 Task: Look for Airbnb options in Humenné, Slovakia from 6th December, 2023 to 15th December, 2023 for 6 adults.6 bedrooms having 6 beds and 6 bathrooms. Property type can be house. Amenities needed are: wifi, TV, free parkinig on premises, gym, breakfast. Look for 4 properties as per requirement.
Action: Mouse moved to (576, 113)
Screenshot: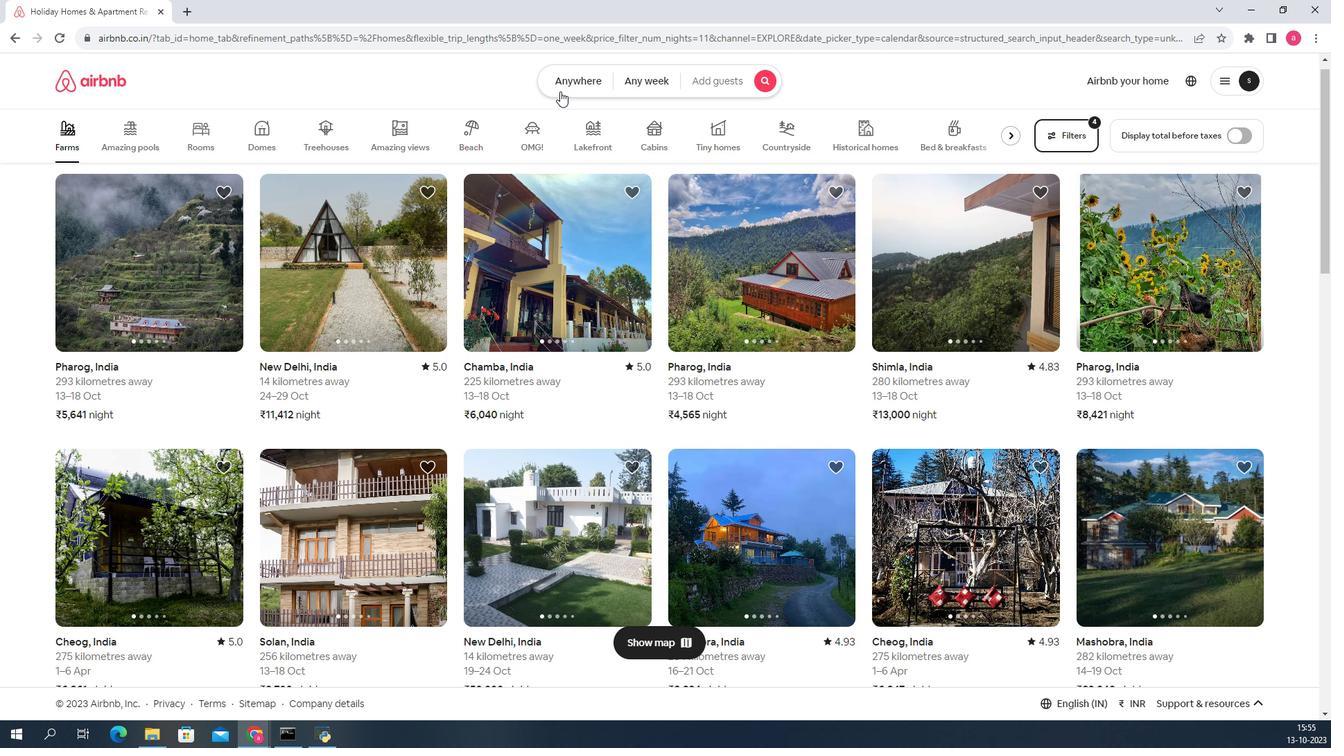 
Action: Mouse pressed left at (576, 113)
Screenshot: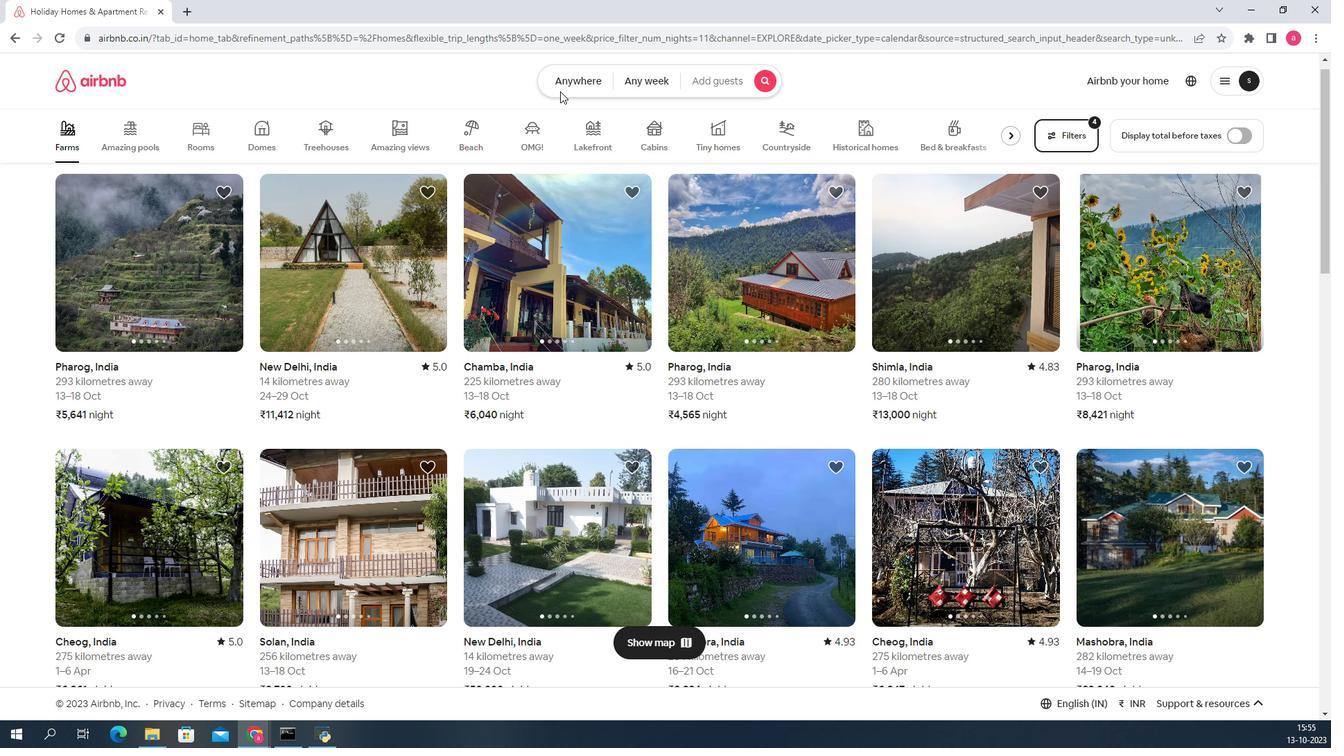 
Action: Mouse moved to (495, 146)
Screenshot: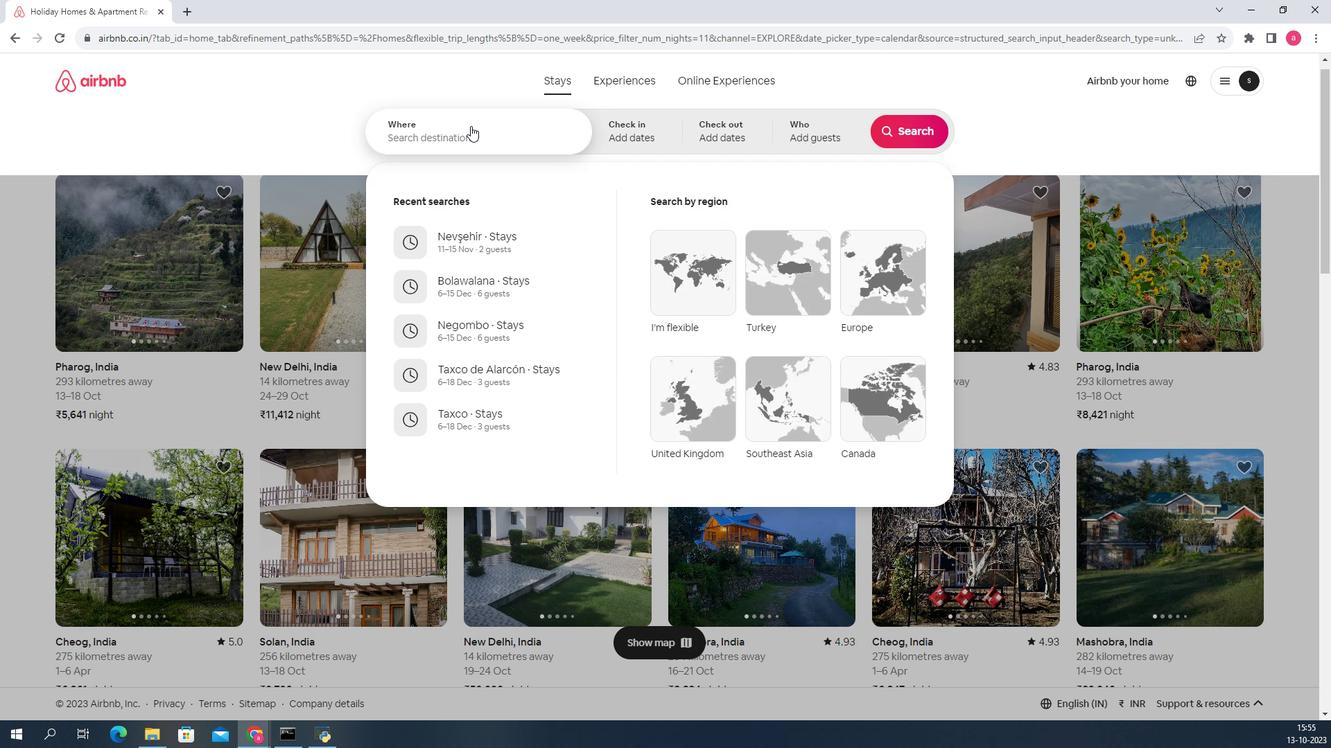 
Action: Mouse pressed left at (495, 146)
Screenshot: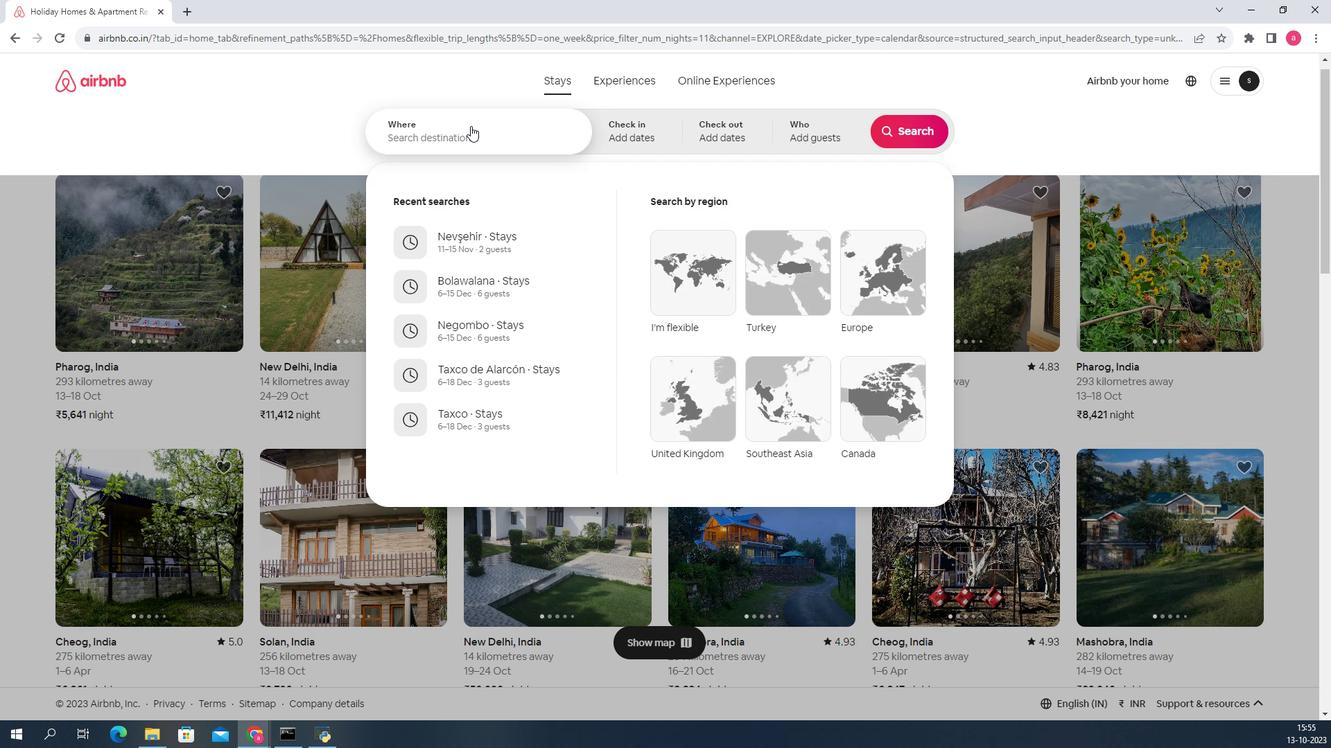 
Action: Key pressed <Key.shift>Humenne,<Key.space><Key.shift>Slovakia
Screenshot: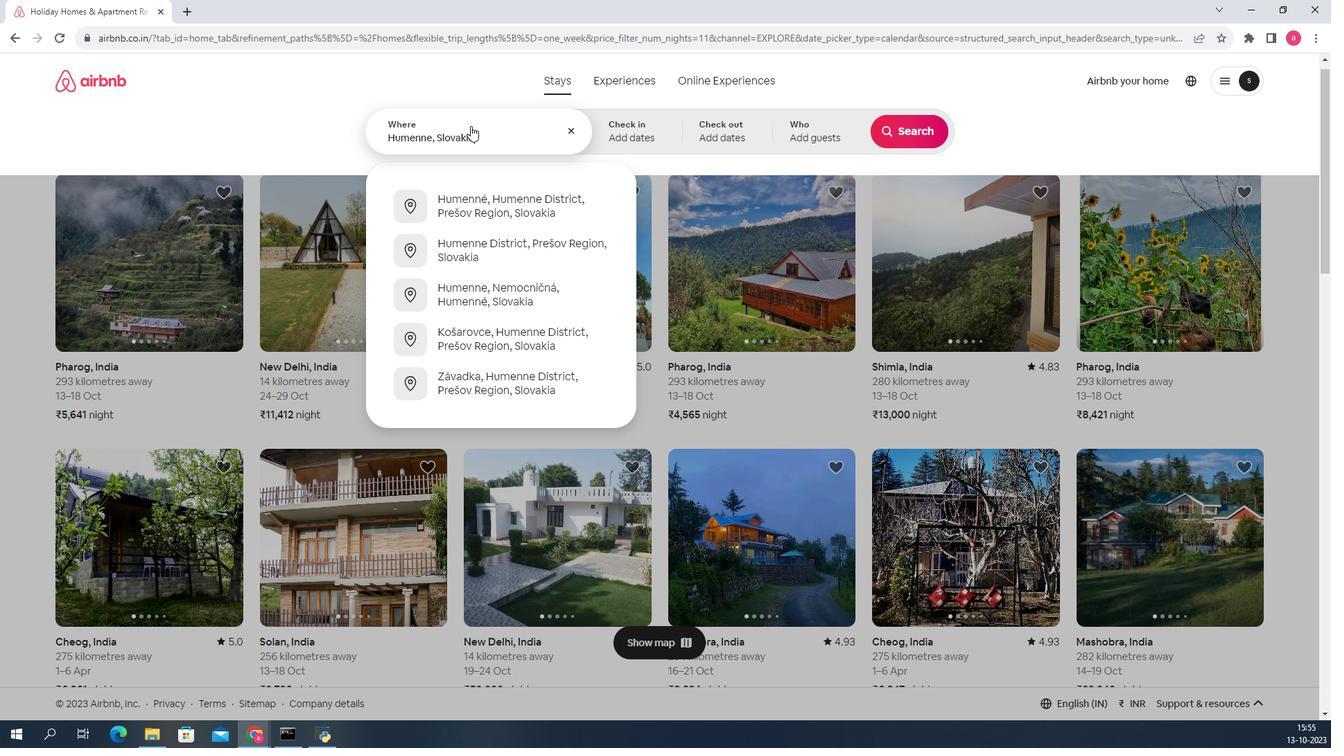 
Action: Mouse moved to (621, 152)
Screenshot: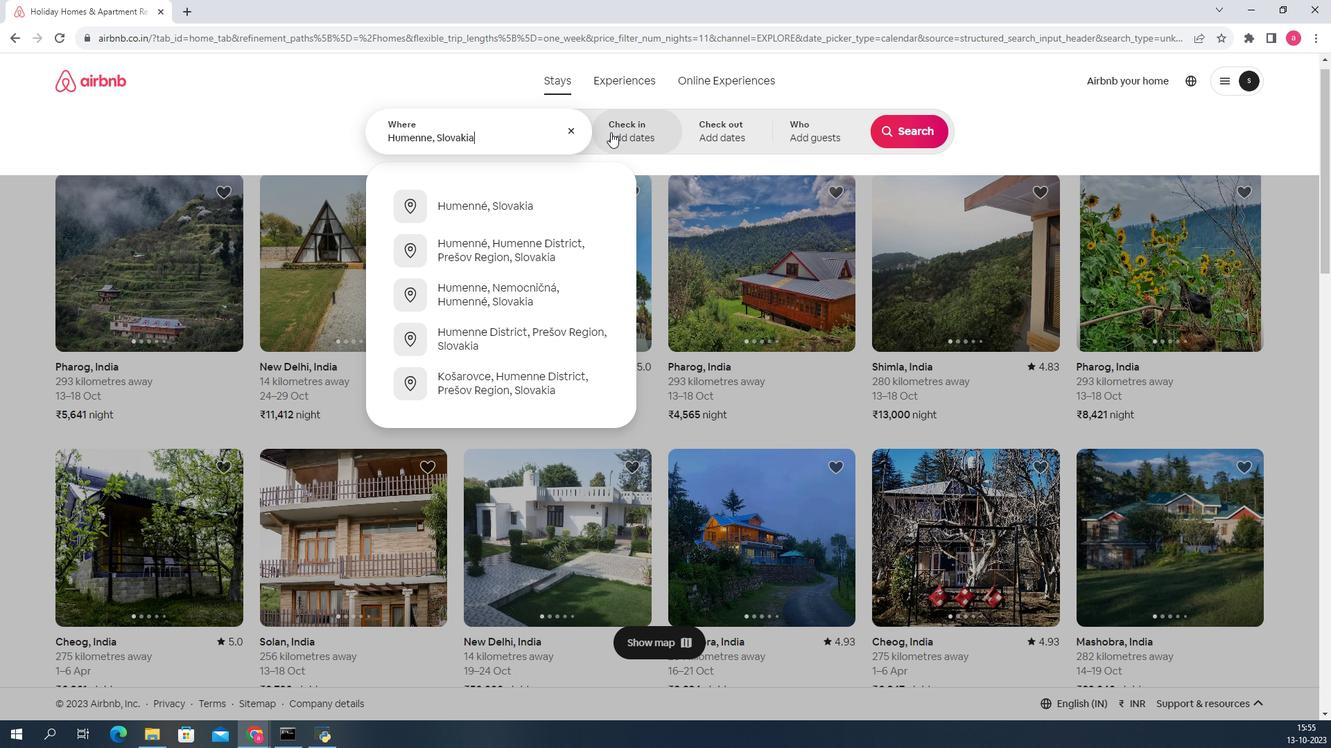 
Action: Mouse pressed left at (621, 152)
Screenshot: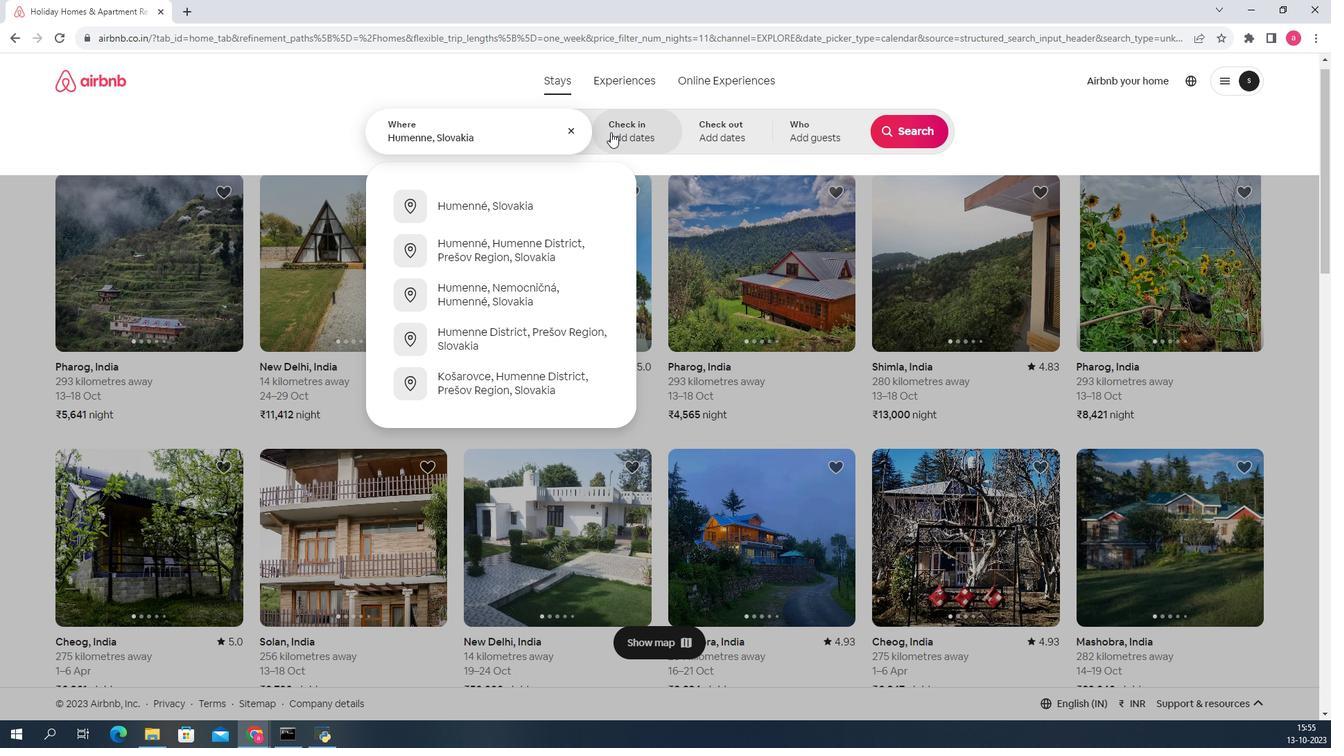 
Action: Mouse moved to (886, 253)
Screenshot: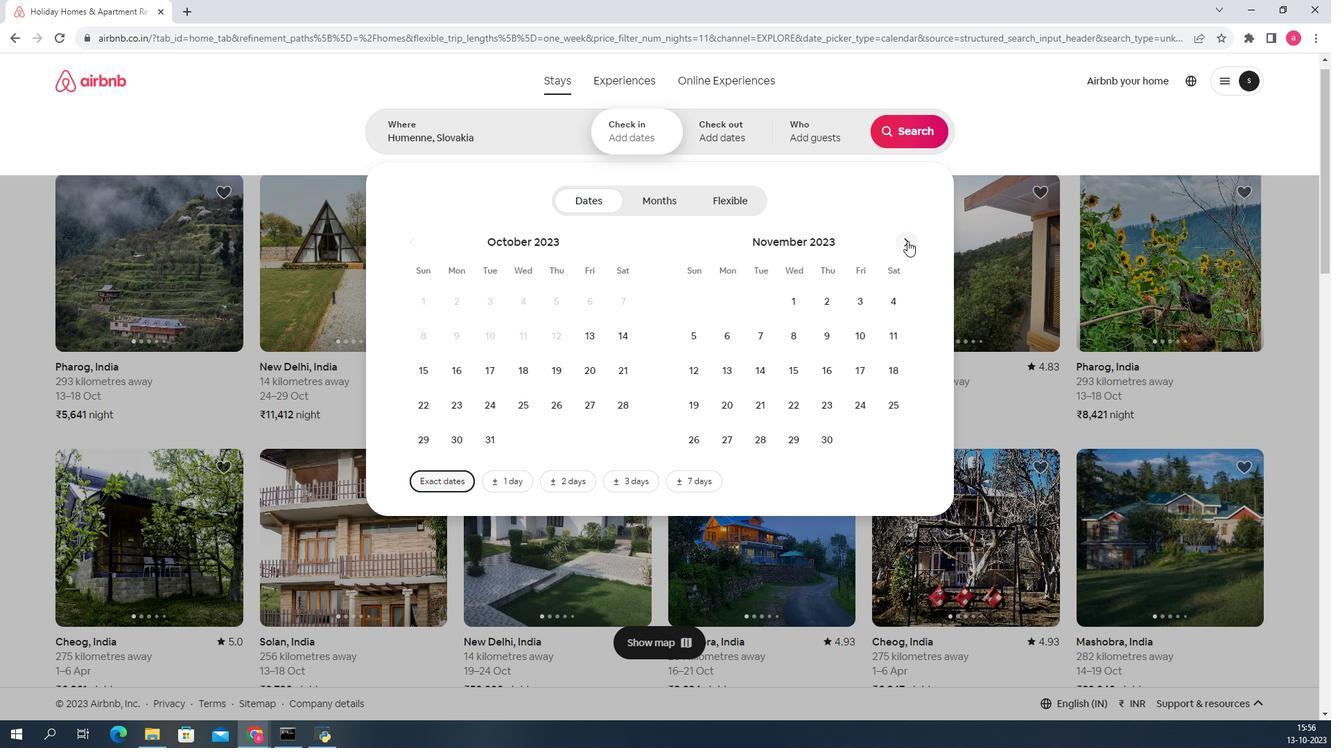 
Action: Mouse pressed left at (886, 253)
Screenshot: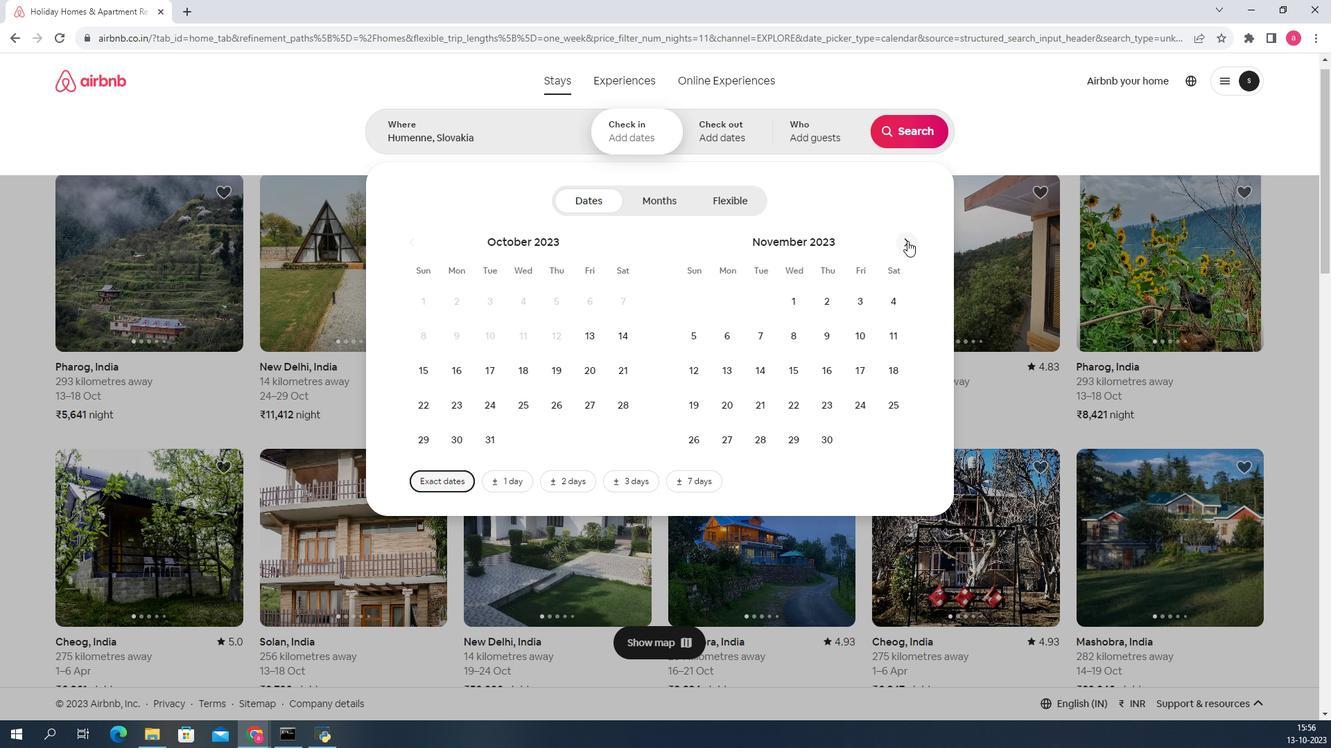 
Action: Mouse moved to (775, 344)
Screenshot: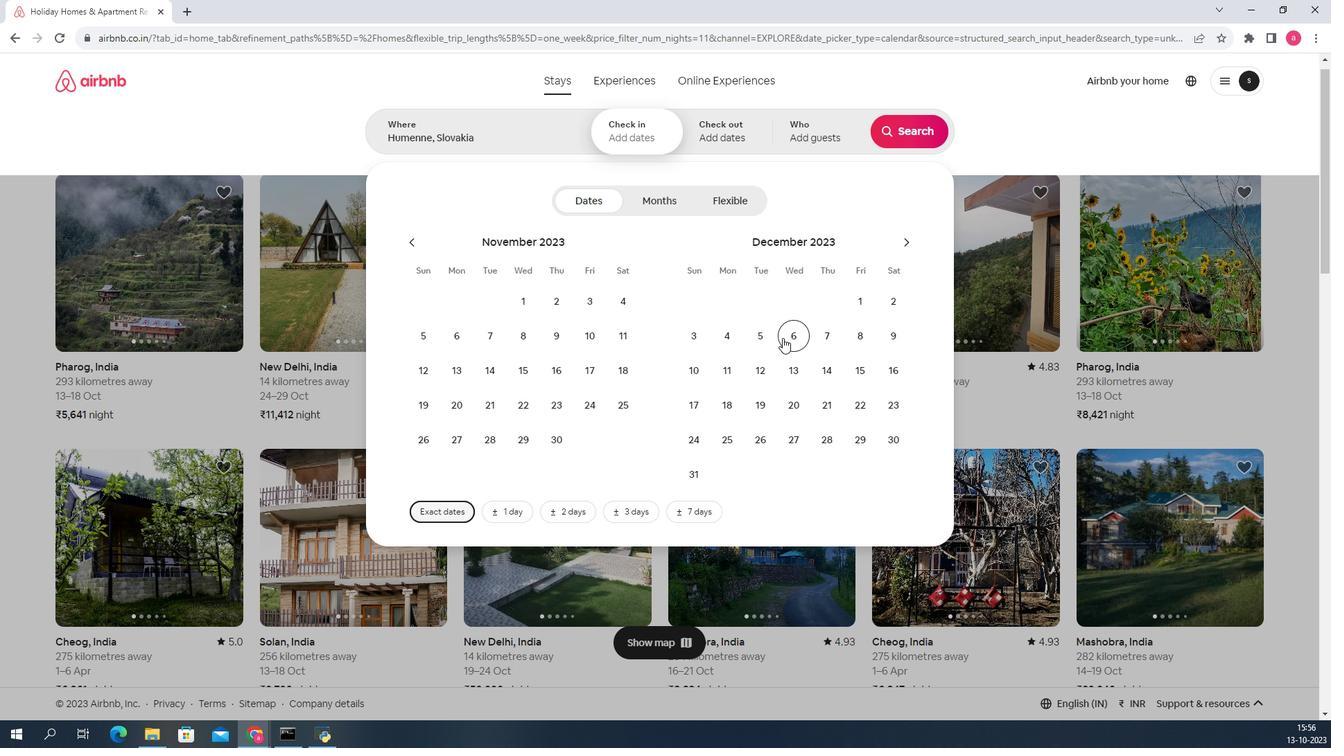 
Action: Mouse pressed left at (775, 344)
Screenshot: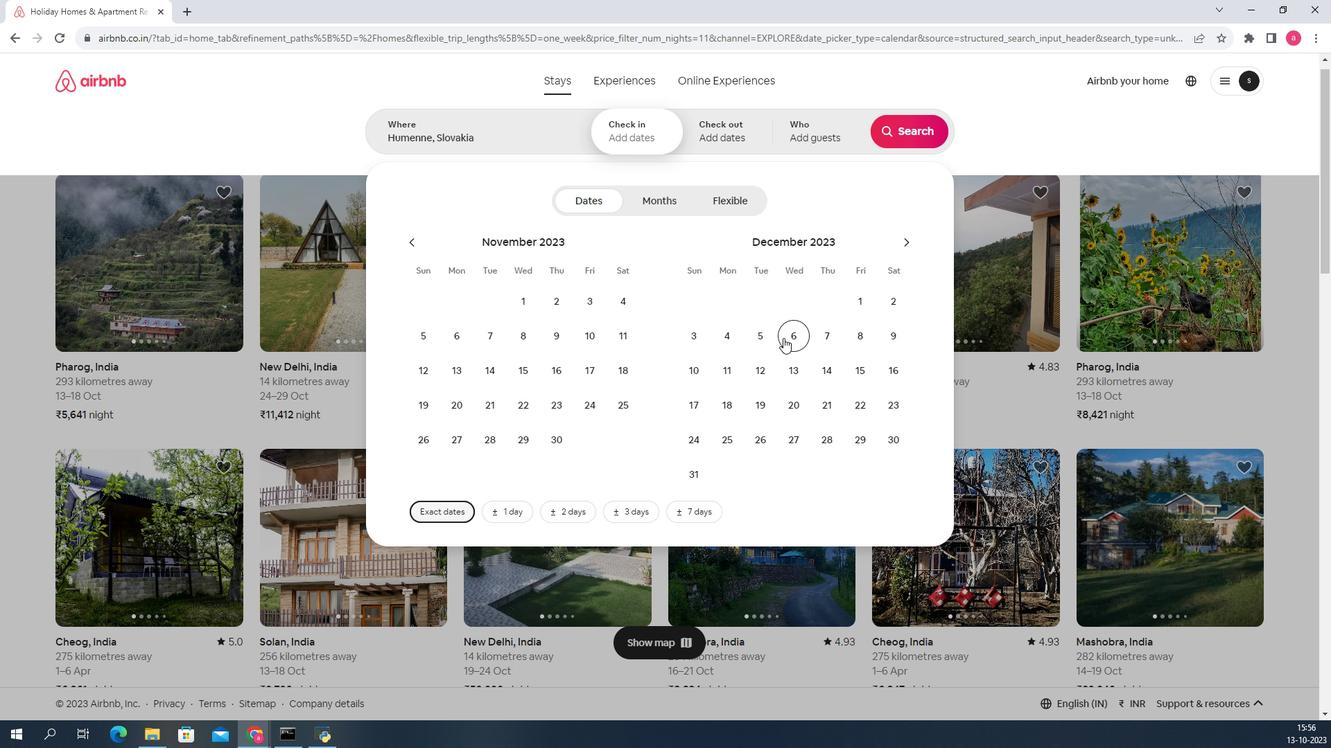 
Action: Mouse moved to (837, 383)
Screenshot: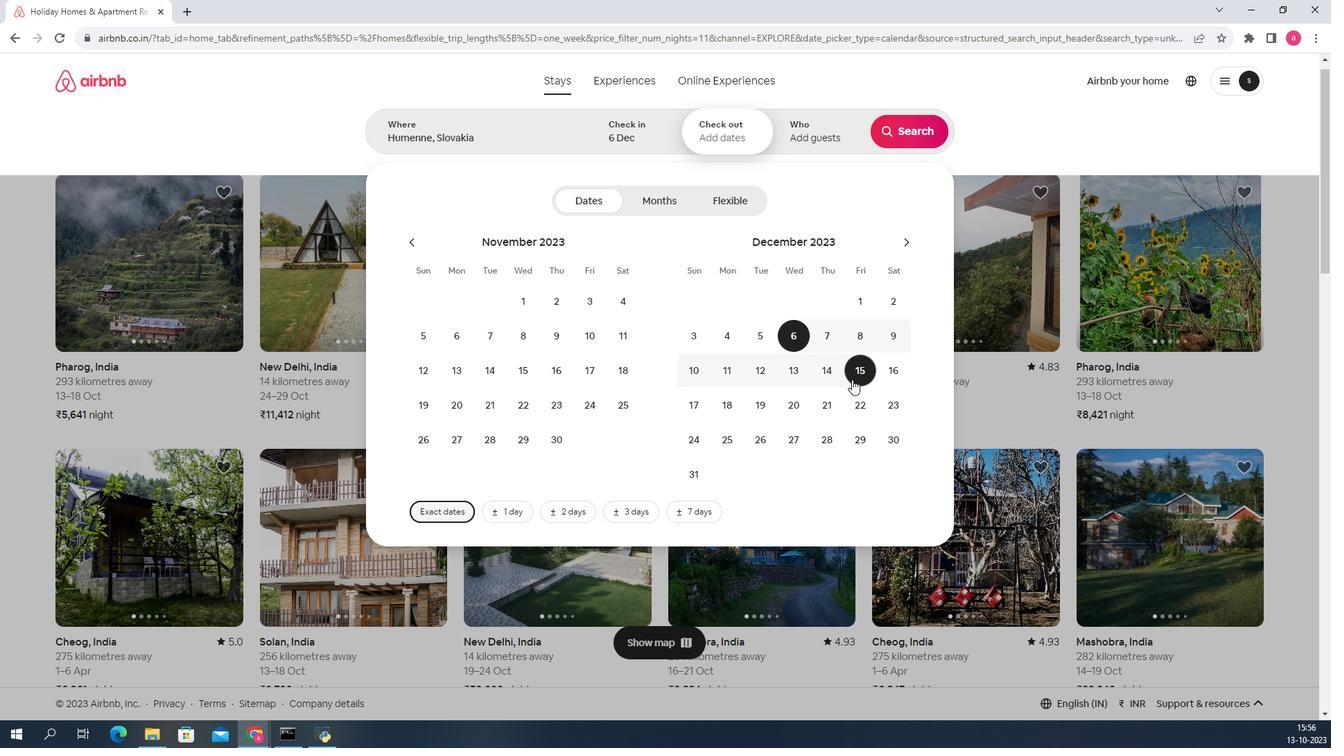 
Action: Mouse pressed left at (837, 383)
Screenshot: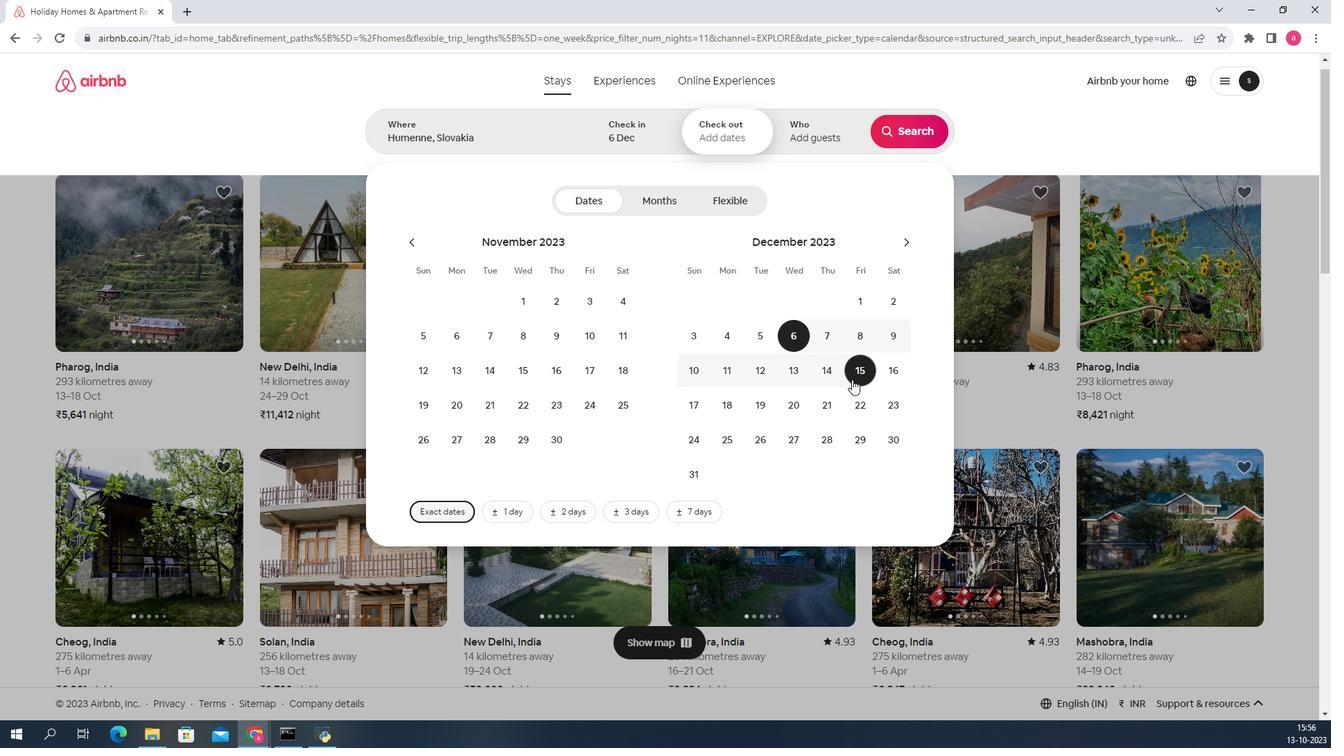 
Action: Mouse moved to (803, 173)
Screenshot: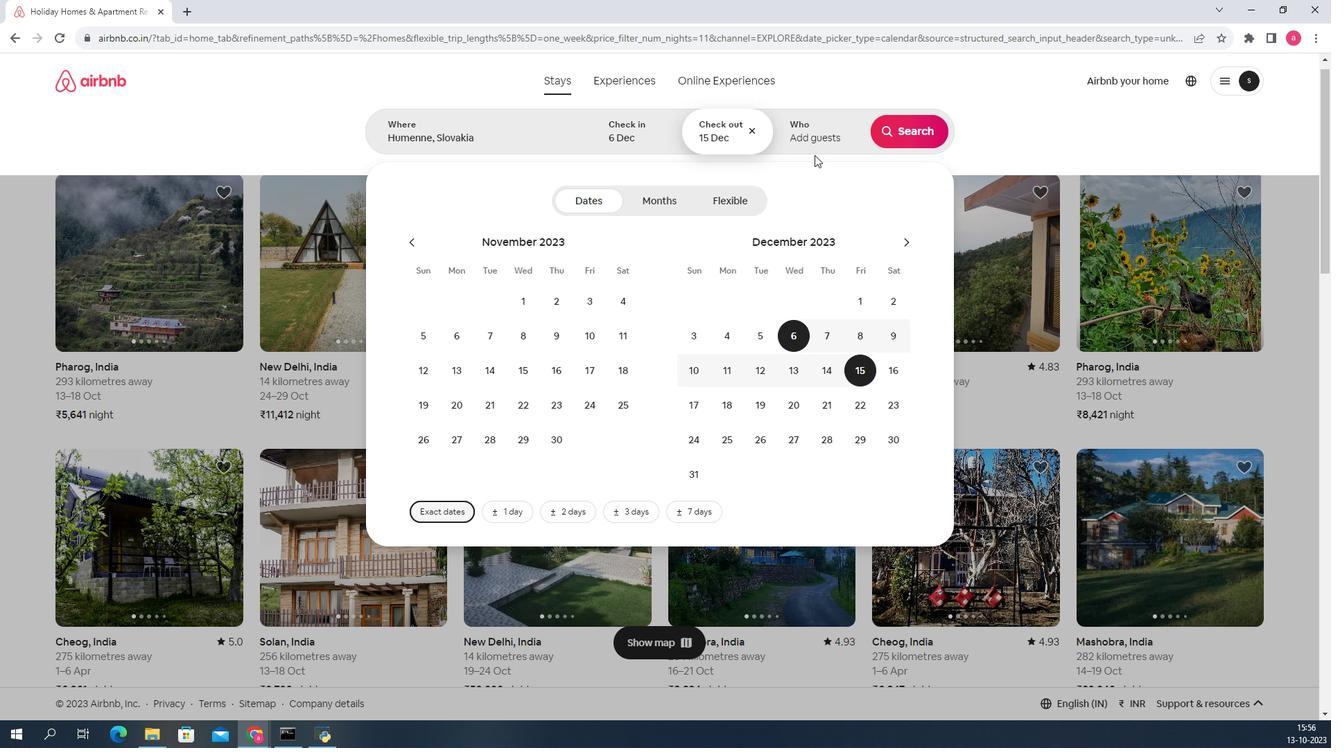 
Action: Mouse pressed left at (803, 173)
Screenshot: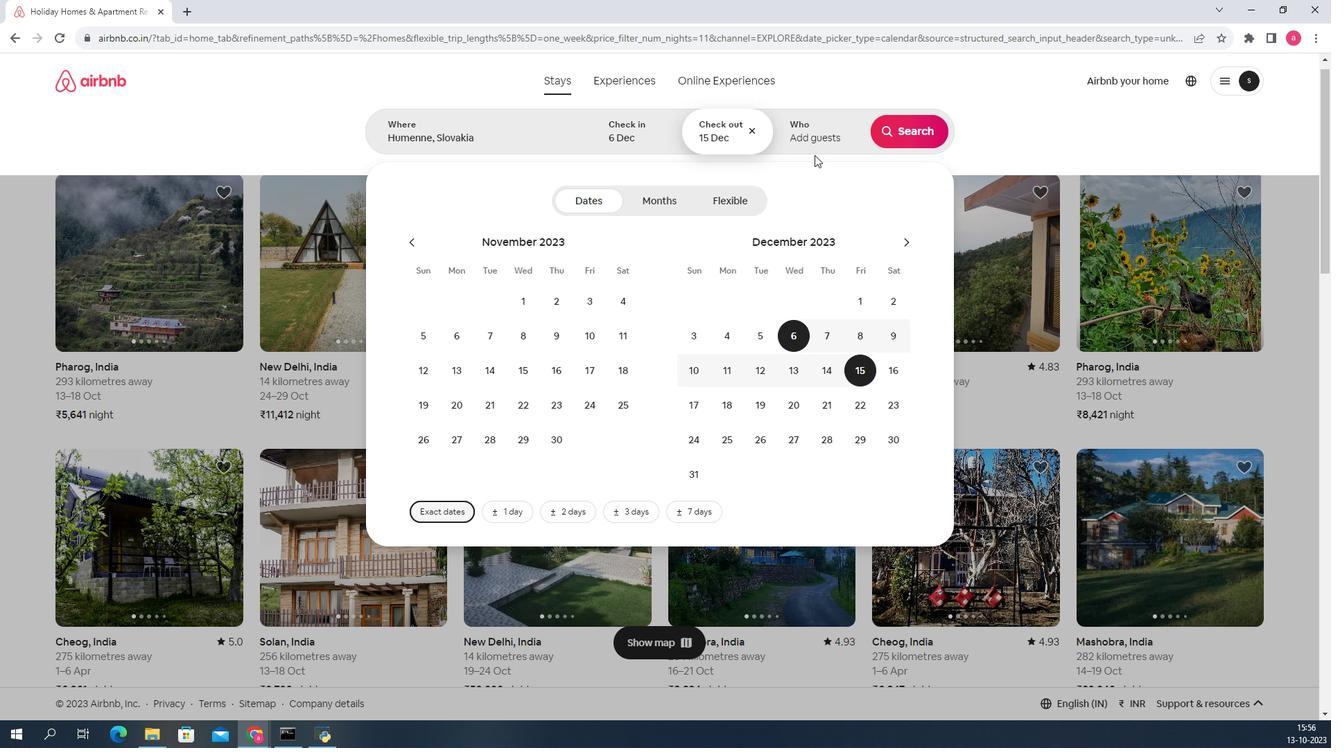 
Action: Mouse moved to (802, 152)
Screenshot: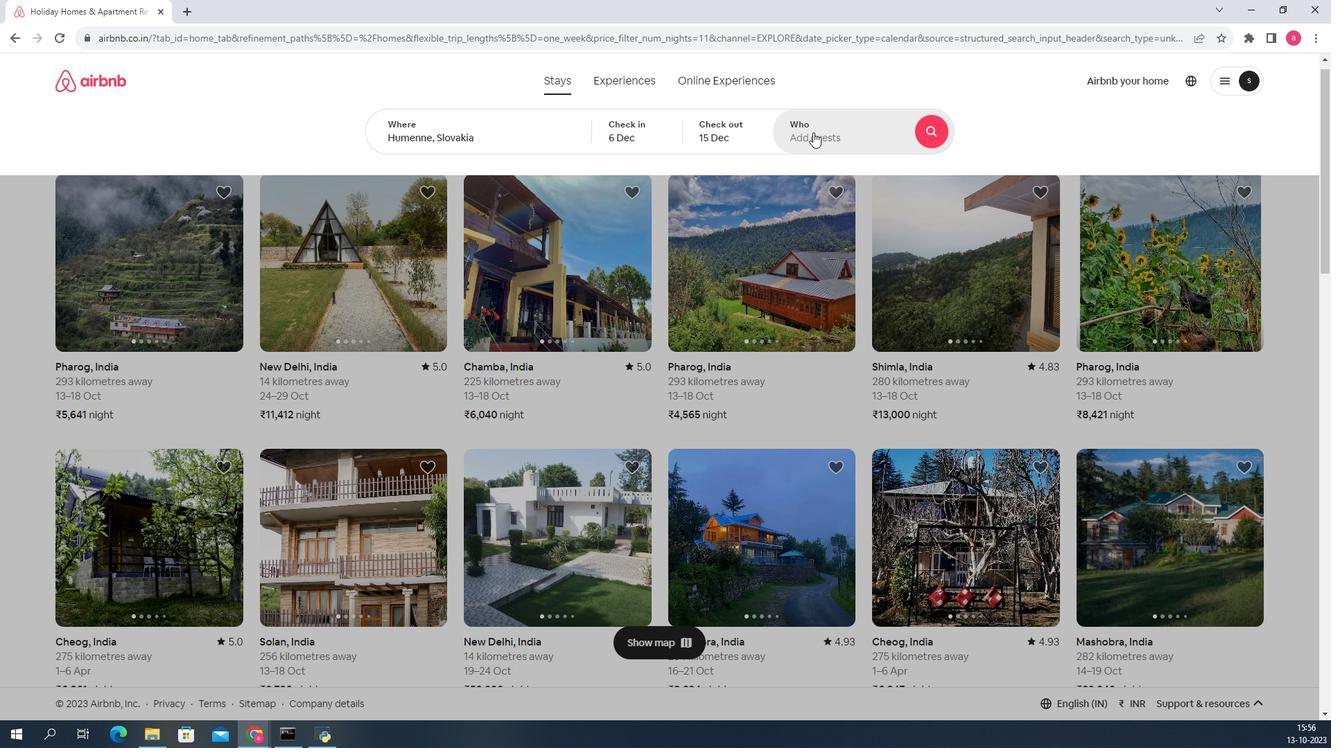 
Action: Mouse pressed left at (802, 152)
Screenshot: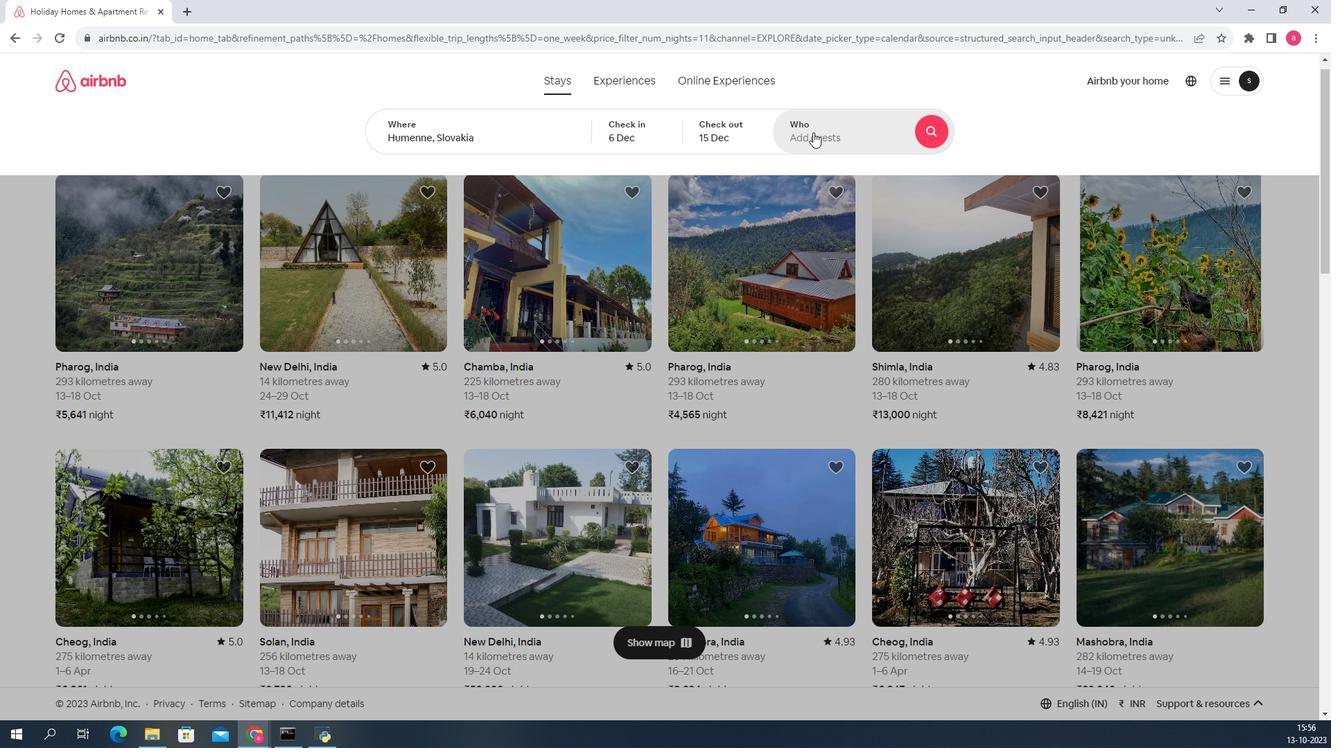 
Action: Mouse moved to (887, 221)
Screenshot: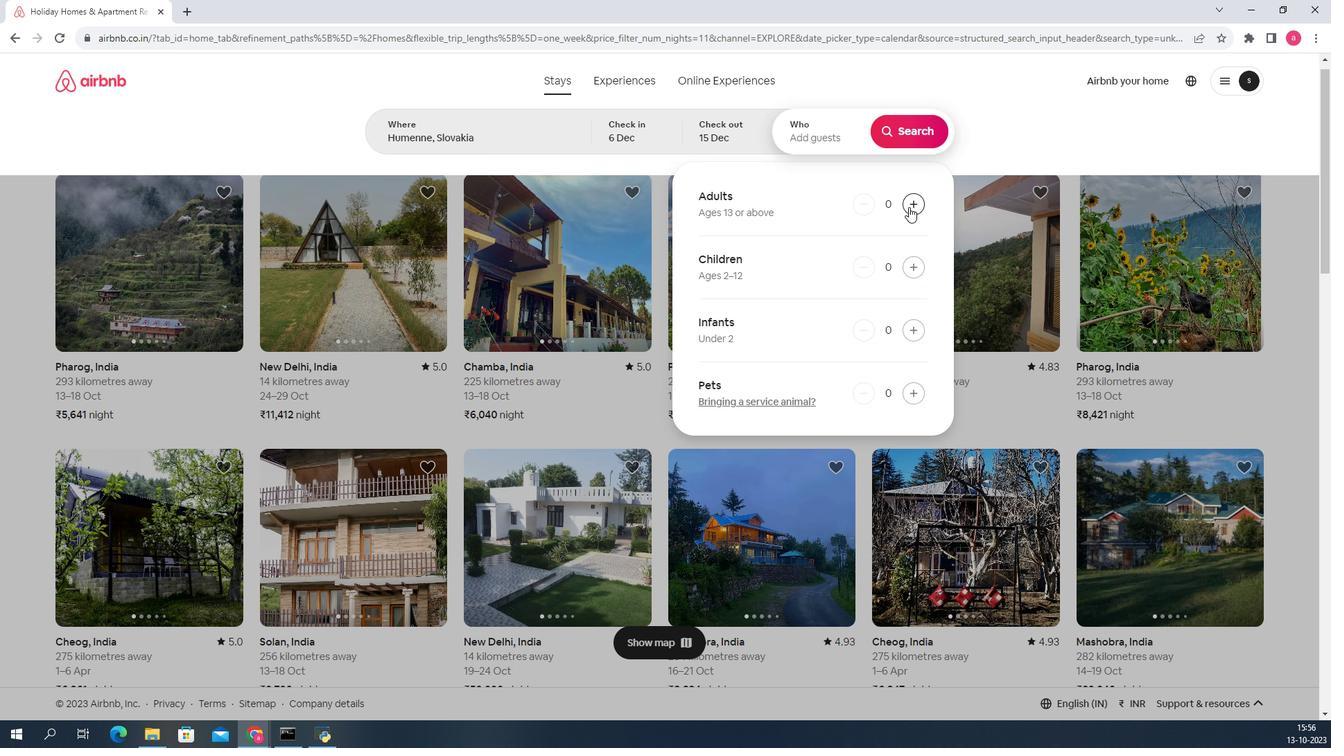 
Action: Mouse pressed left at (887, 221)
Screenshot: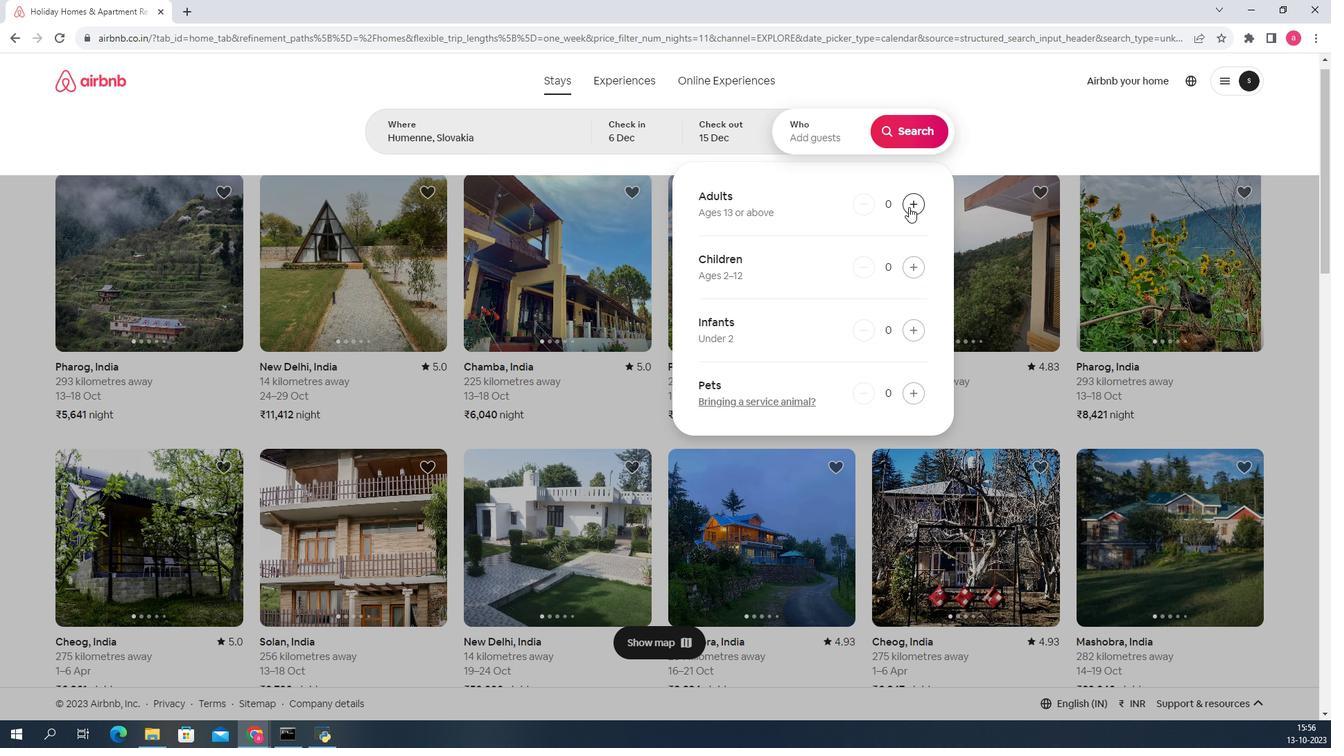 
Action: Mouse moved to (888, 221)
Screenshot: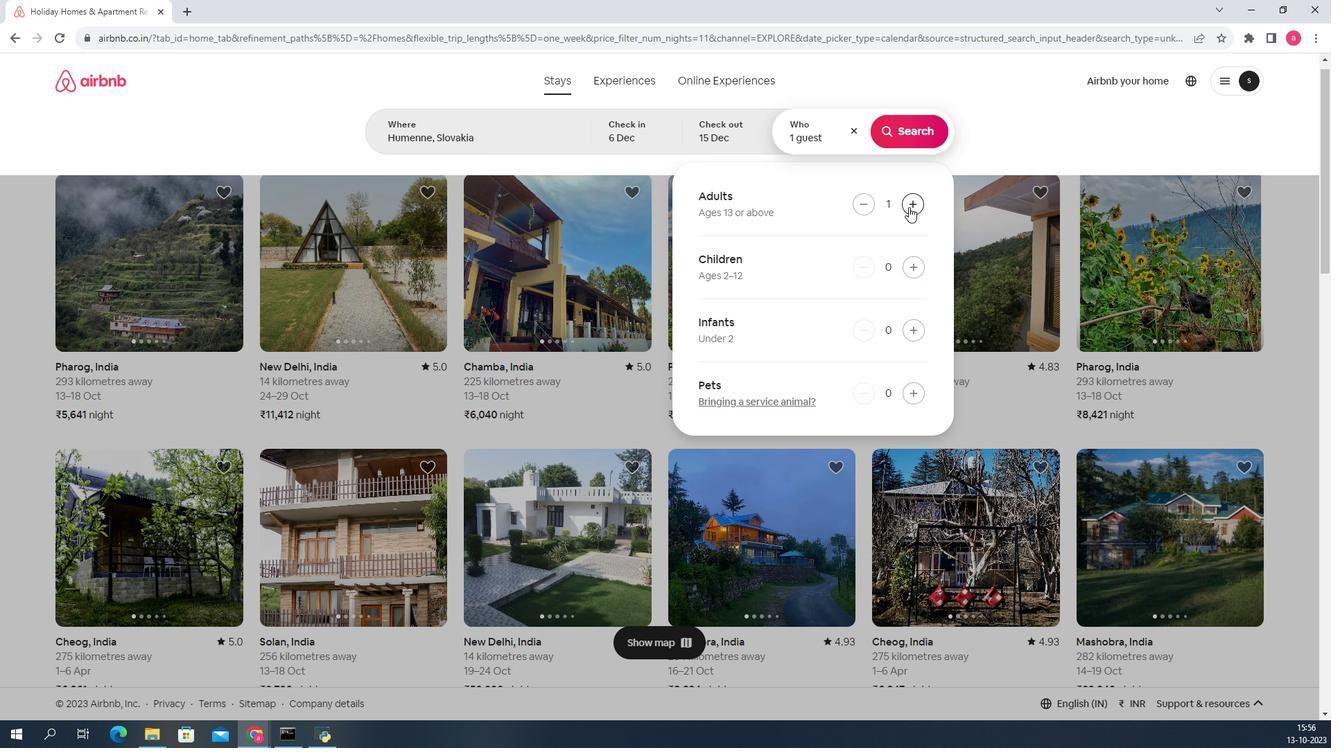 
Action: Mouse pressed left at (888, 221)
Screenshot: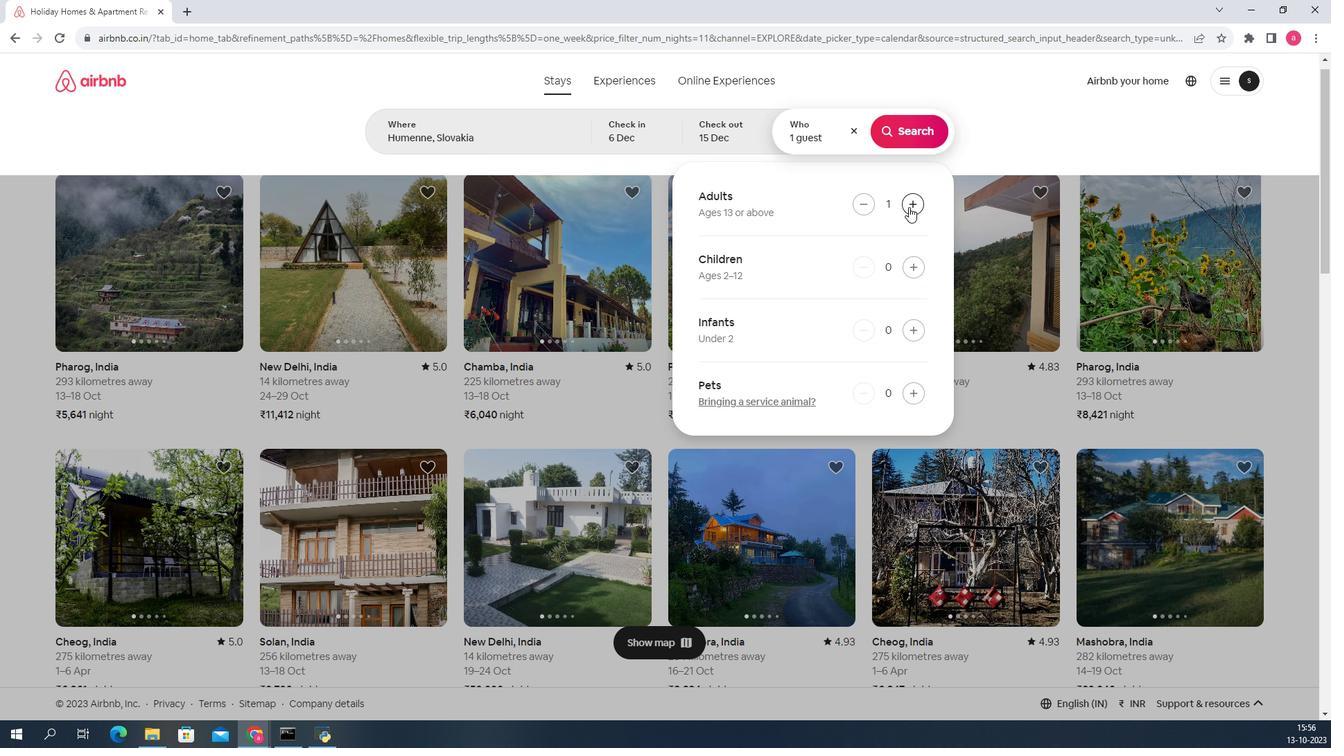 
Action: Mouse pressed left at (888, 221)
Screenshot: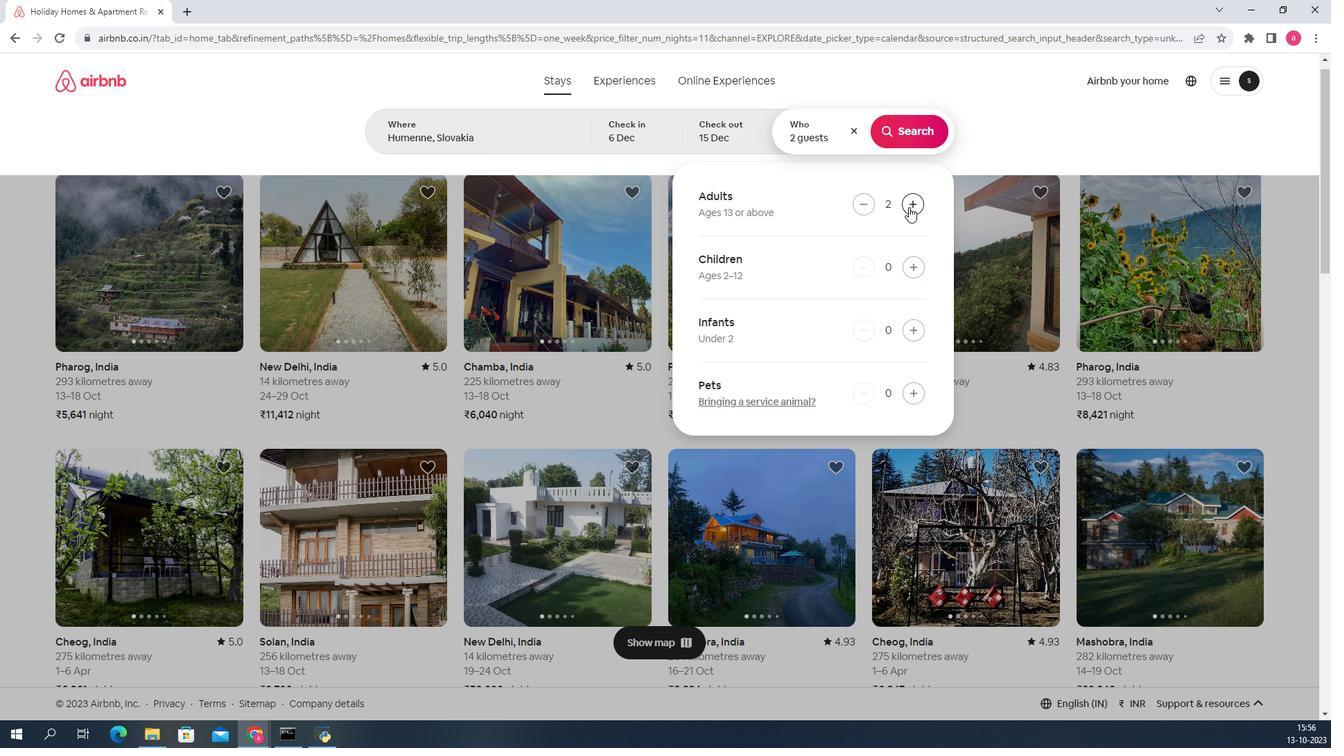 
Action: Mouse pressed left at (888, 221)
Screenshot: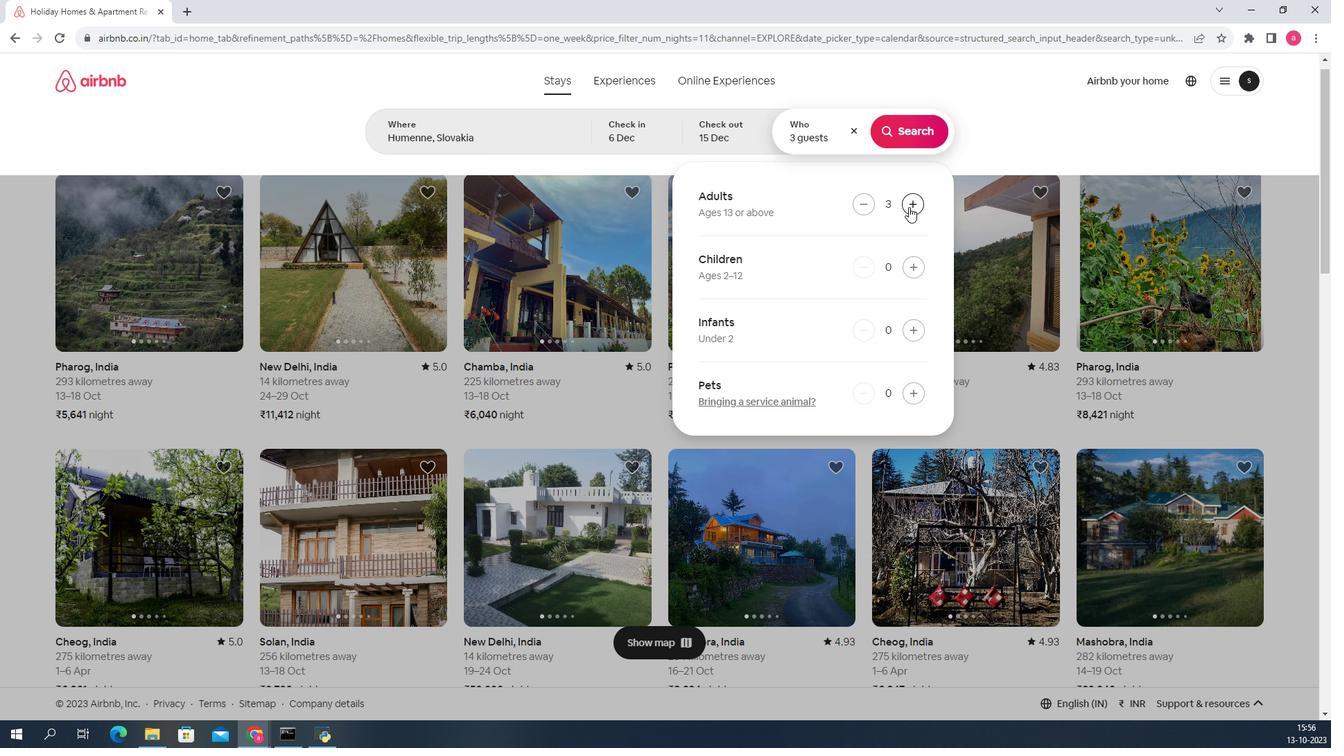 
Action: Mouse pressed left at (888, 221)
Screenshot: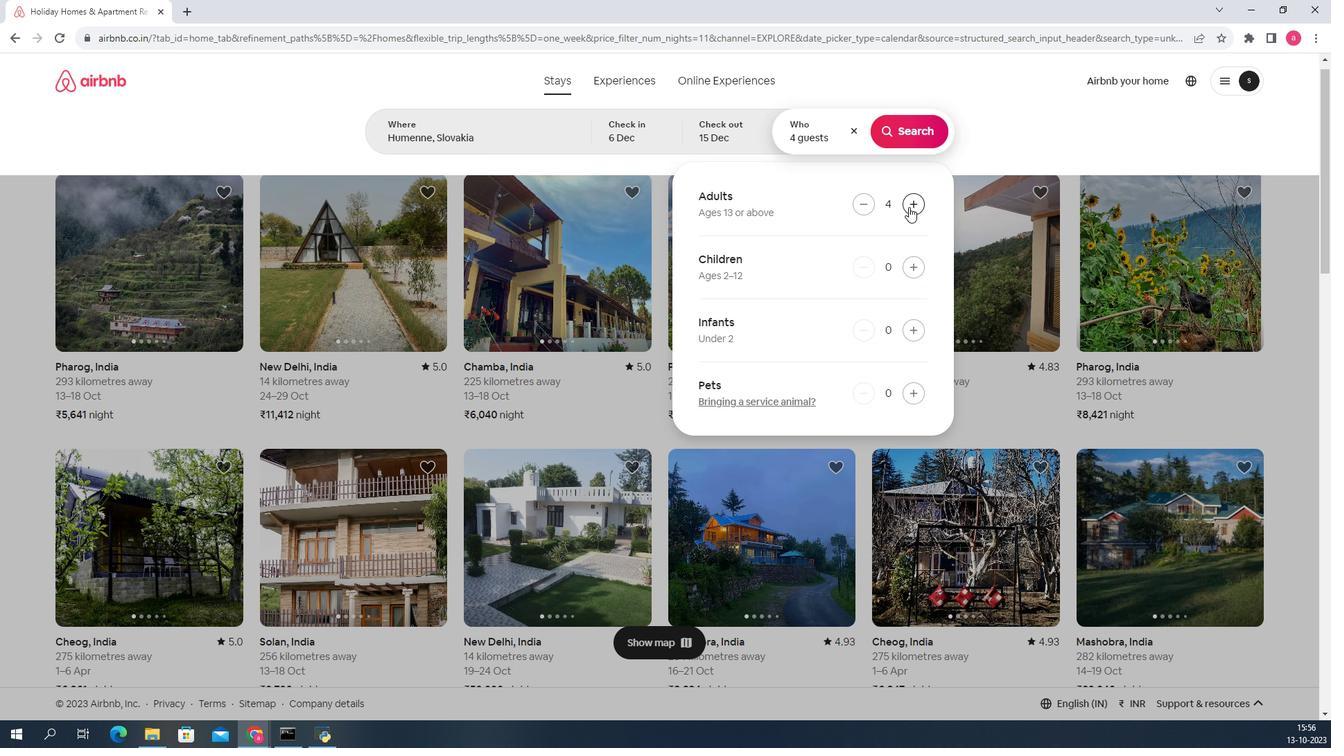 
Action: Mouse pressed left at (888, 221)
Screenshot: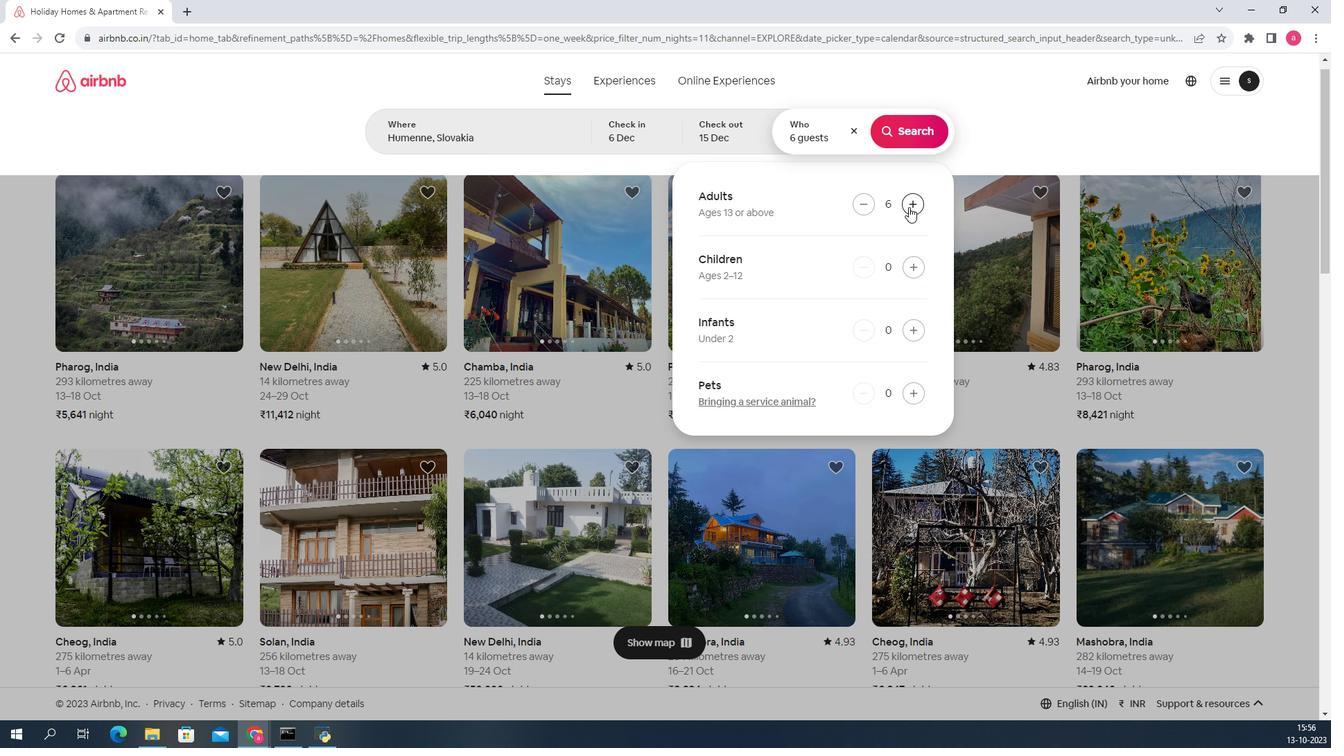 
Action: Mouse moved to (879, 155)
Screenshot: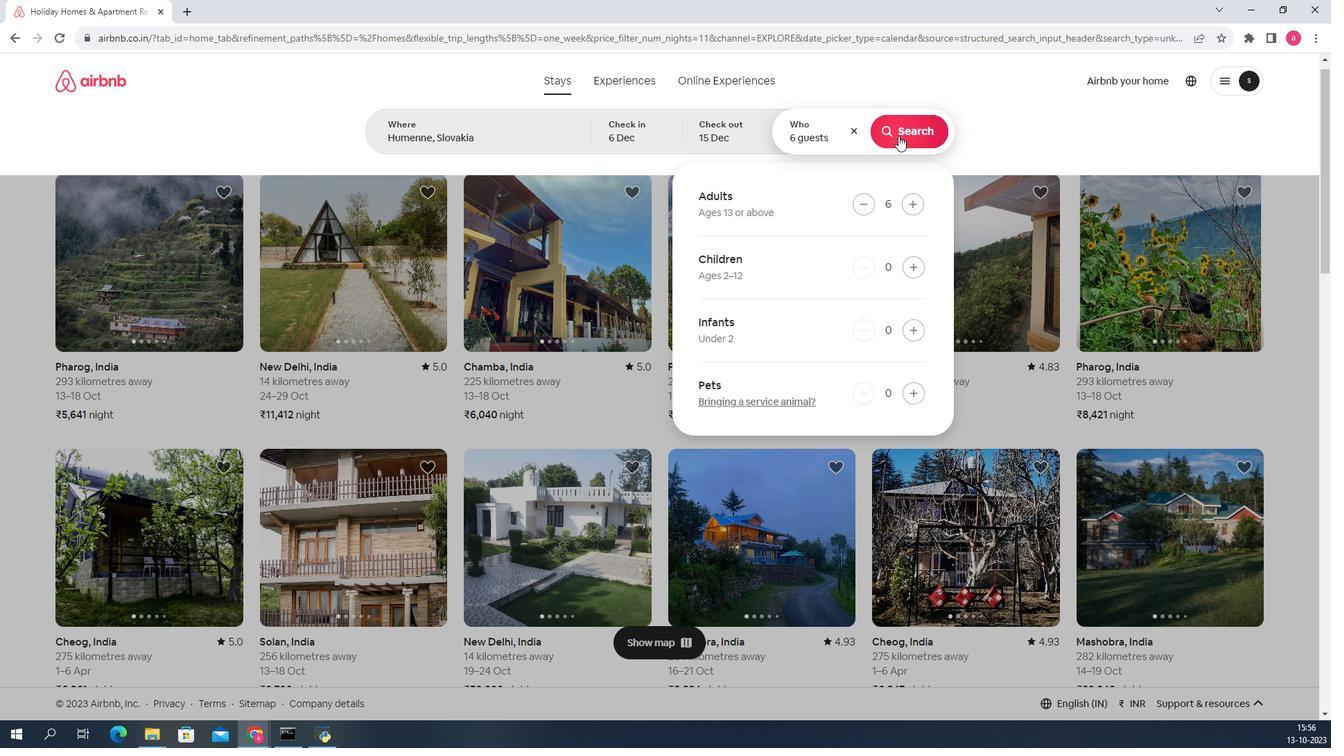 
Action: Mouse pressed left at (879, 155)
Screenshot: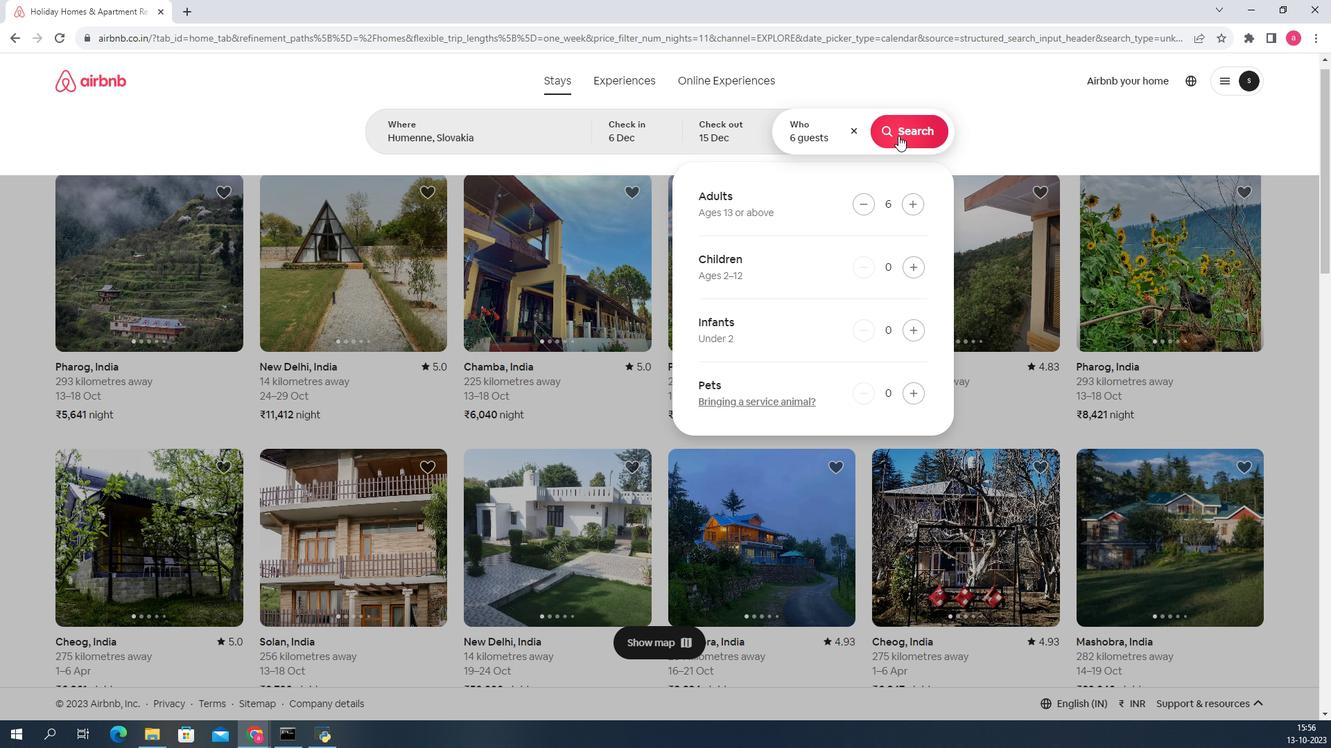 
Action: Mouse moved to (1044, 156)
Screenshot: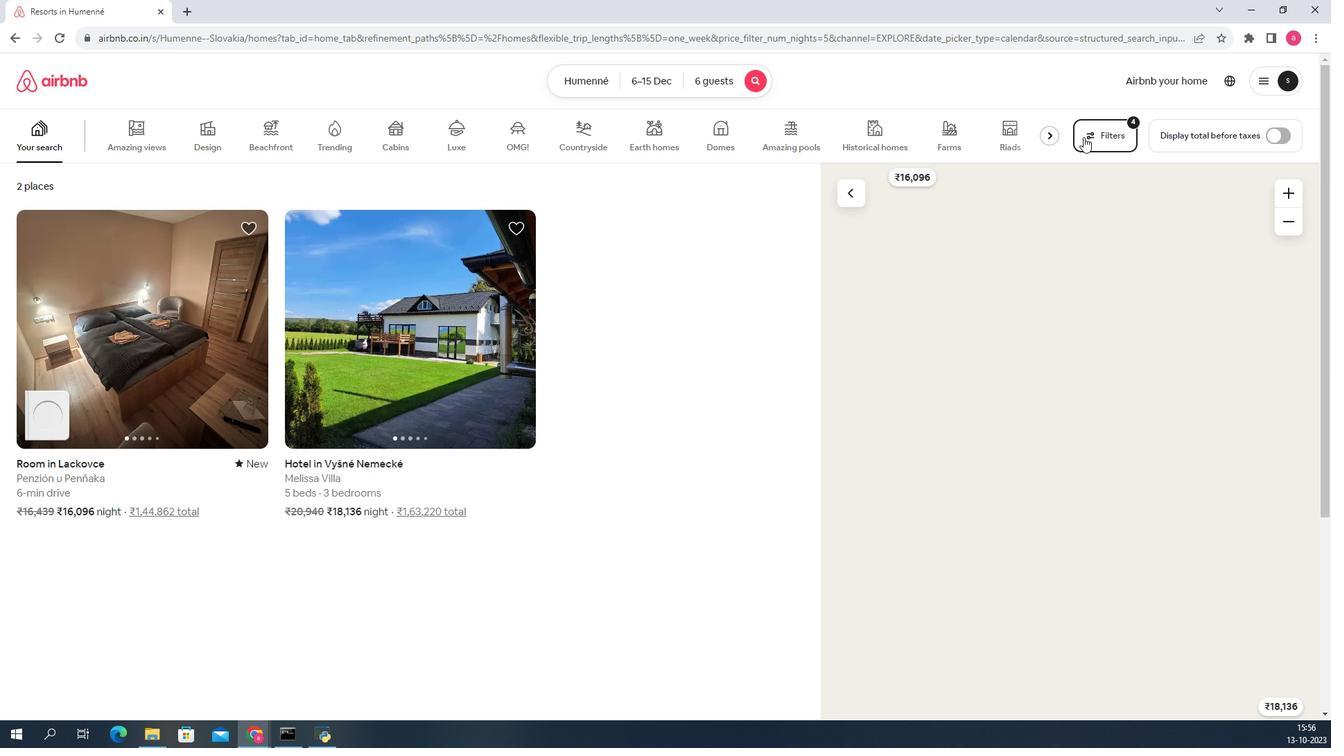 
Action: Mouse pressed left at (1044, 156)
Screenshot: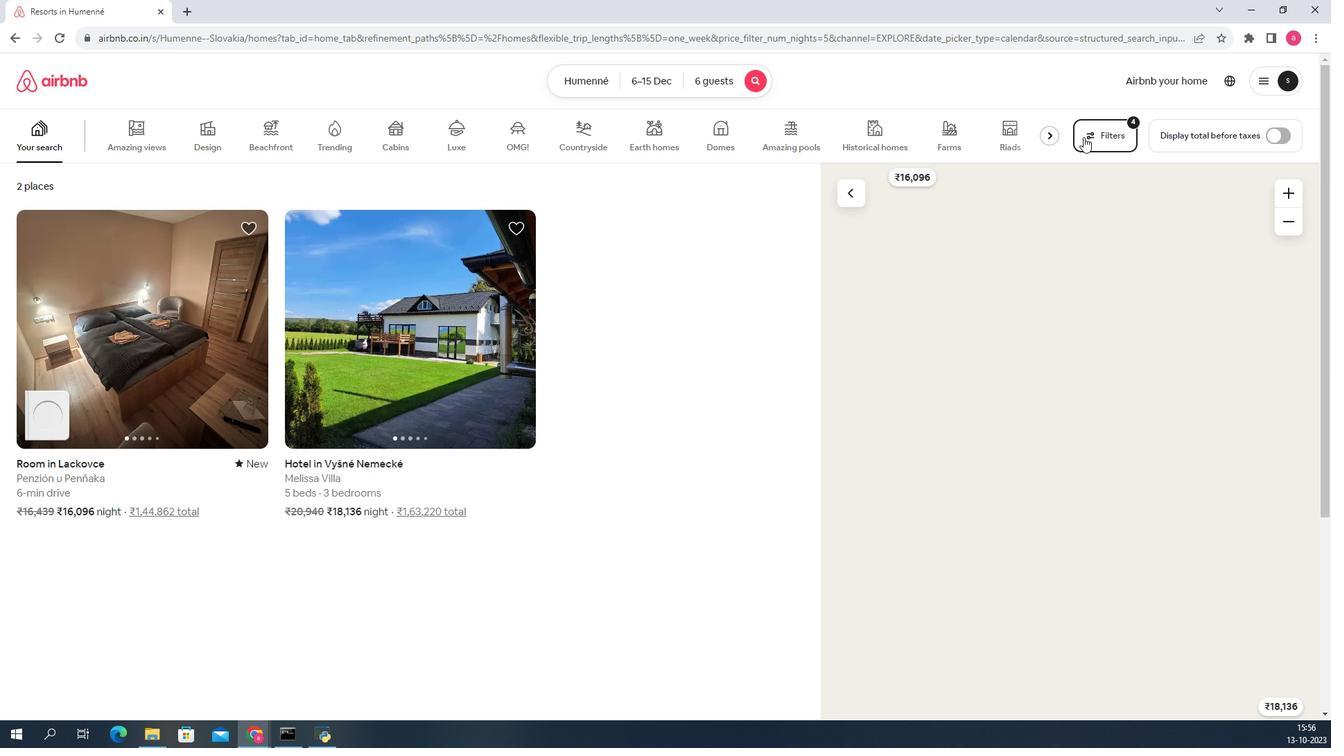 
Action: Mouse moved to (470, 653)
Screenshot: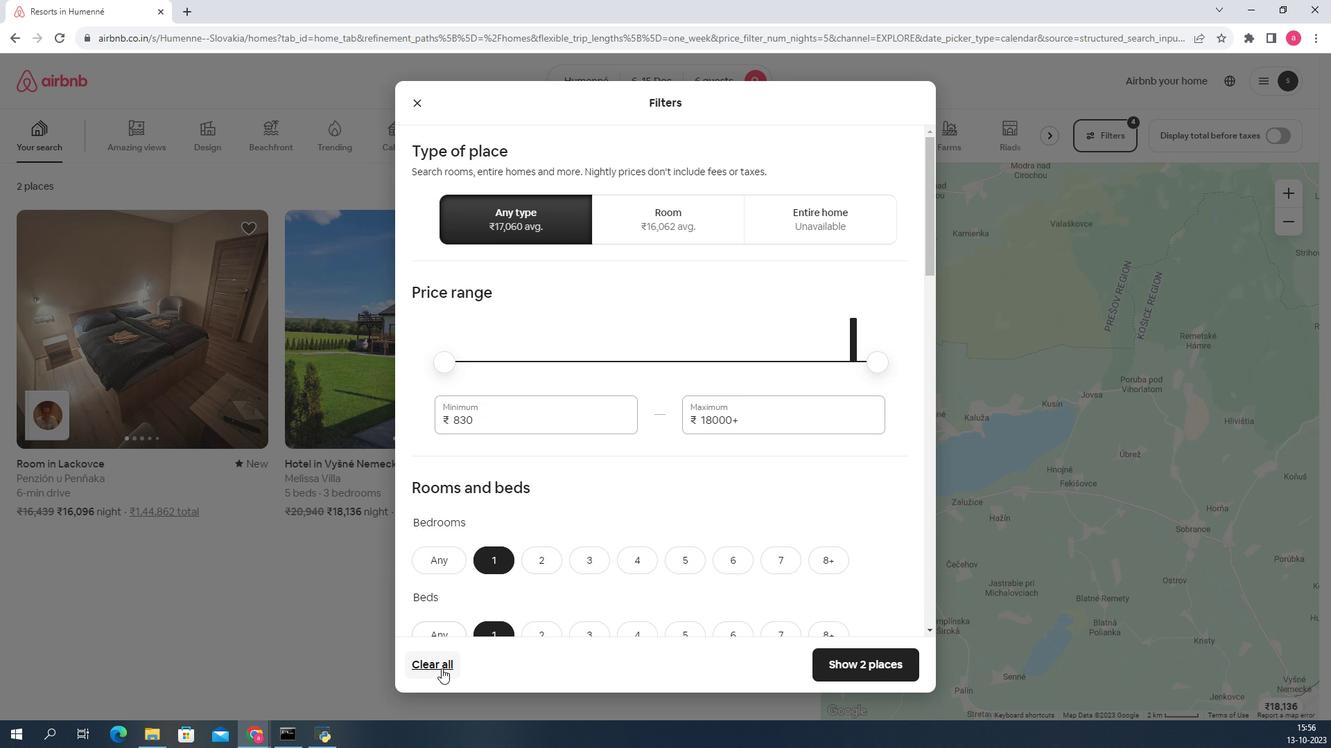 
Action: Mouse pressed left at (470, 653)
Screenshot: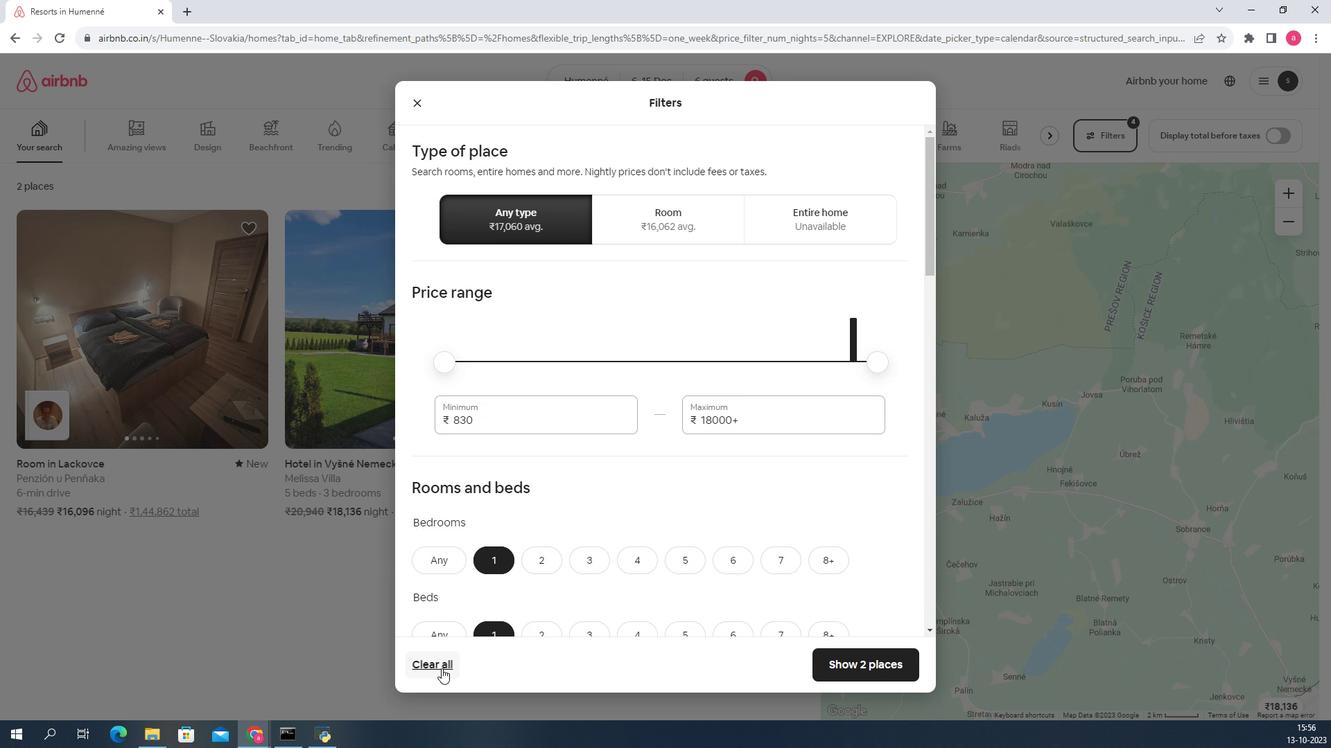
Action: Mouse moved to (570, 447)
Screenshot: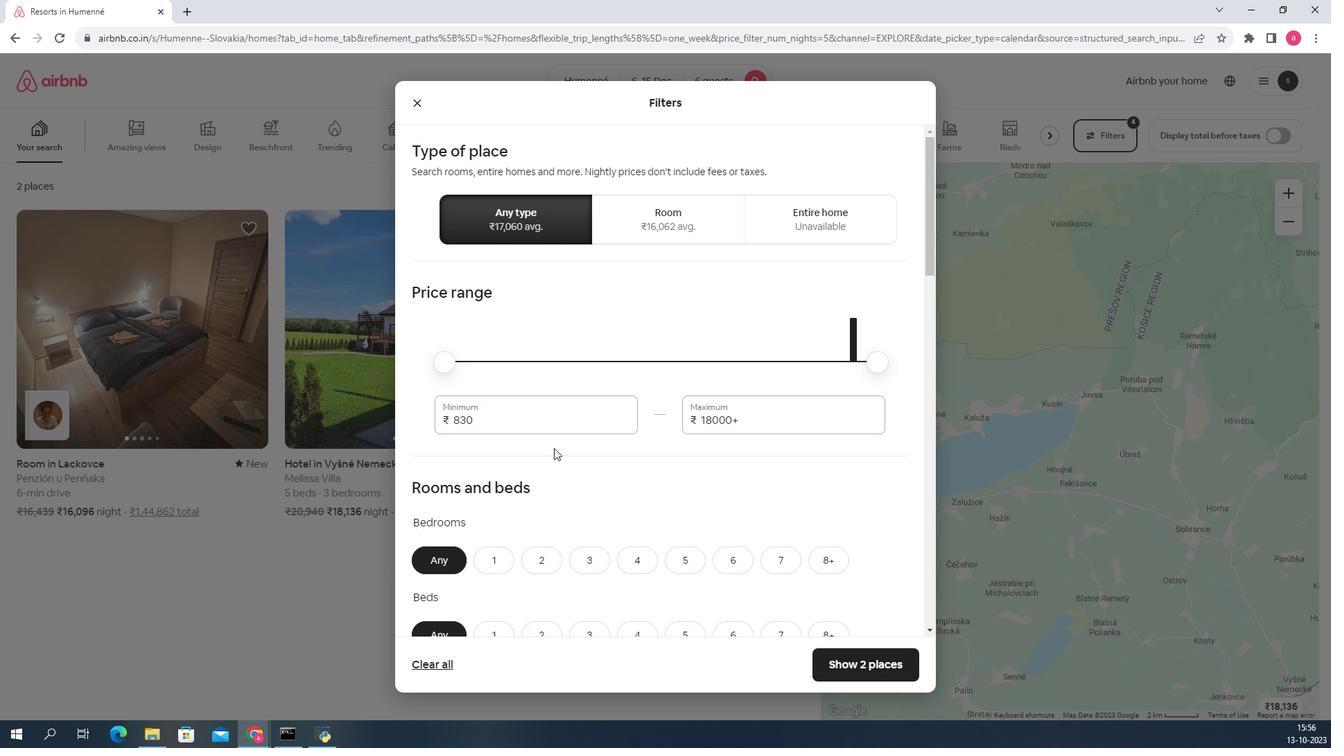 
Action: Mouse scrolled (570, 447) with delta (0, 0)
Screenshot: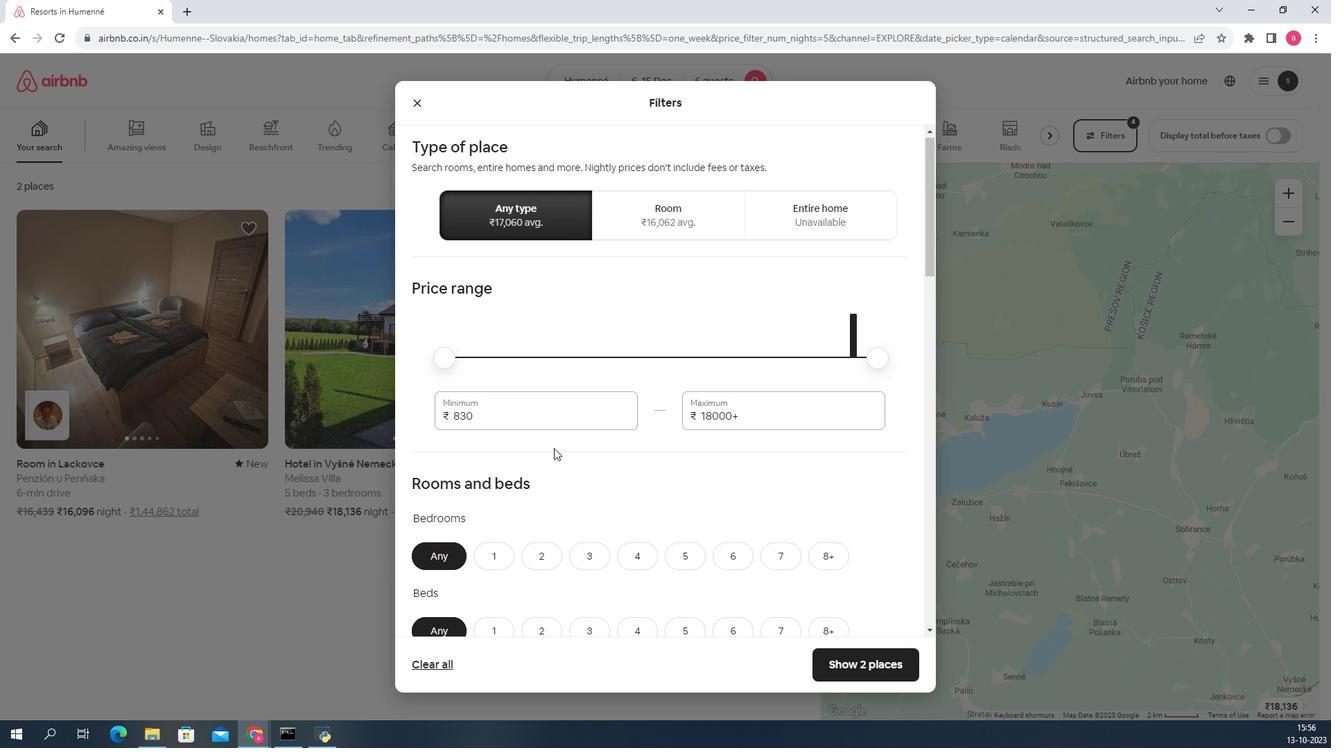 
Action: Mouse scrolled (570, 447) with delta (0, 0)
Screenshot: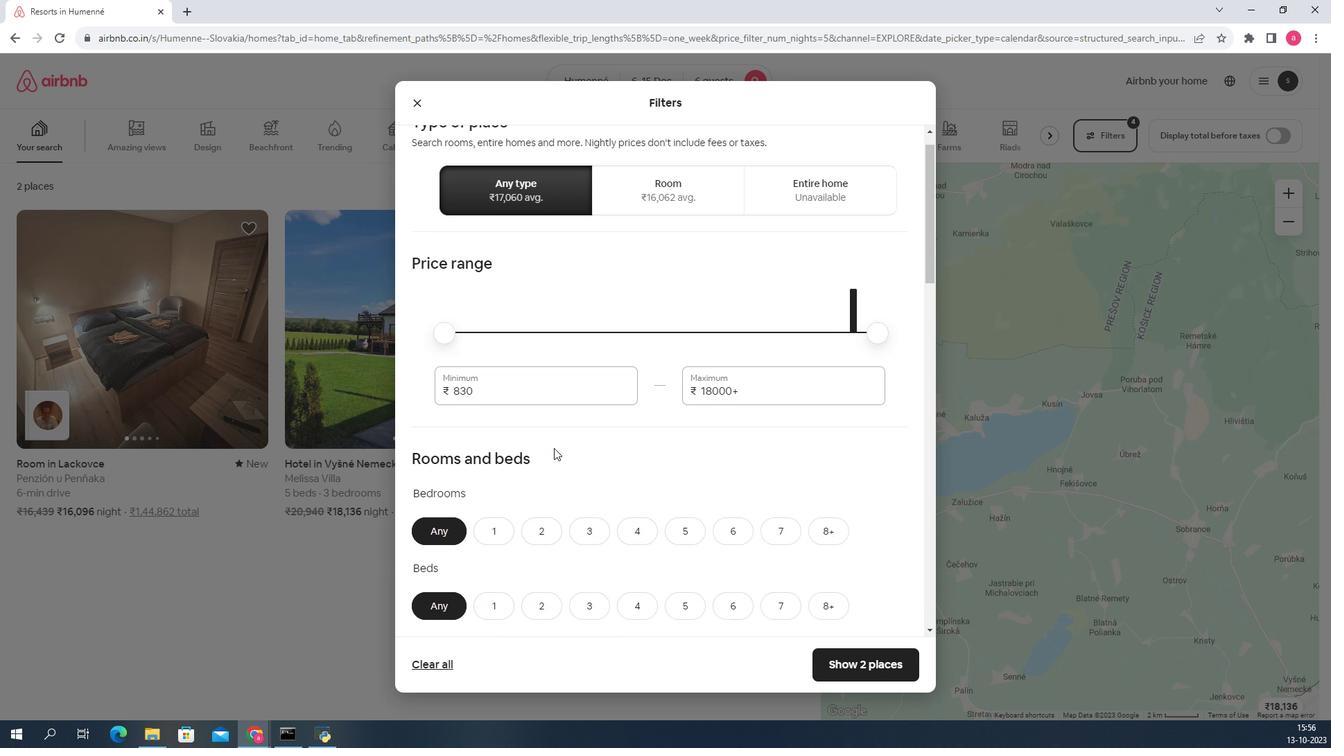
Action: Mouse scrolled (570, 447) with delta (0, 0)
Screenshot: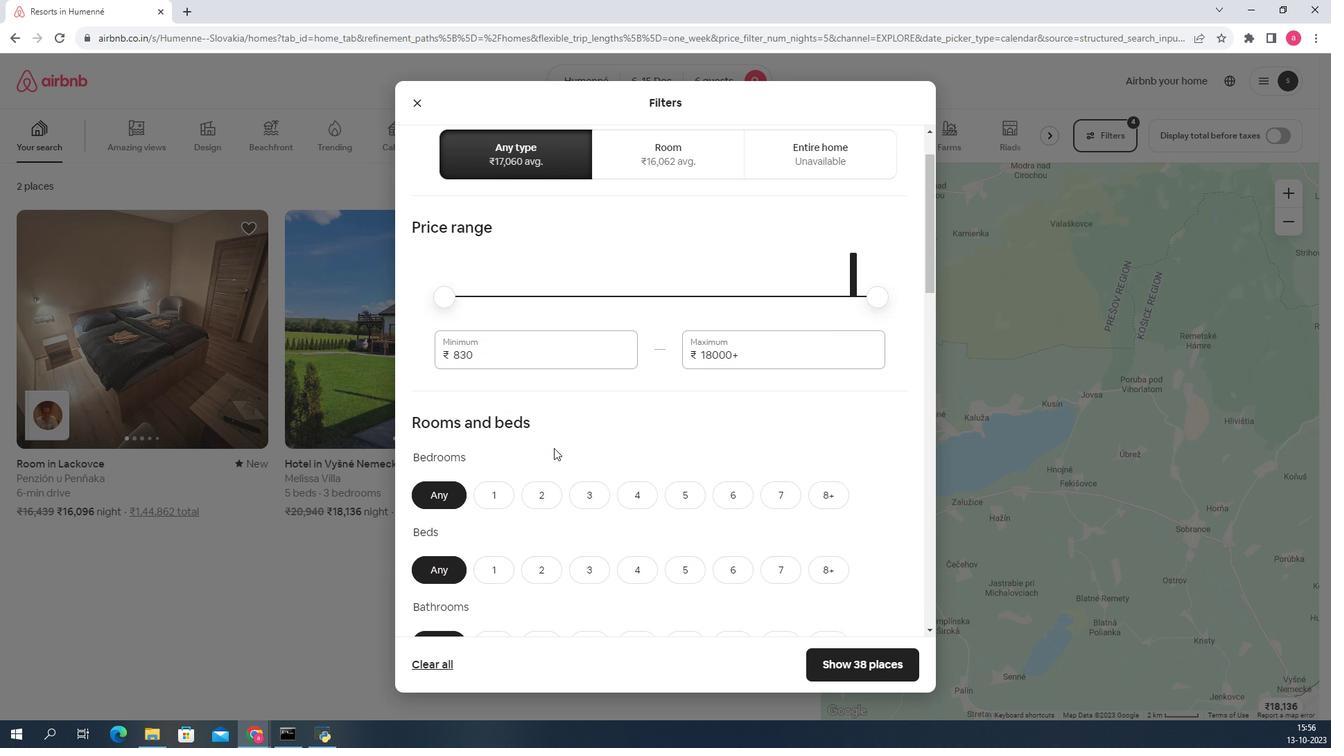 
Action: Mouse moved to (733, 357)
Screenshot: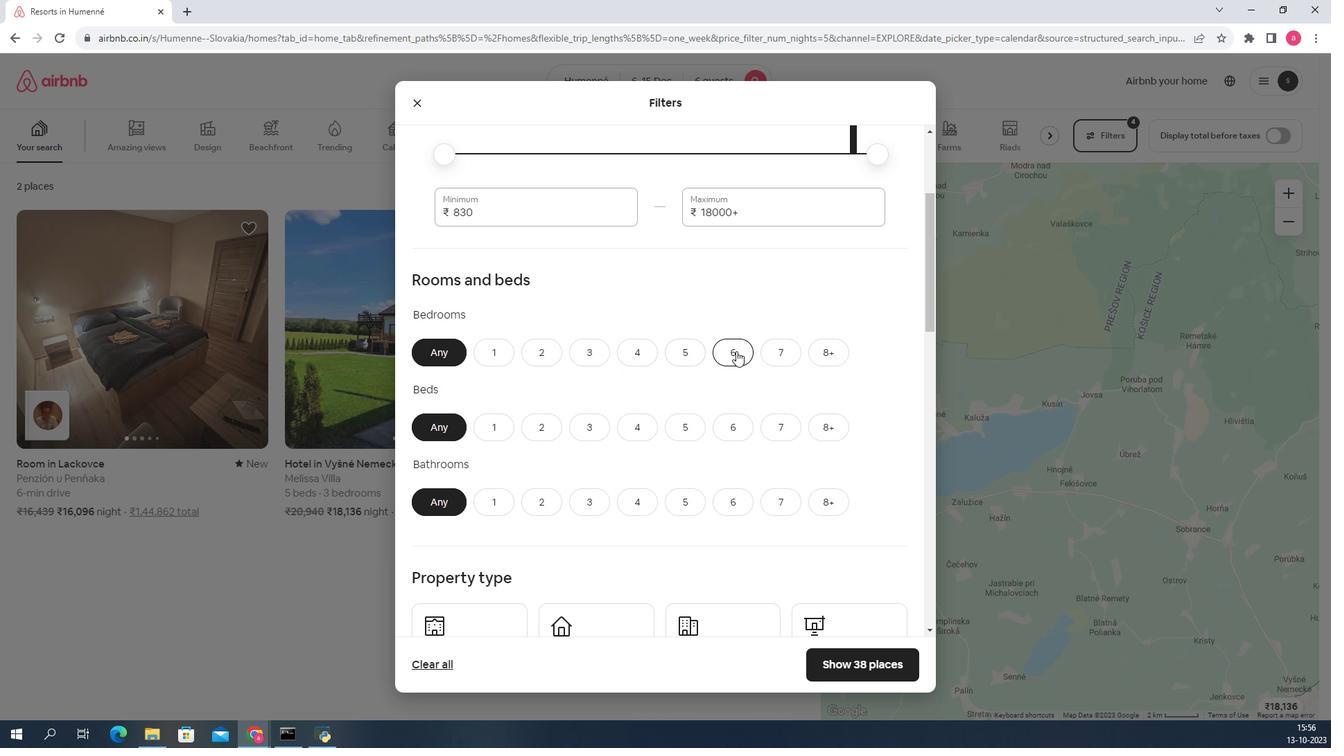 
Action: Mouse pressed left at (733, 357)
Screenshot: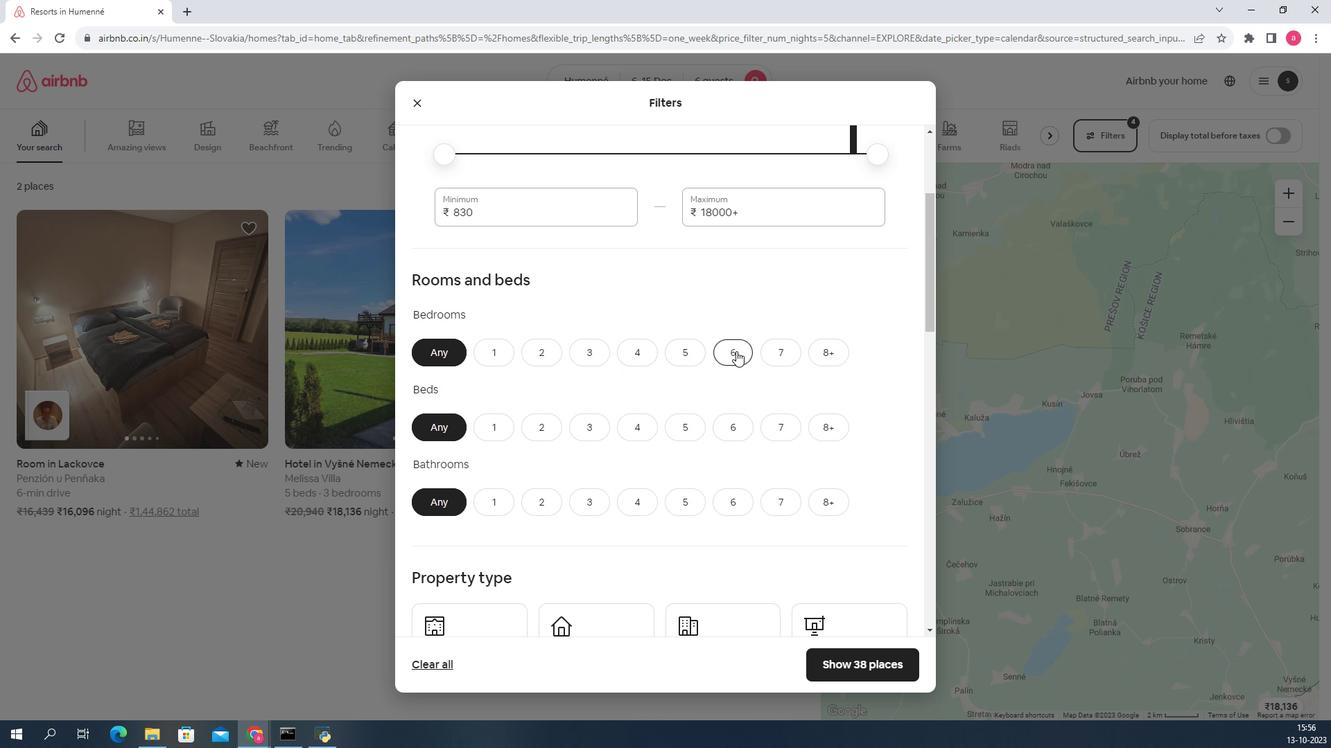 
Action: Mouse moved to (738, 422)
Screenshot: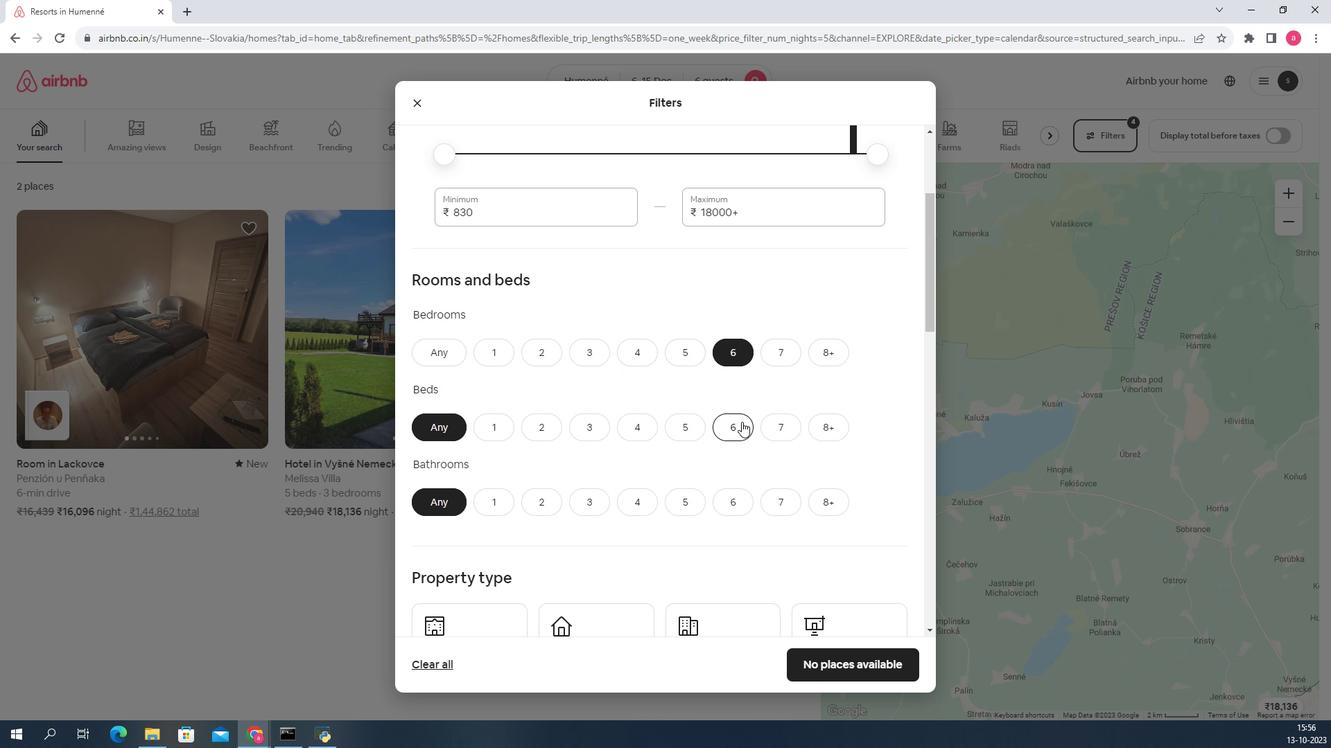 
Action: Mouse pressed left at (738, 422)
Screenshot: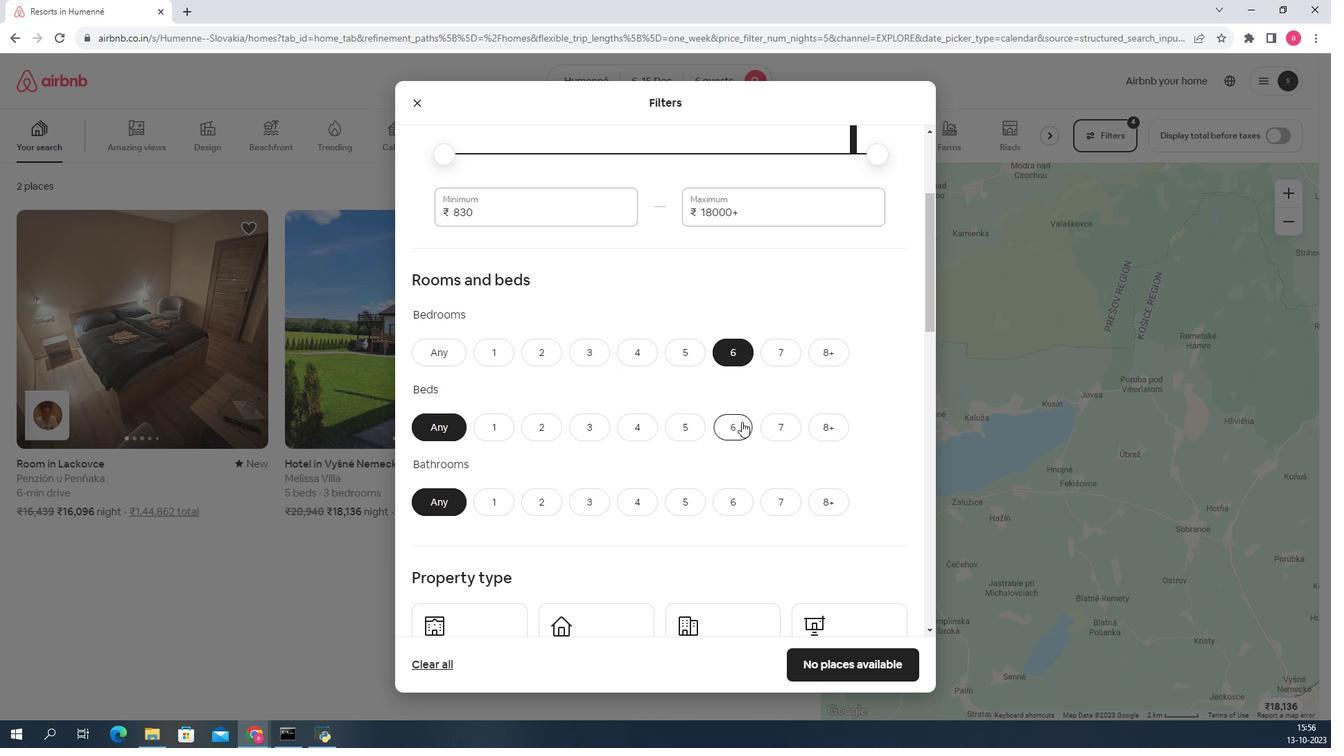 
Action: Mouse scrolled (738, 422) with delta (0, 0)
Screenshot: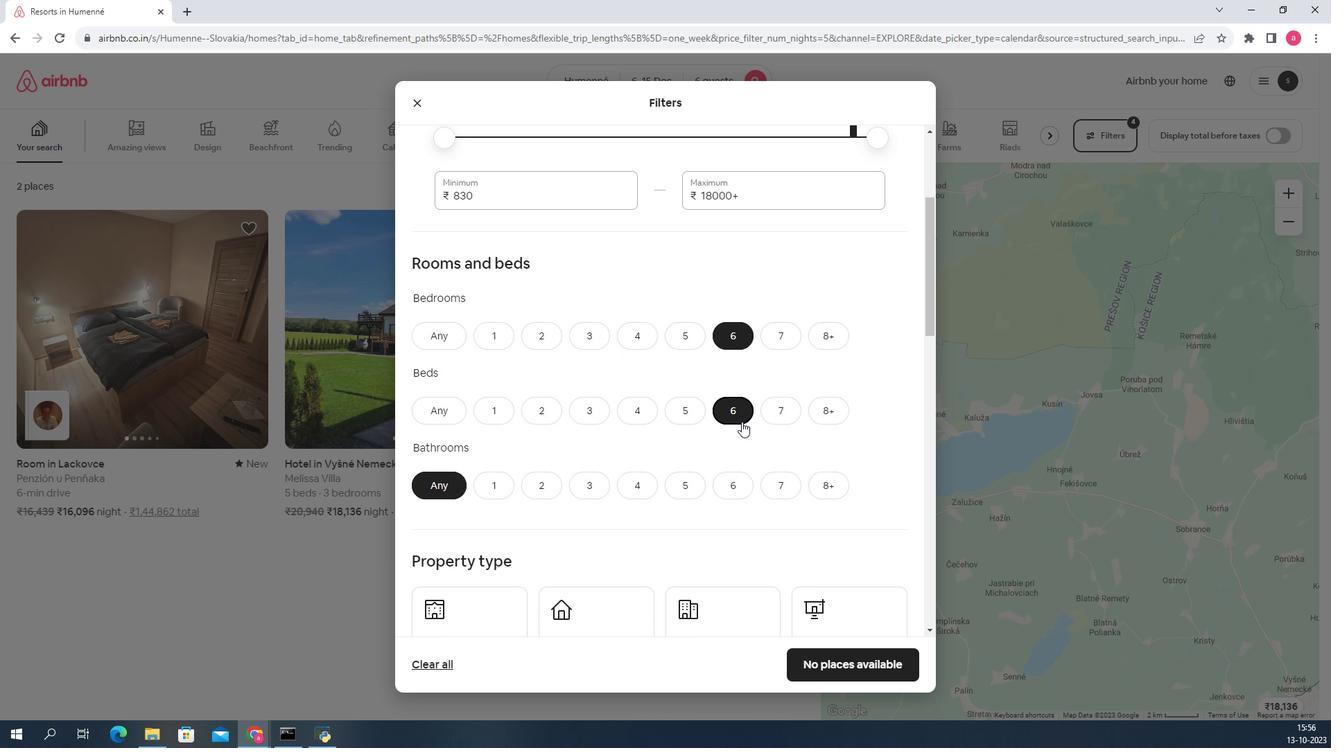 
Action: Mouse pressed left at (738, 422)
Screenshot: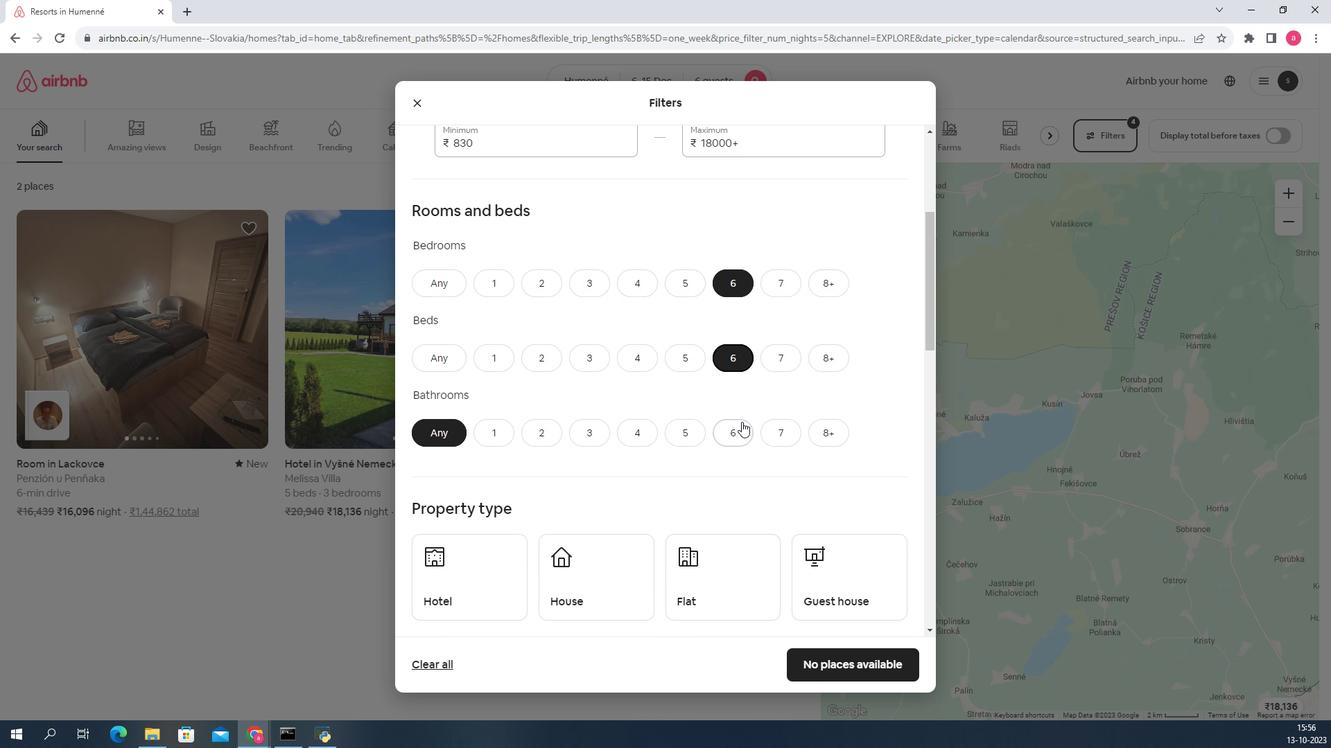 
Action: Mouse scrolled (738, 422) with delta (0, 0)
Screenshot: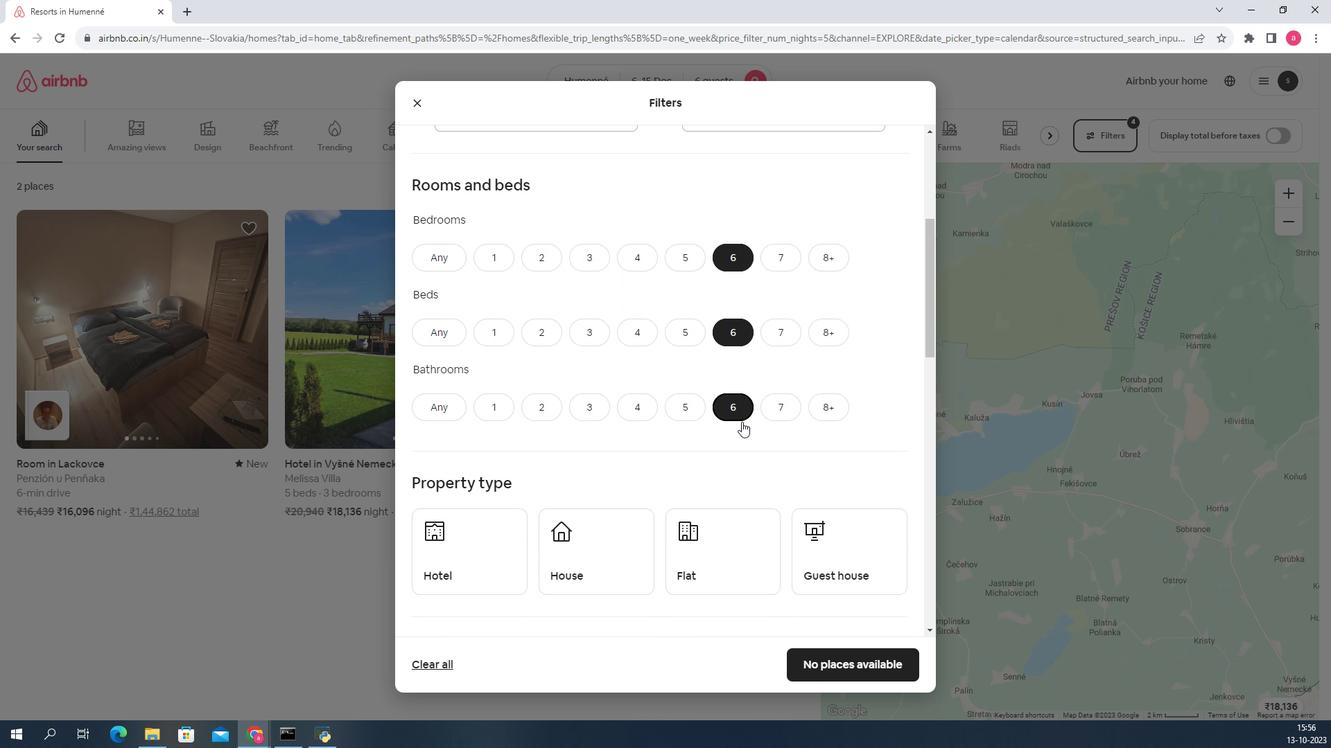 
Action: Mouse scrolled (738, 422) with delta (0, 0)
Screenshot: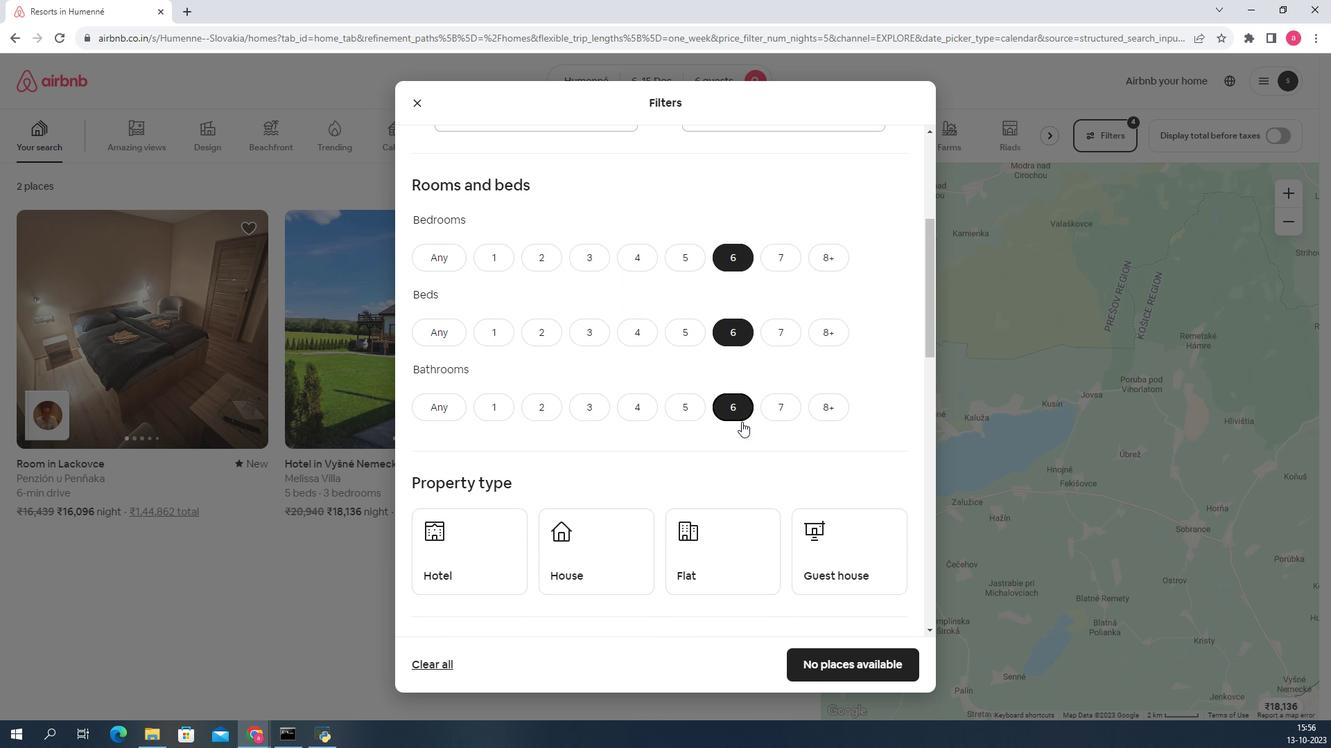 
Action: Mouse moved to (585, 449)
Screenshot: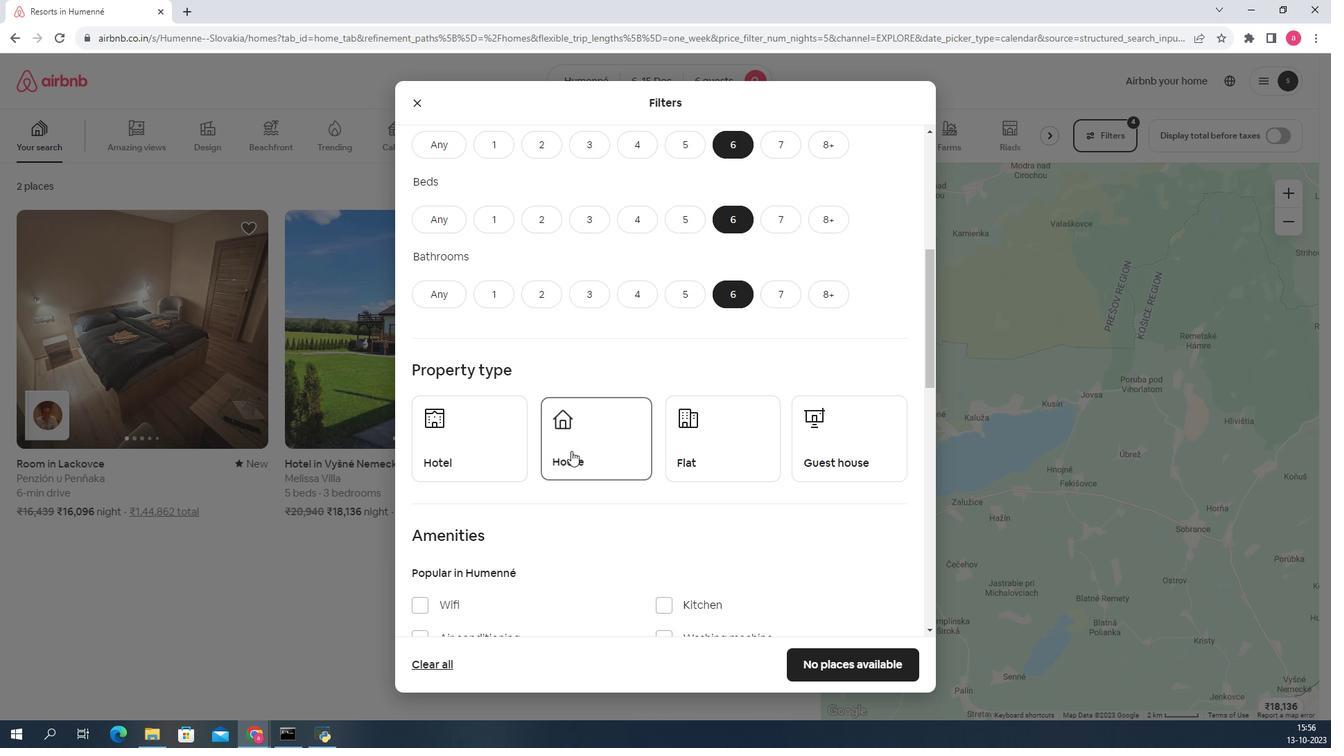 
Action: Mouse pressed left at (585, 449)
Screenshot: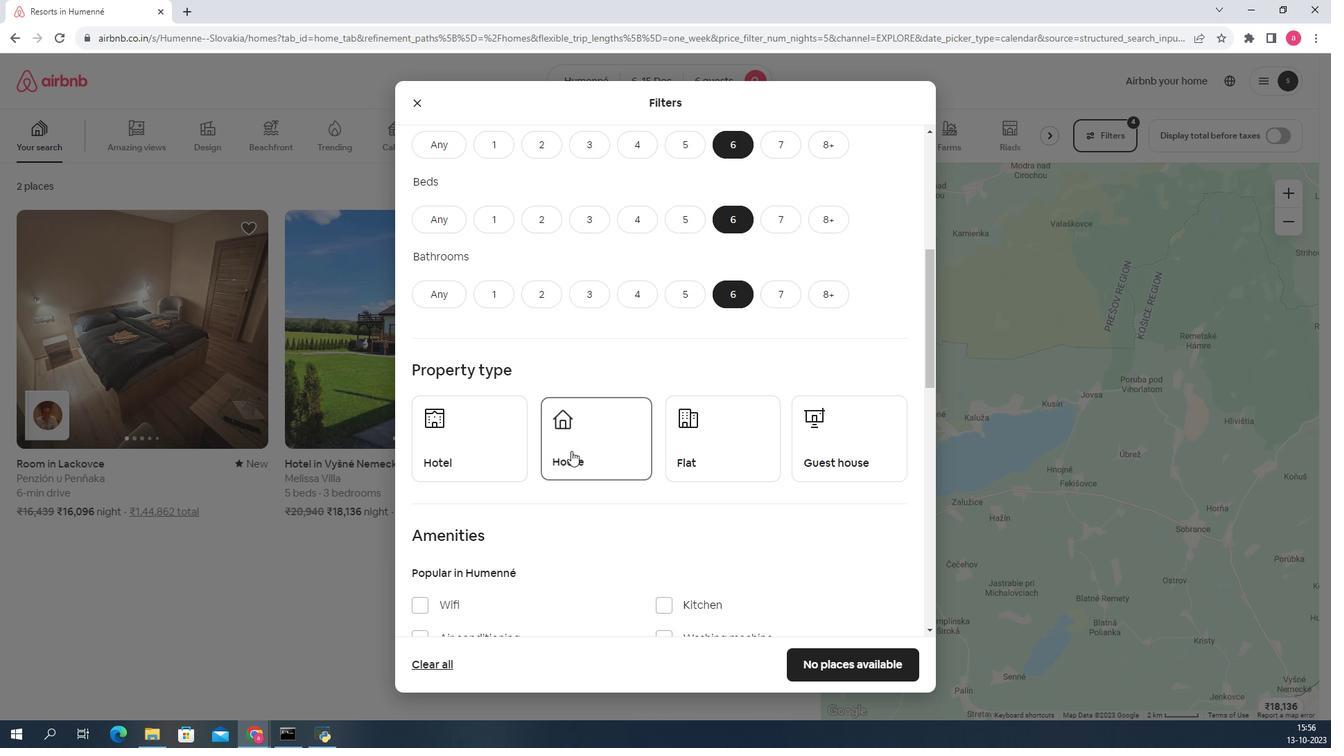 
Action: Mouse moved to (635, 351)
Screenshot: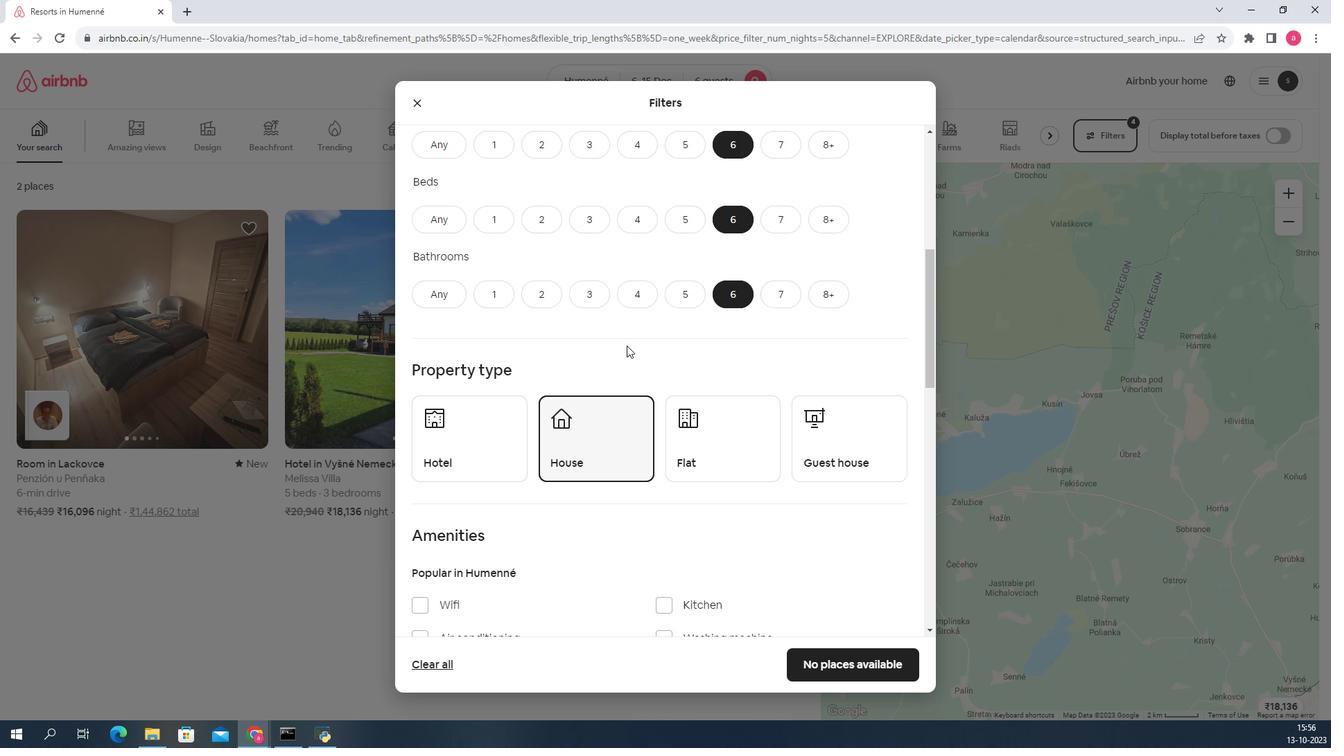 
Action: Mouse scrolled (635, 350) with delta (0, 0)
Screenshot: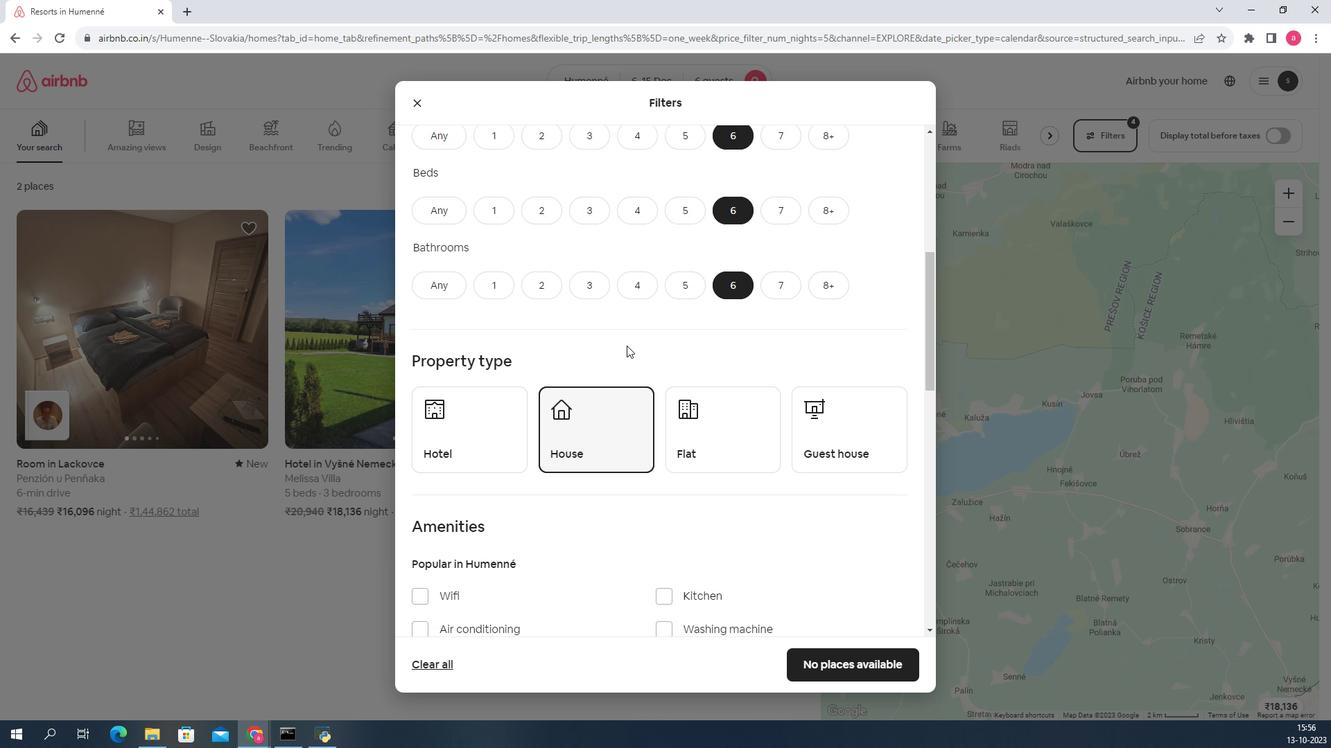 
Action: Mouse scrolled (635, 350) with delta (0, 0)
Screenshot: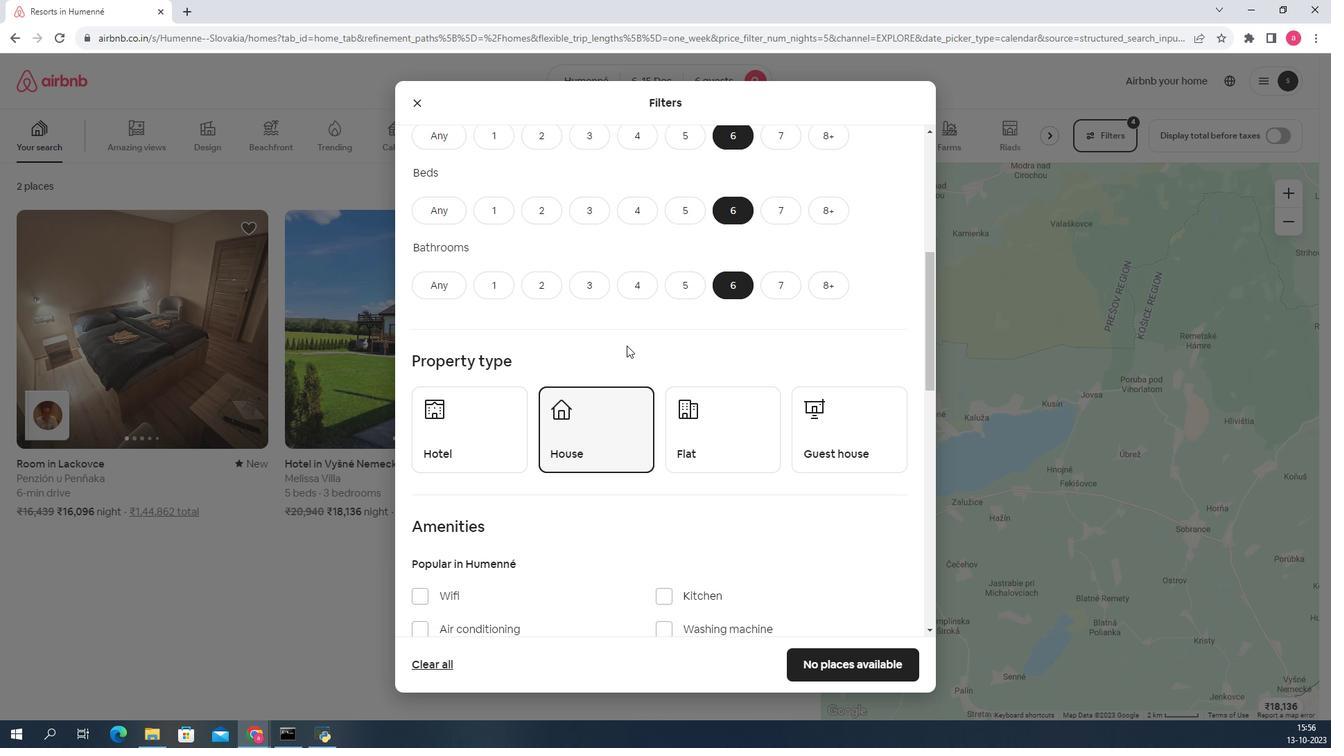 
Action: Mouse scrolled (635, 350) with delta (0, 0)
Screenshot: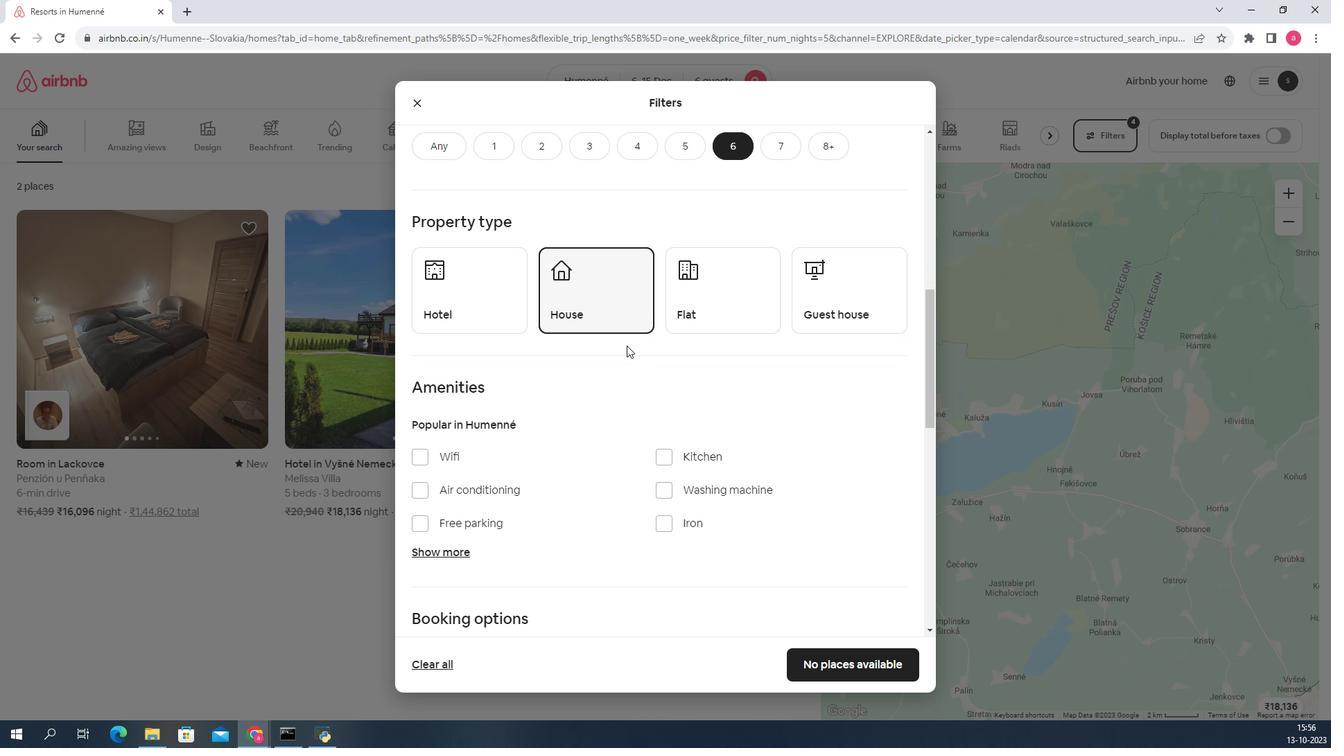 
Action: Mouse scrolled (635, 350) with delta (0, 0)
Screenshot: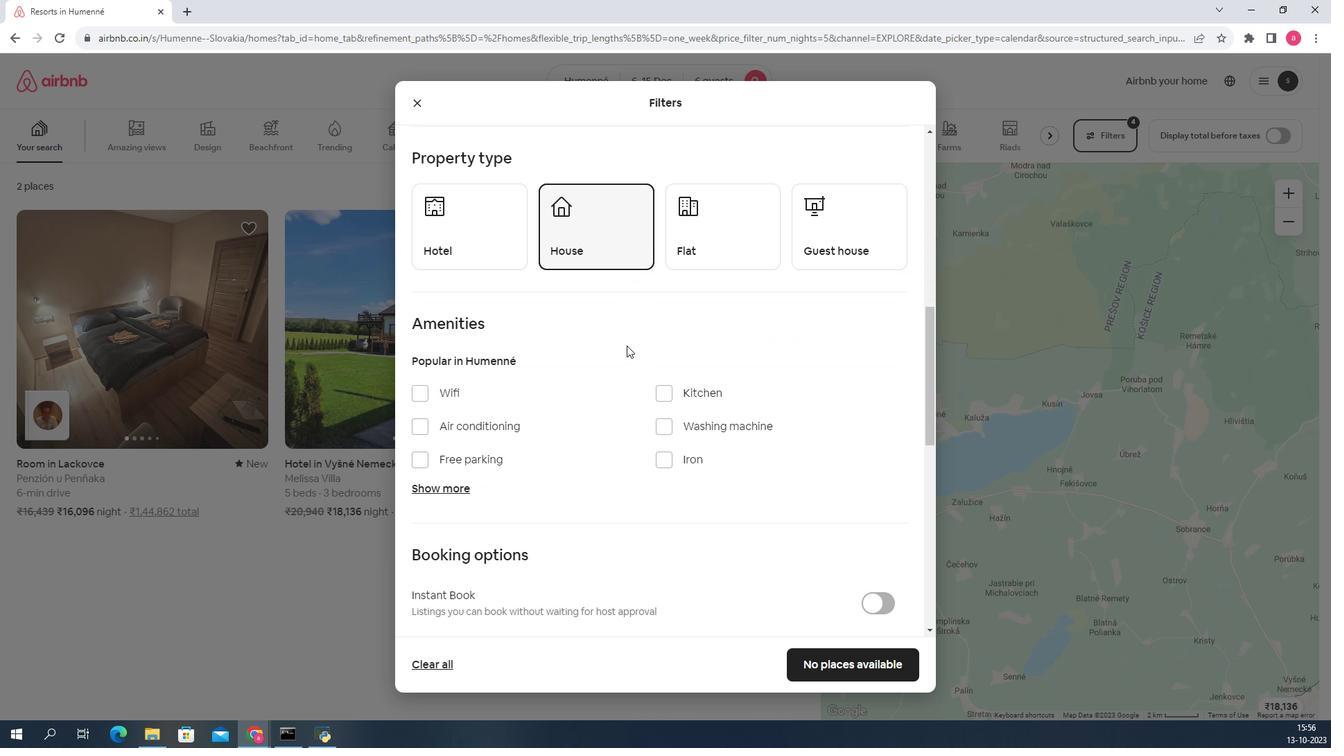 
Action: Mouse moved to (470, 330)
Screenshot: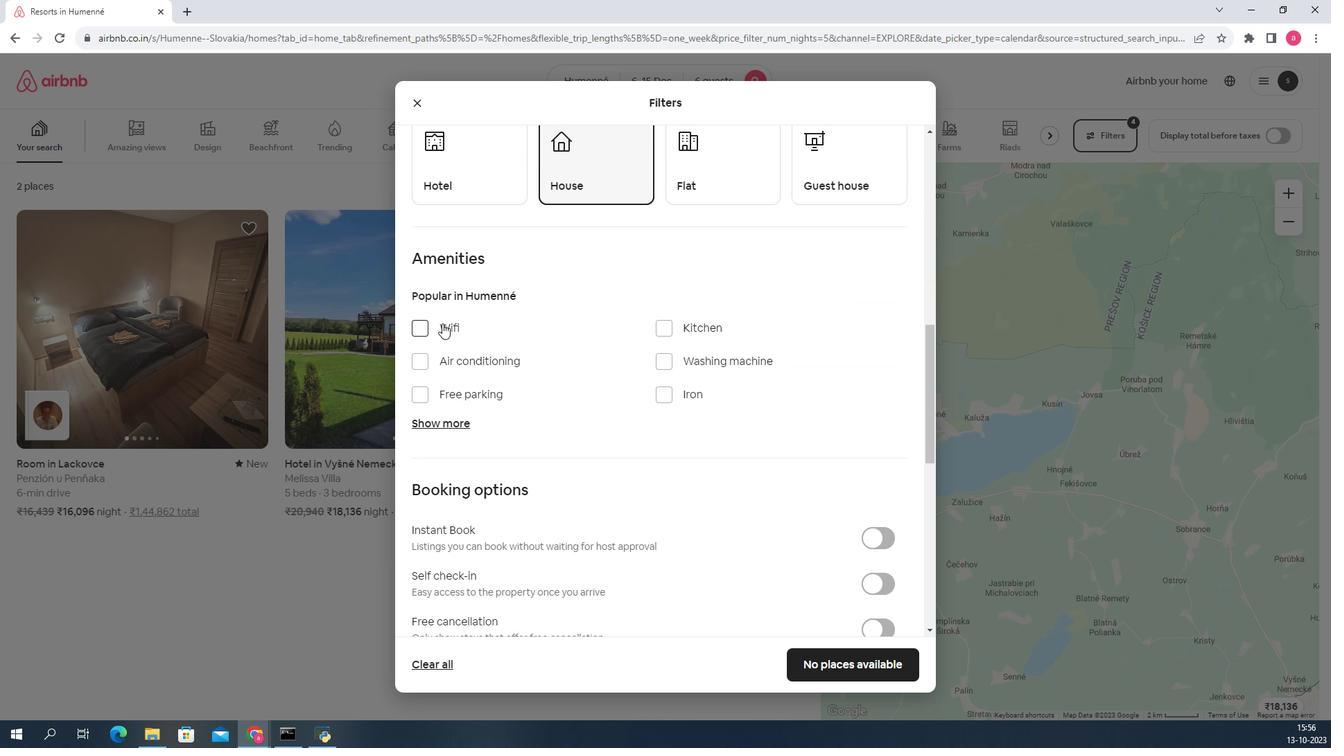 
Action: Mouse pressed left at (470, 330)
Screenshot: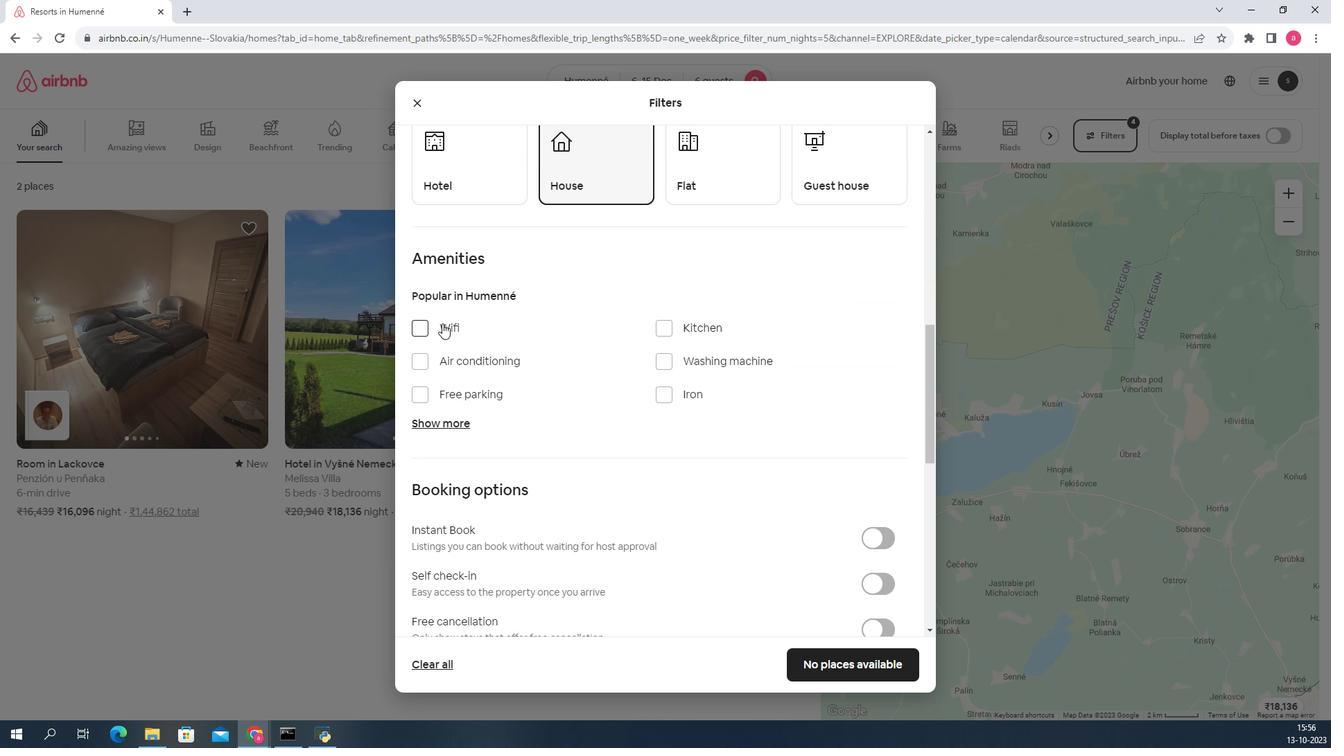 
Action: Mouse moved to (474, 417)
Screenshot: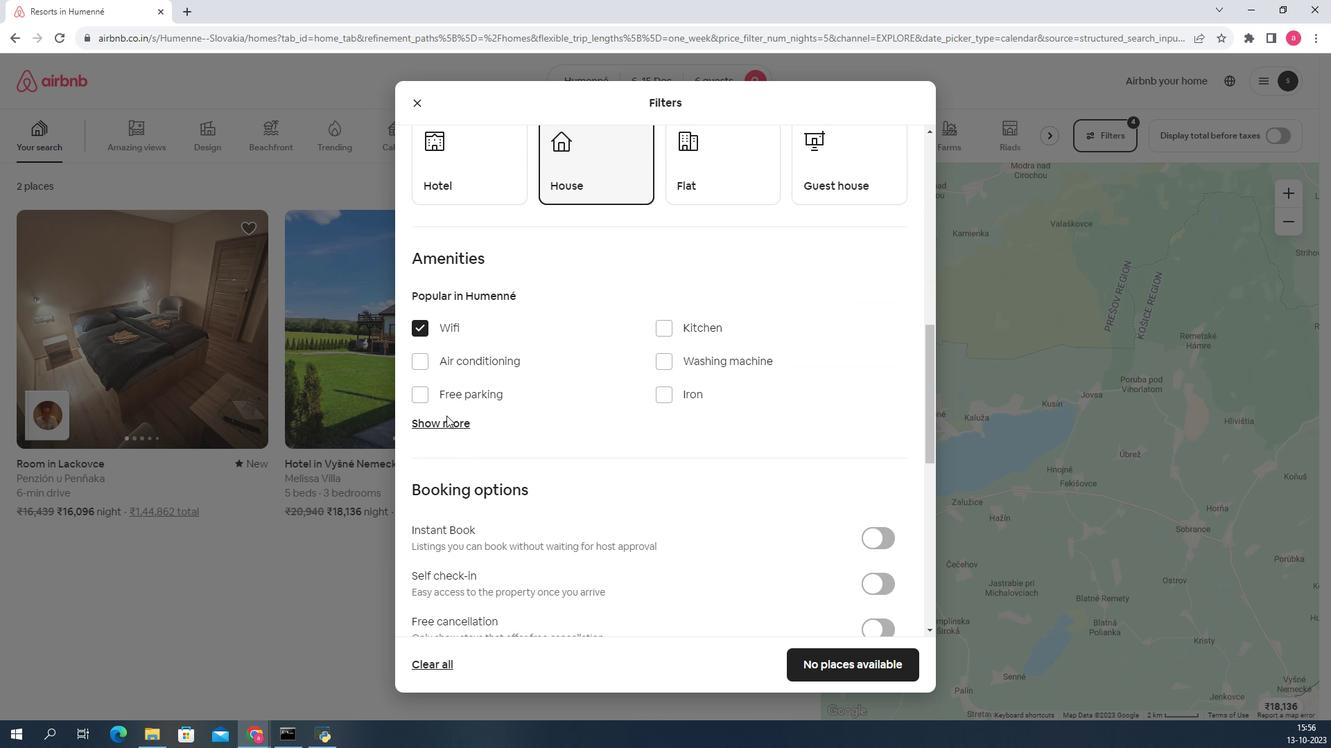 
Action: Mouse pressed left at (474, 417)
Screenshot: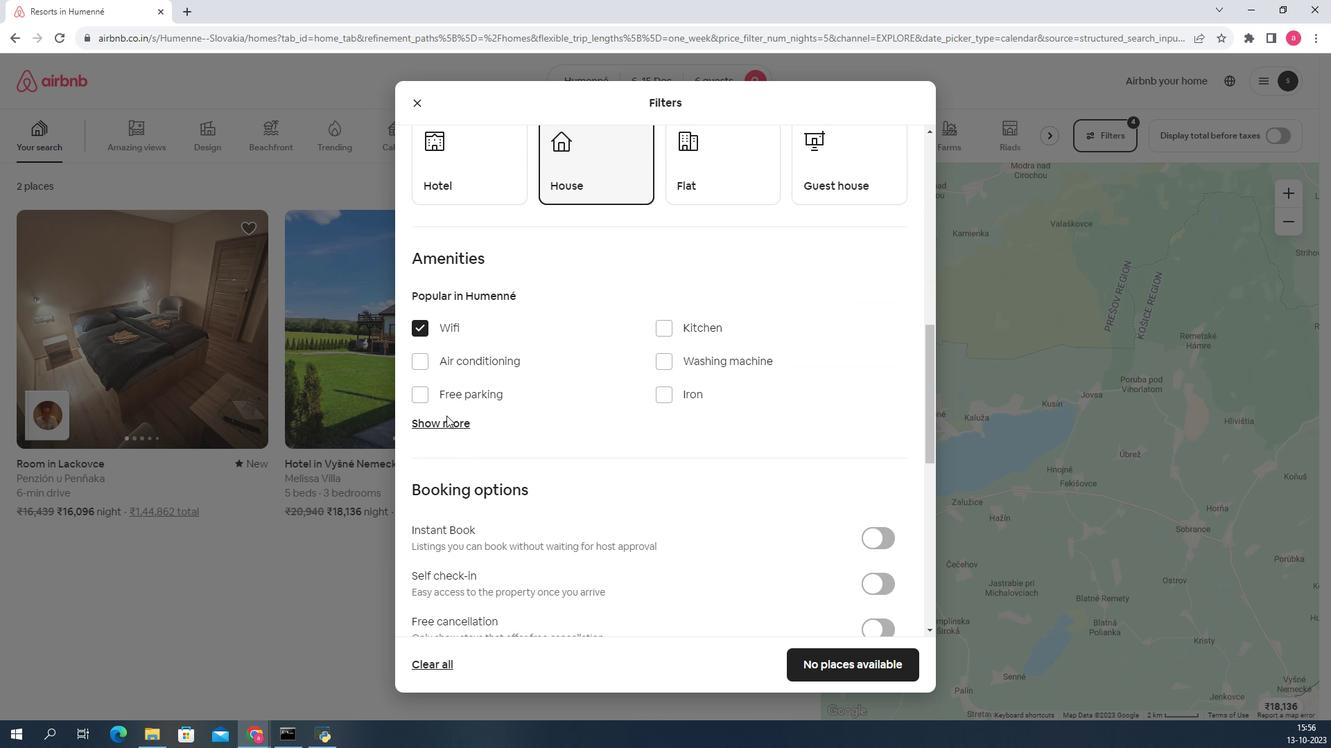 
Action: Mouse moved to (479, 425)
Screenshot: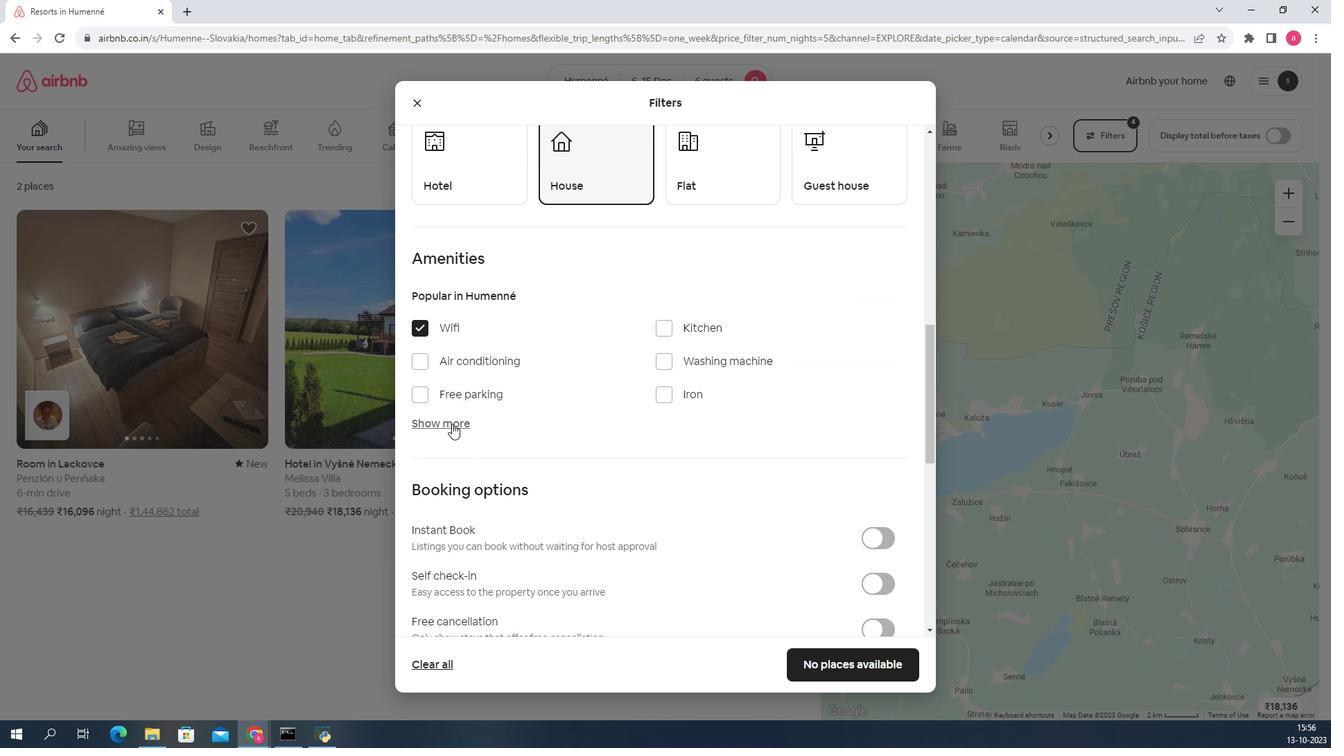 
Action: Mouse pressed left at (479, 425)
Screenshot: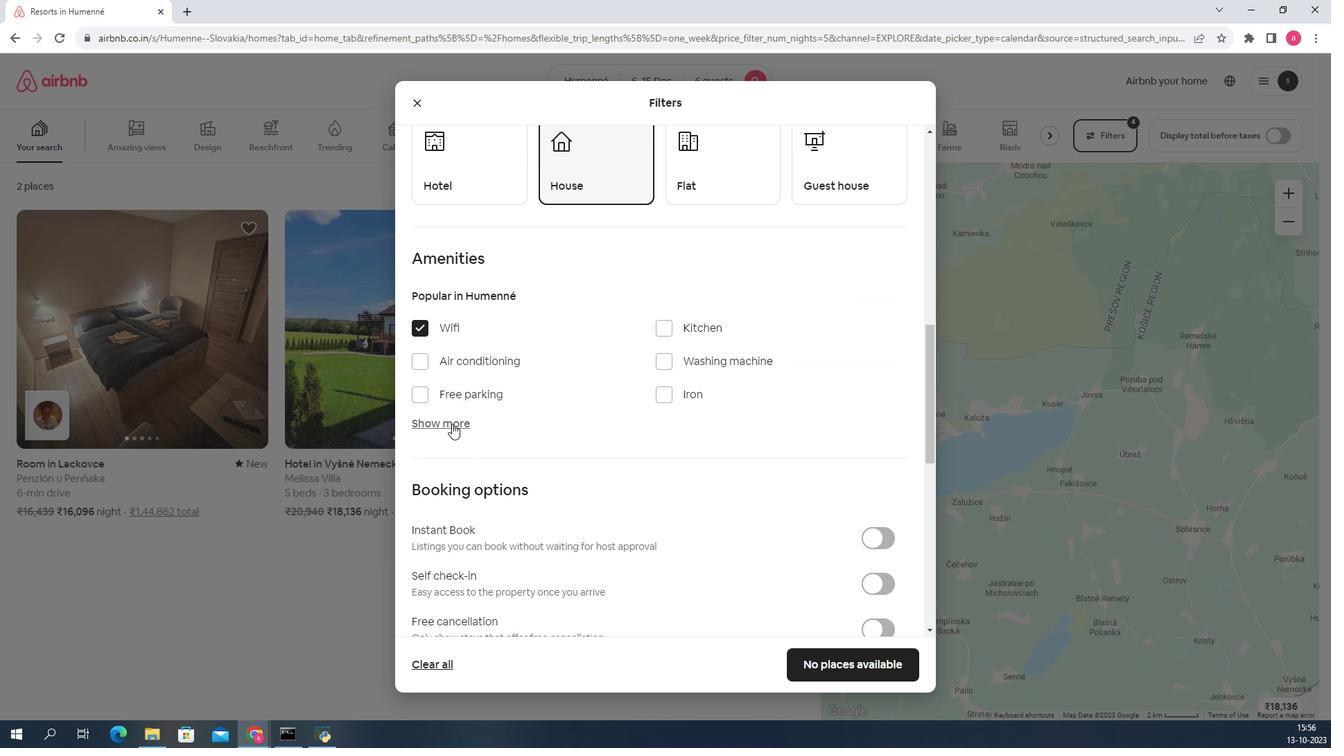 
Action: Mouse moved to (529, 397)
Screenshot: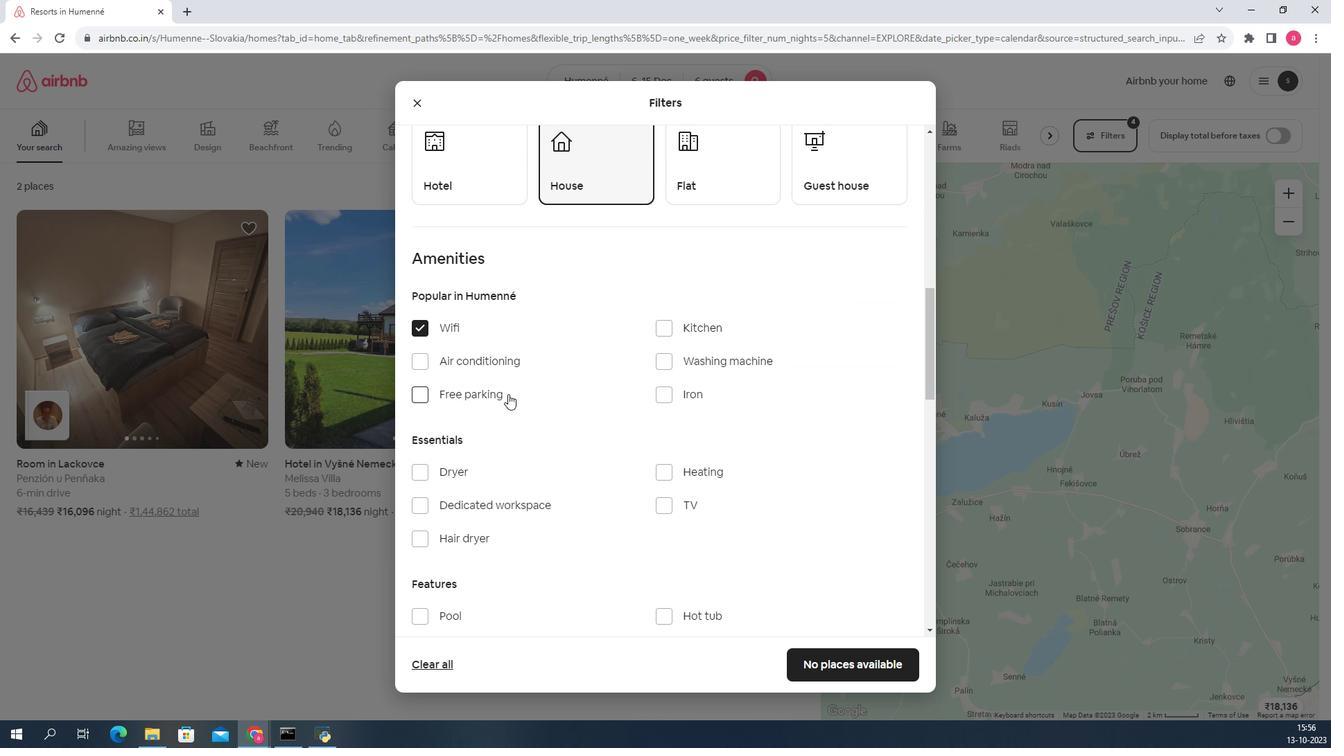 
Action: Mouse scrolled (529, 396) with delta (0, 0)
Screenshot: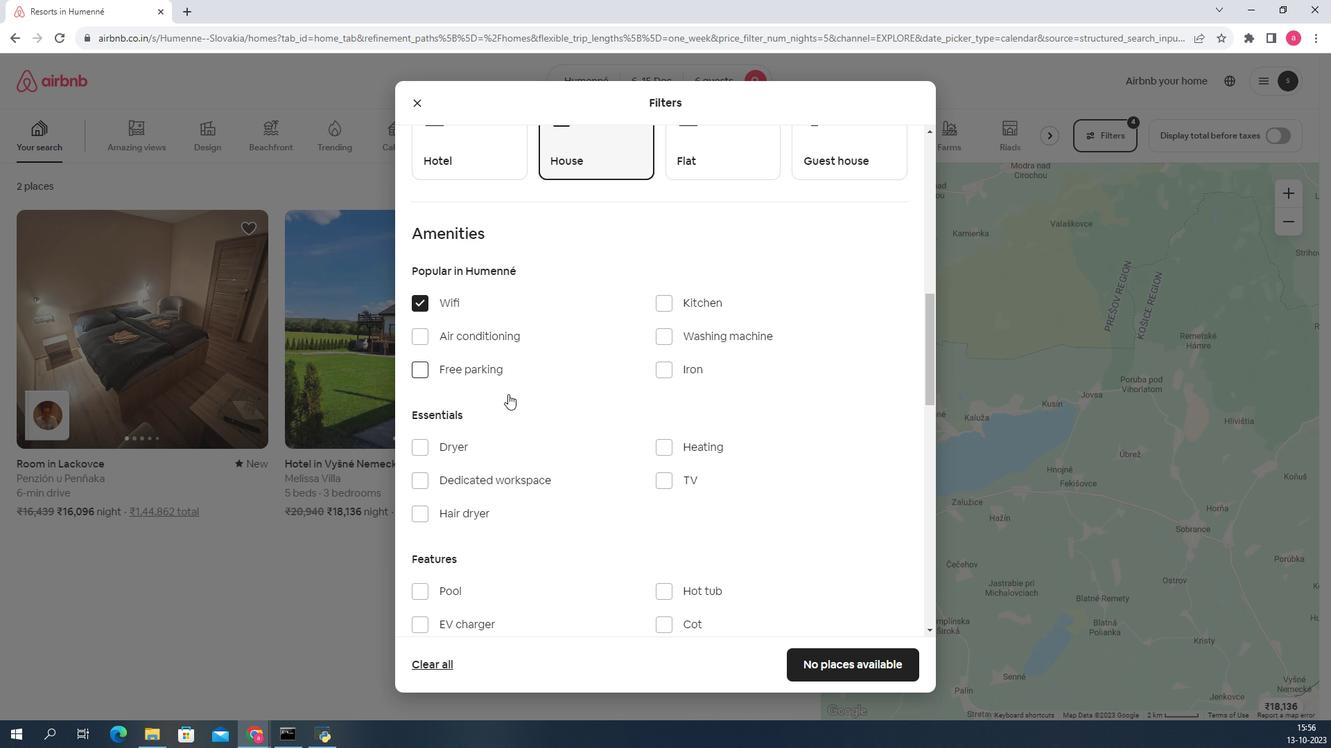 
Action: Mouse scrolled (529, 396) with delta (0, 0)
Screenshot: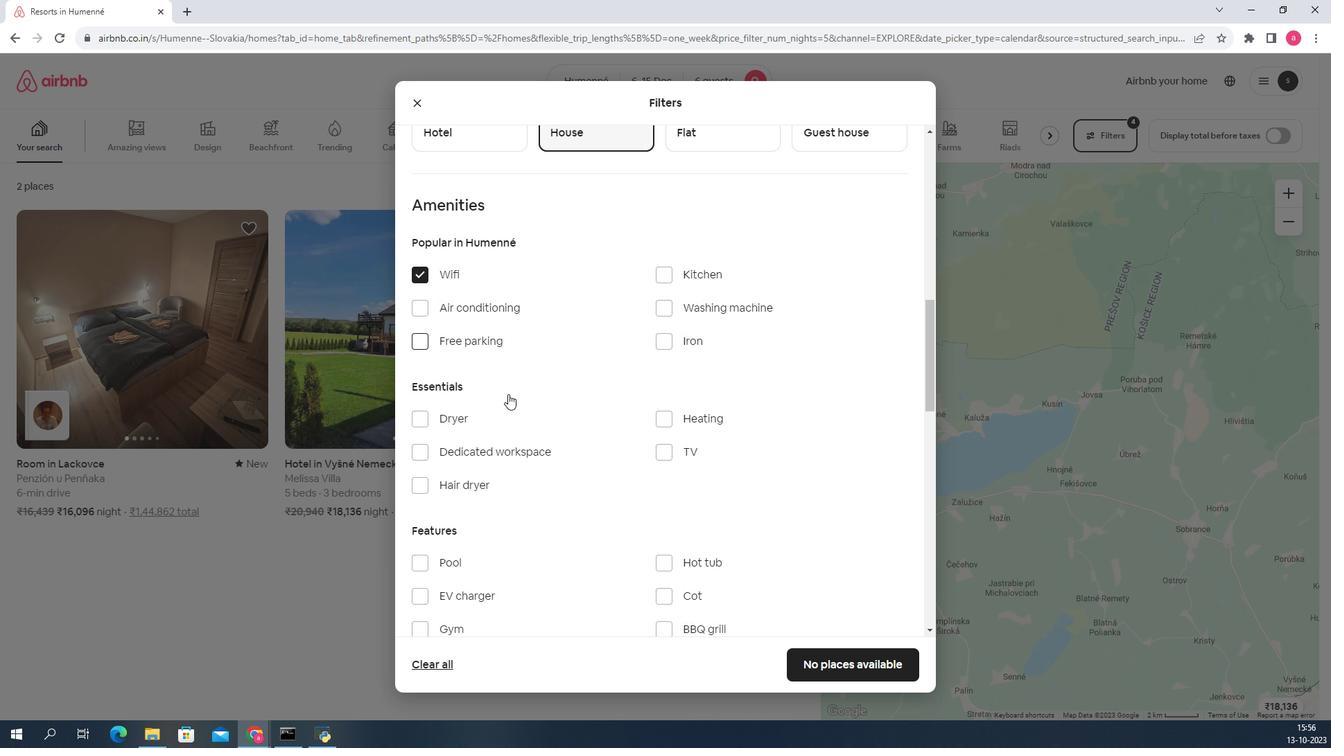 
Action: Mouse moved to (673, 368)
Screenshot: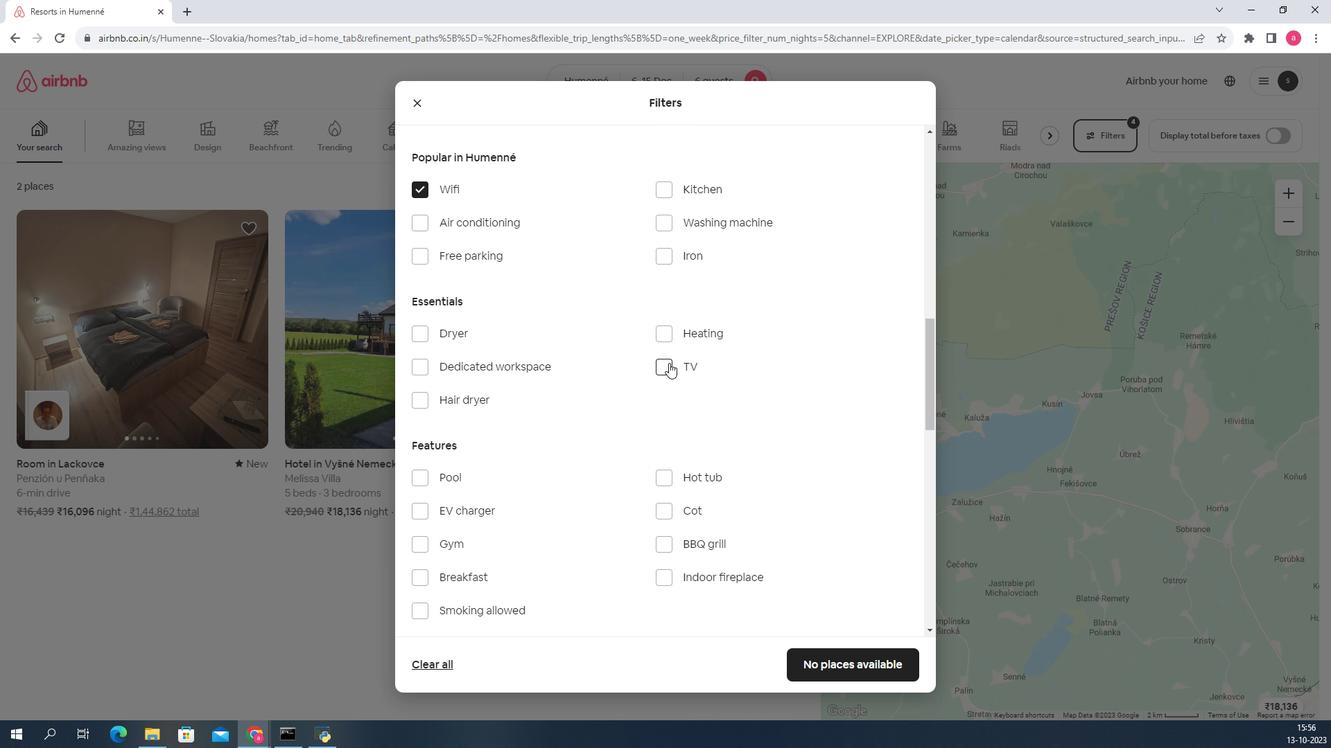 
Action: Mouse pressed left at (673, 368)
Screenshot: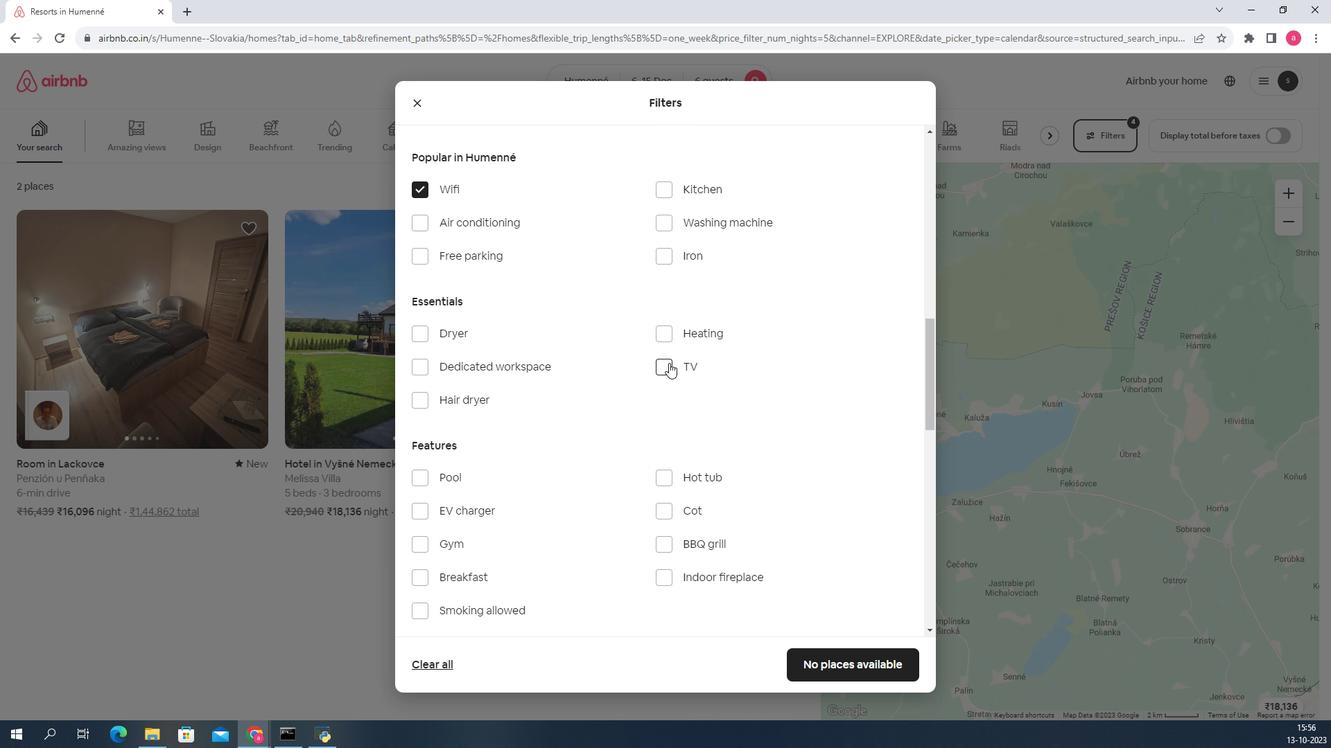 
Action: Mouse moved to (515, 271)
Screenshot: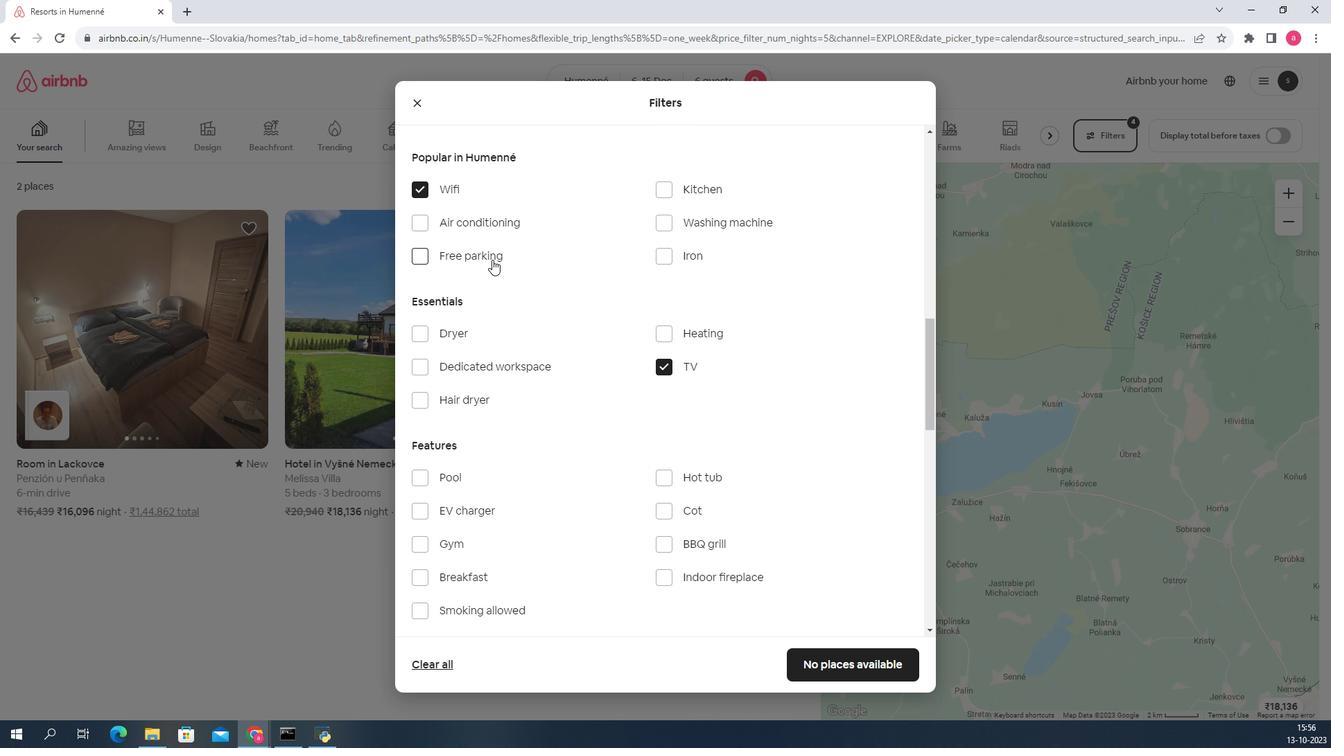 
Action: Mouse pressed left at (515, 271)
Screenshot: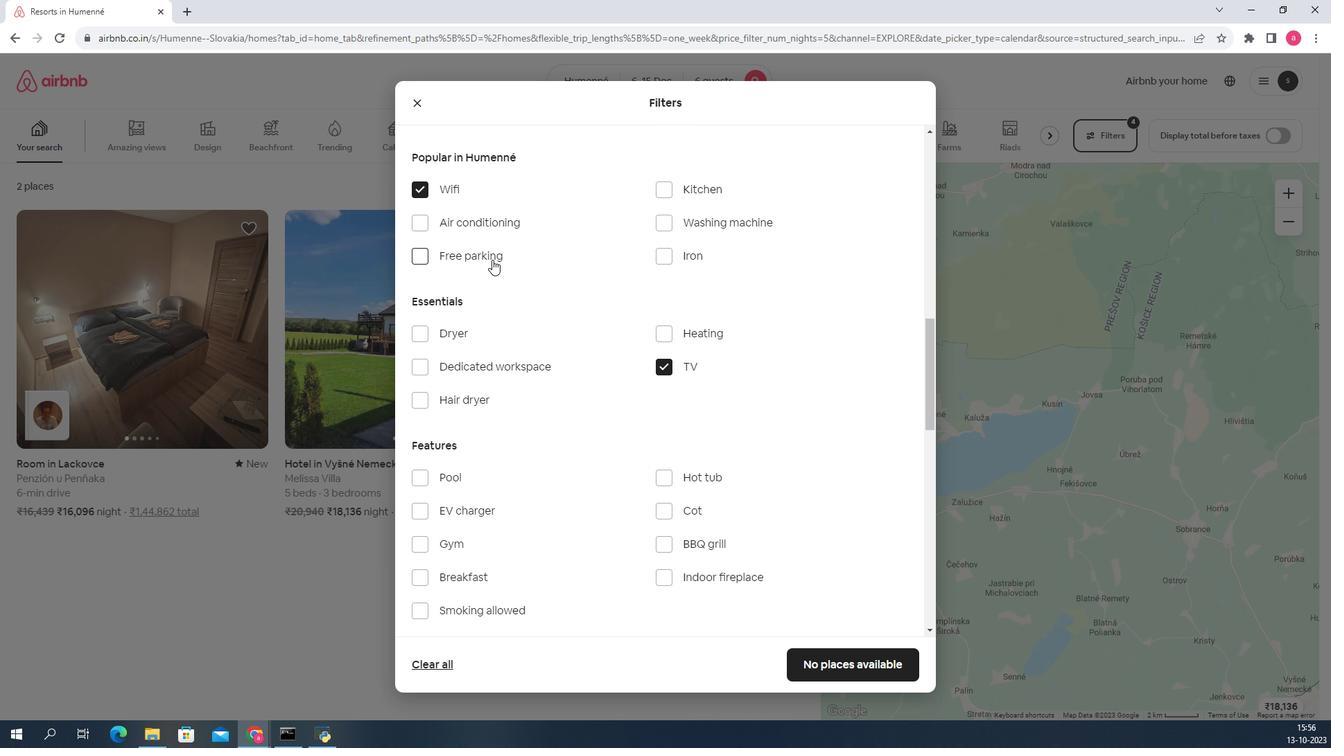 
Action: Mouse moved to (578, 301)
Screenshot: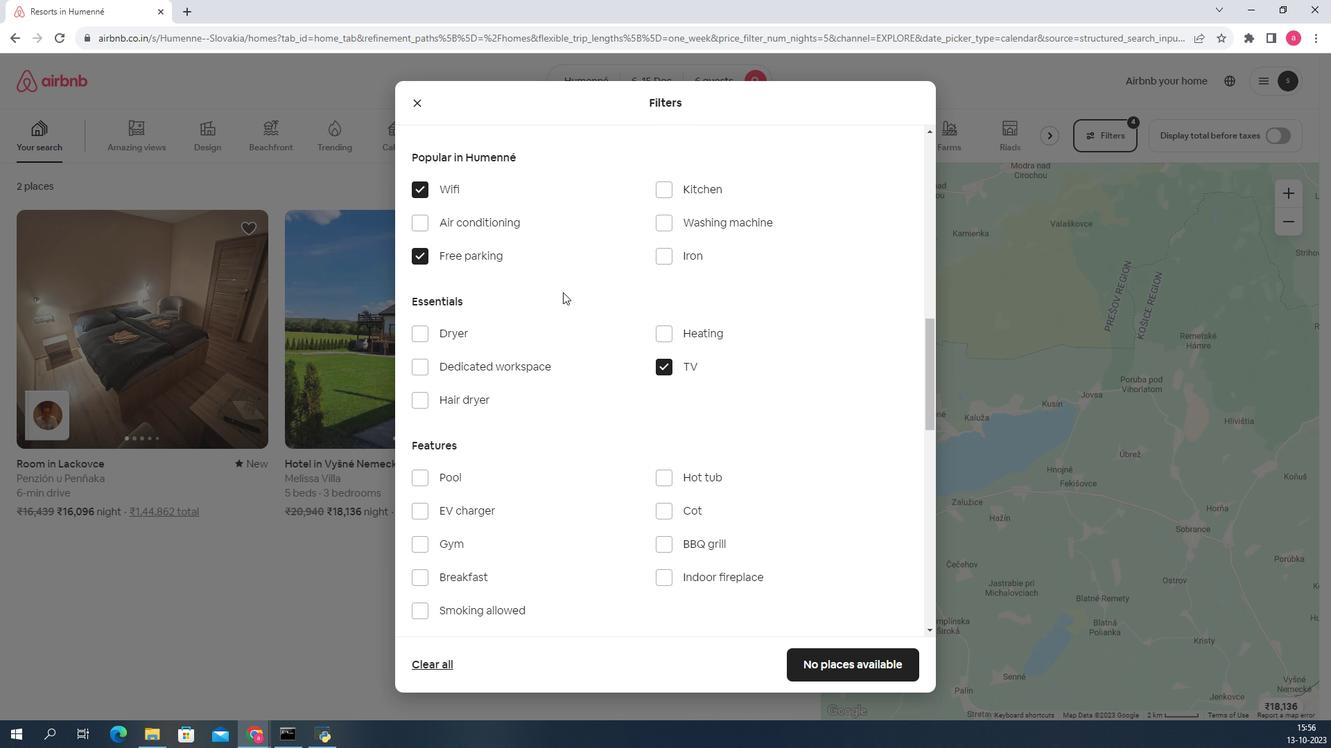 
Action: Mouse scrolled (578, 300) with delta (0, 0)
Screenshot: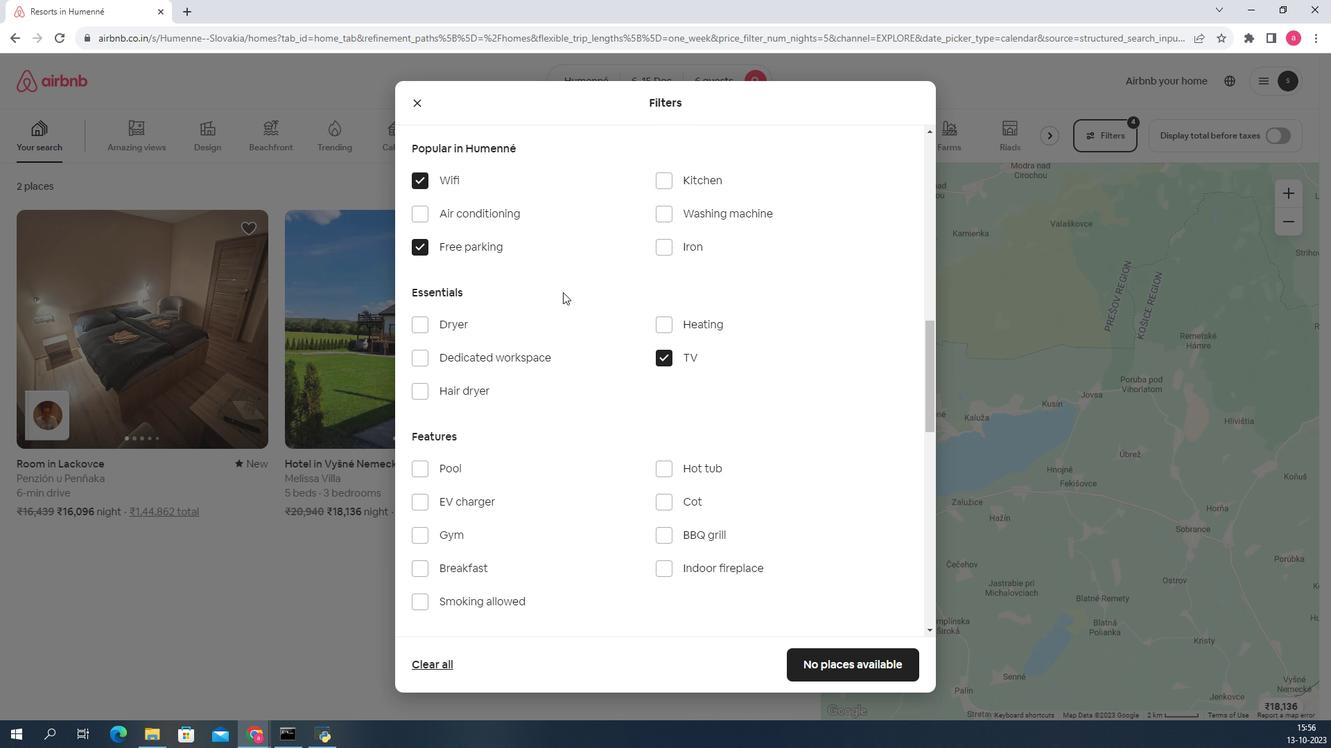 
Action: Mouse scrolled (578, 300) with delta (0, 0)
Screenshot: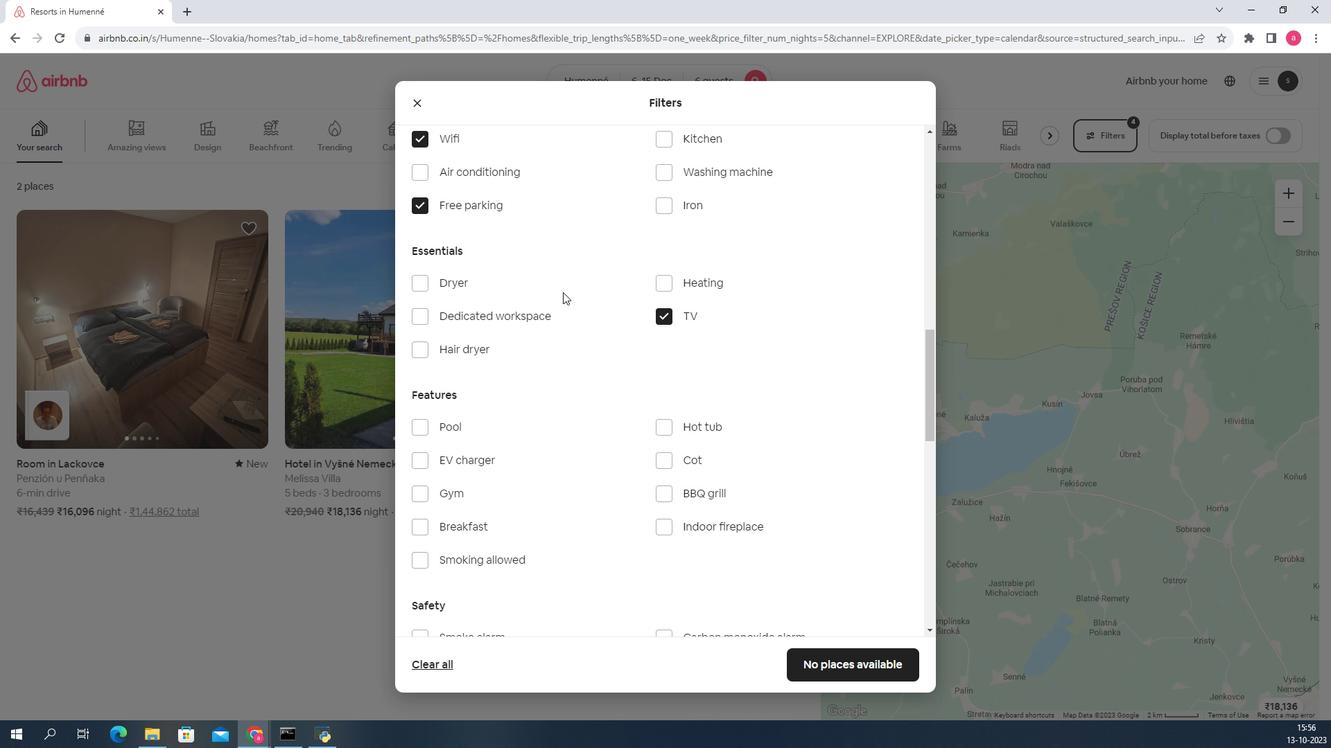 
Action: Mouse moved to (477, 408)
Screenshot: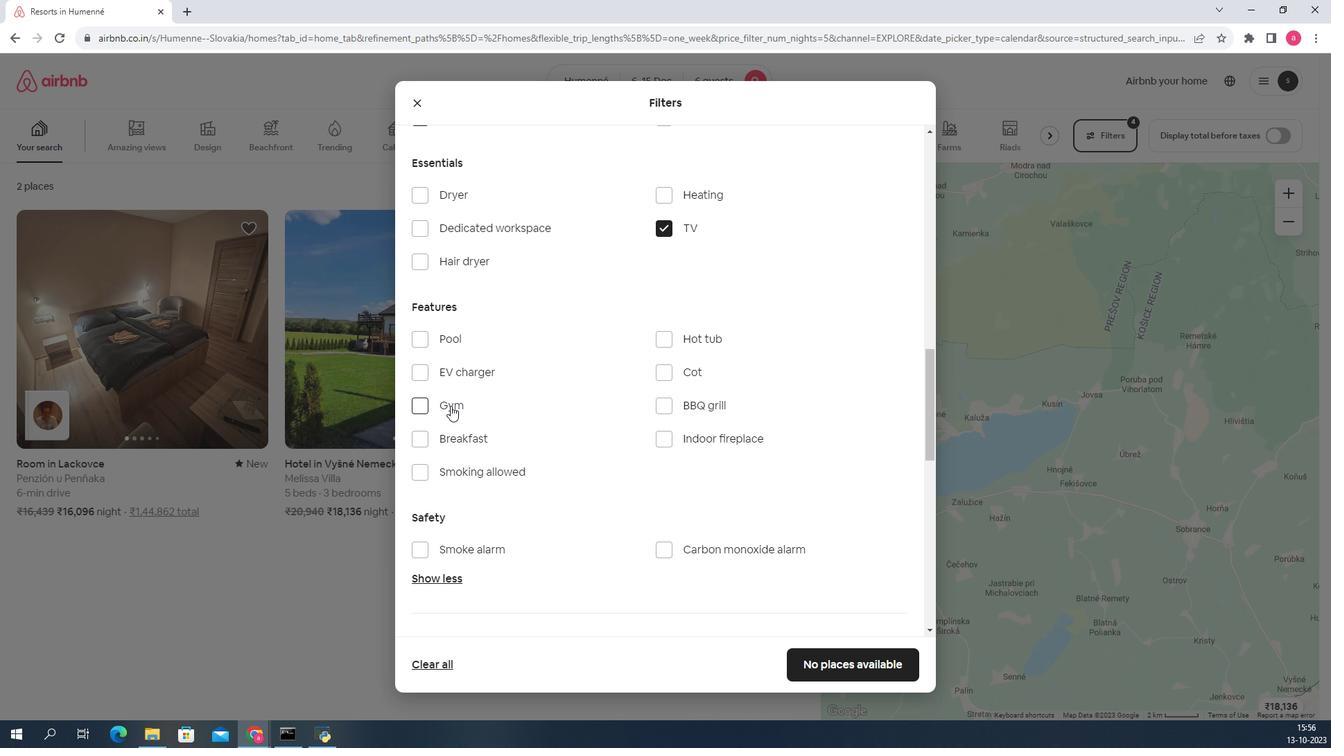 
Action: Mouse pressed left at (477, 408)
Screenshot: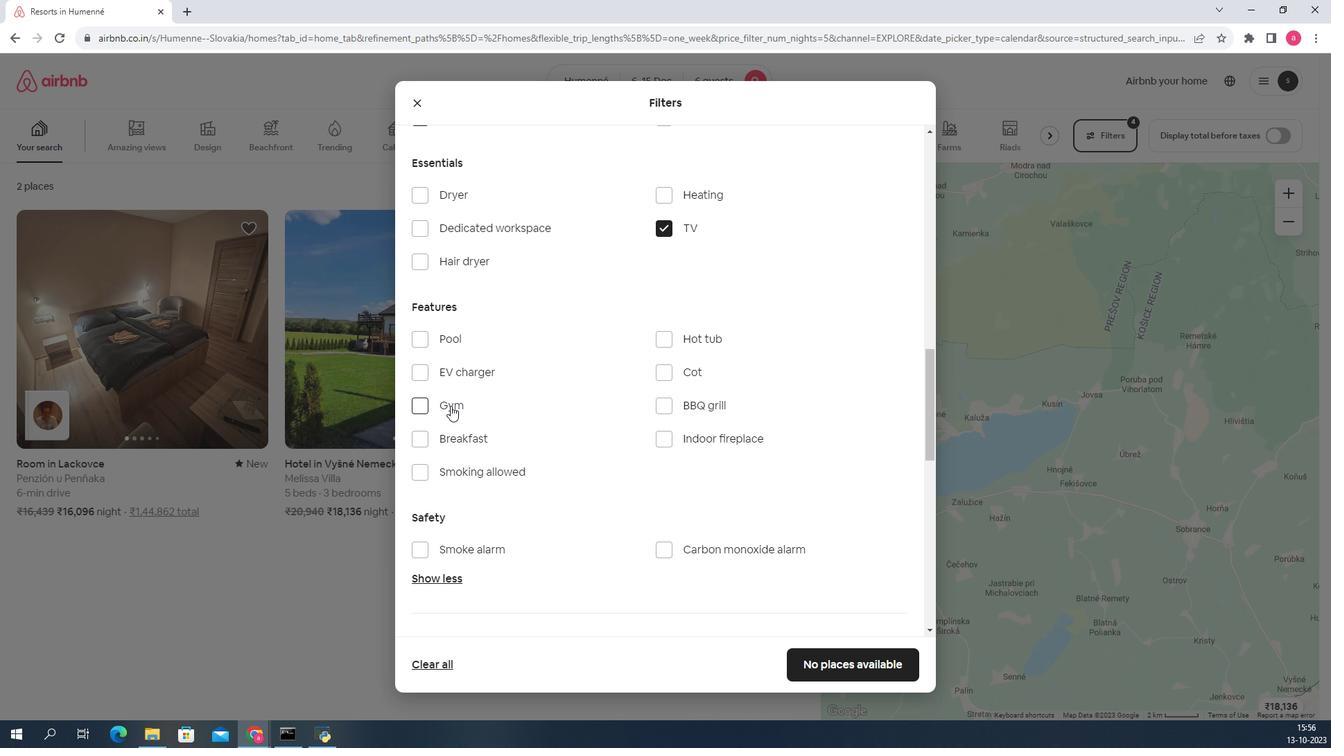 
Action: Mouse moved to (477, 420)
Screenshot: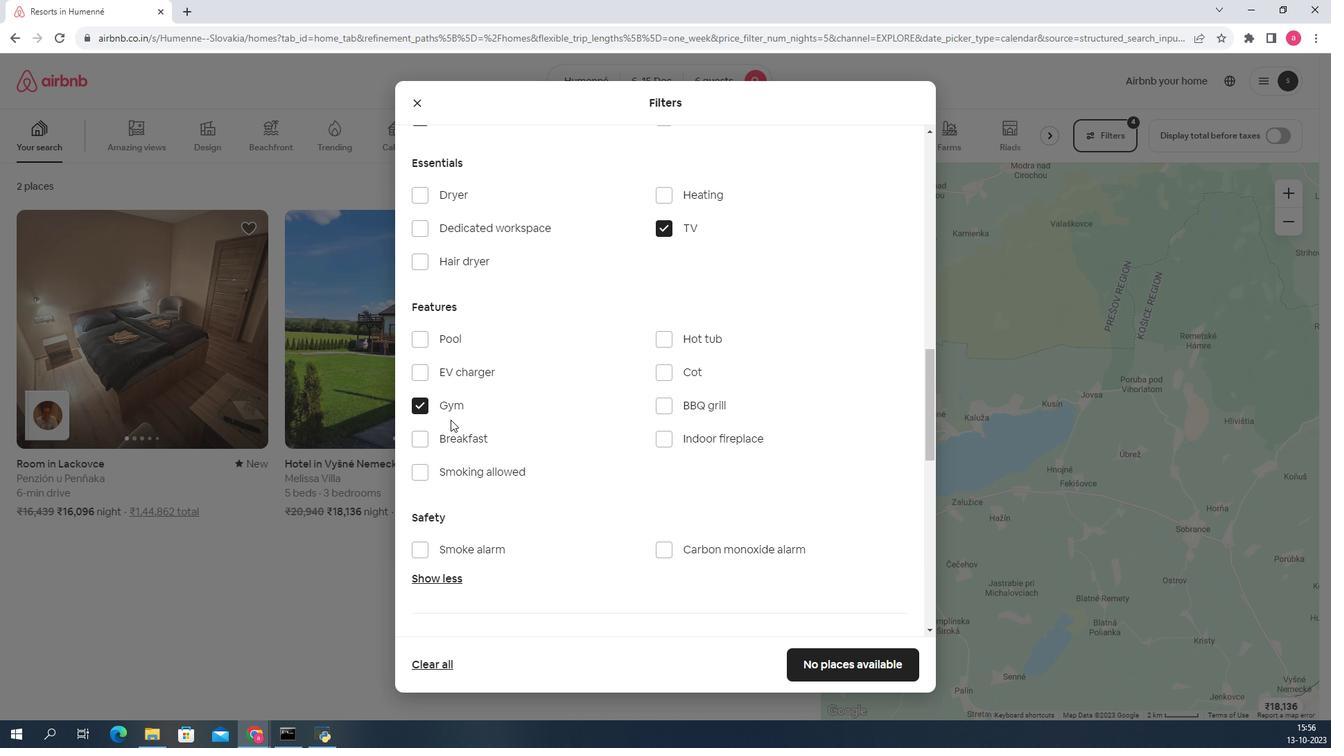 
Action: Mouse pressed left at (477, 420)
Screenshot: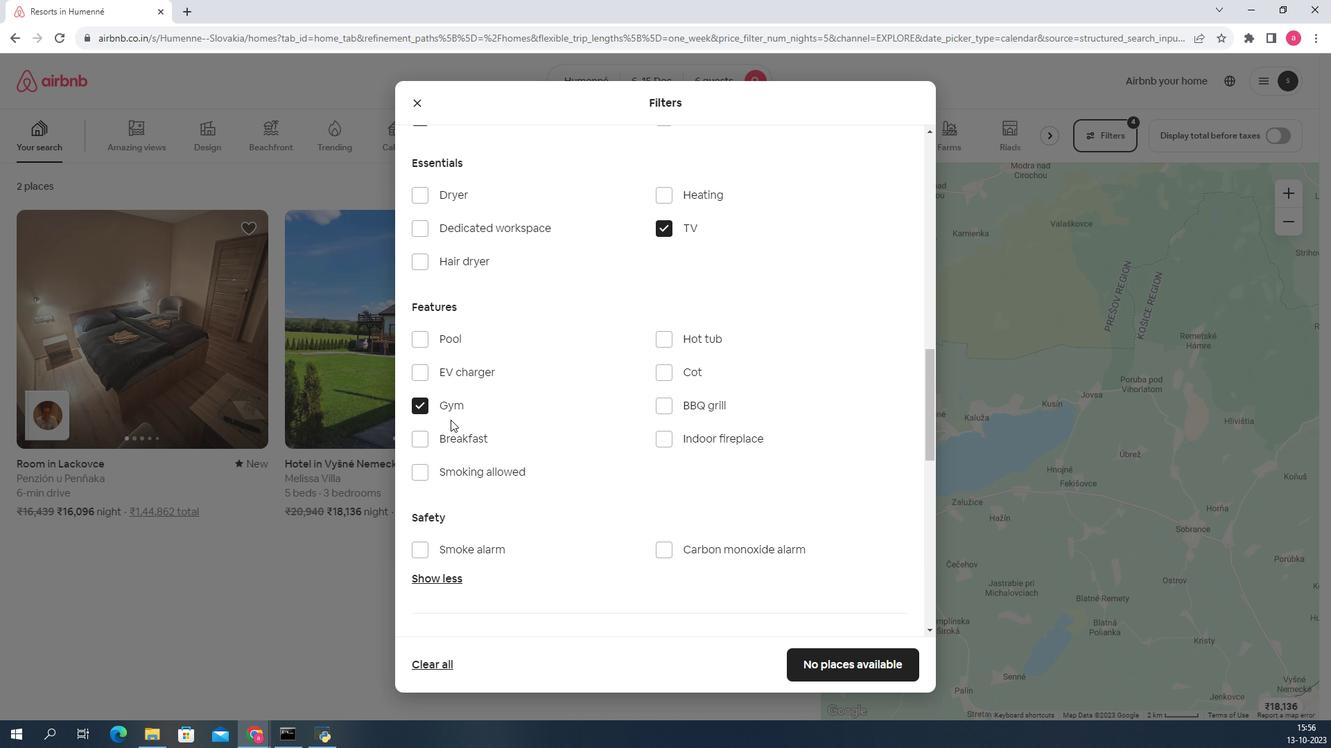 
Action: Mouse moved to (477, 436)
Screenshot: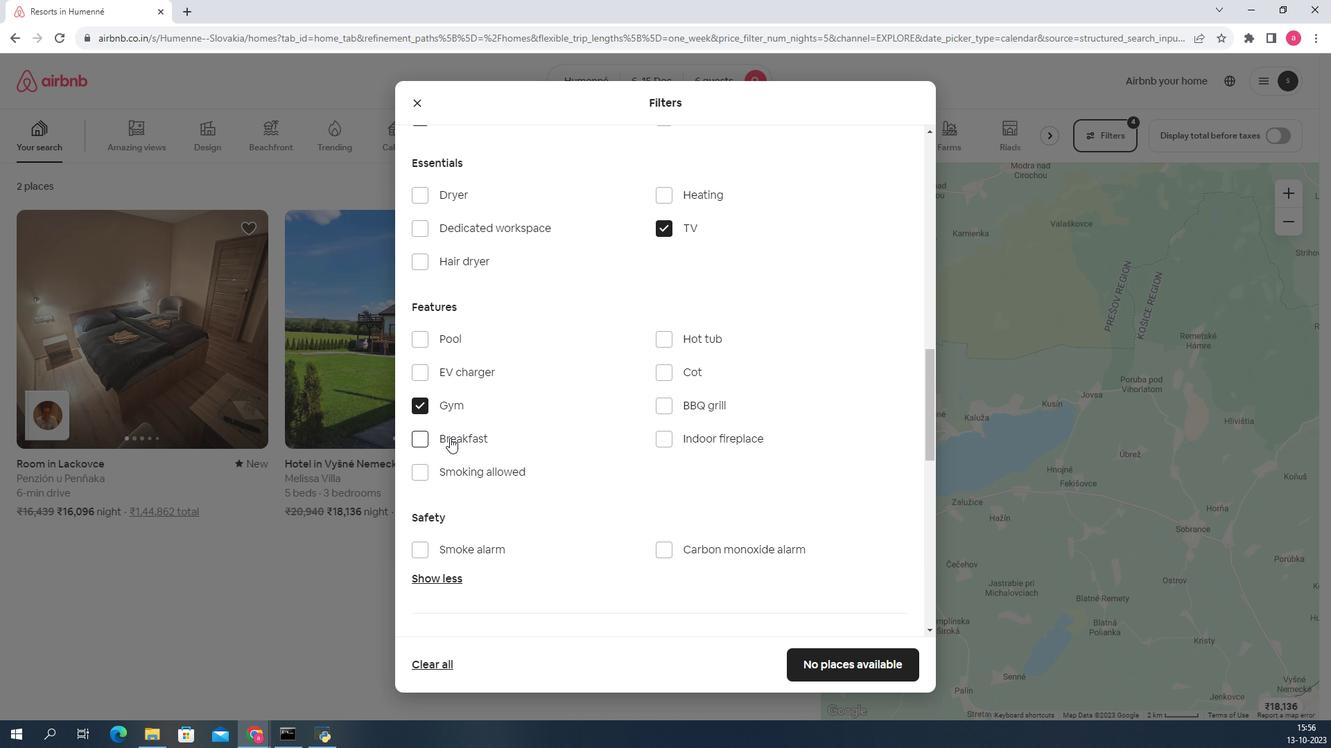 
Action: Mouse pressed left at (477, 436)
Screenshot: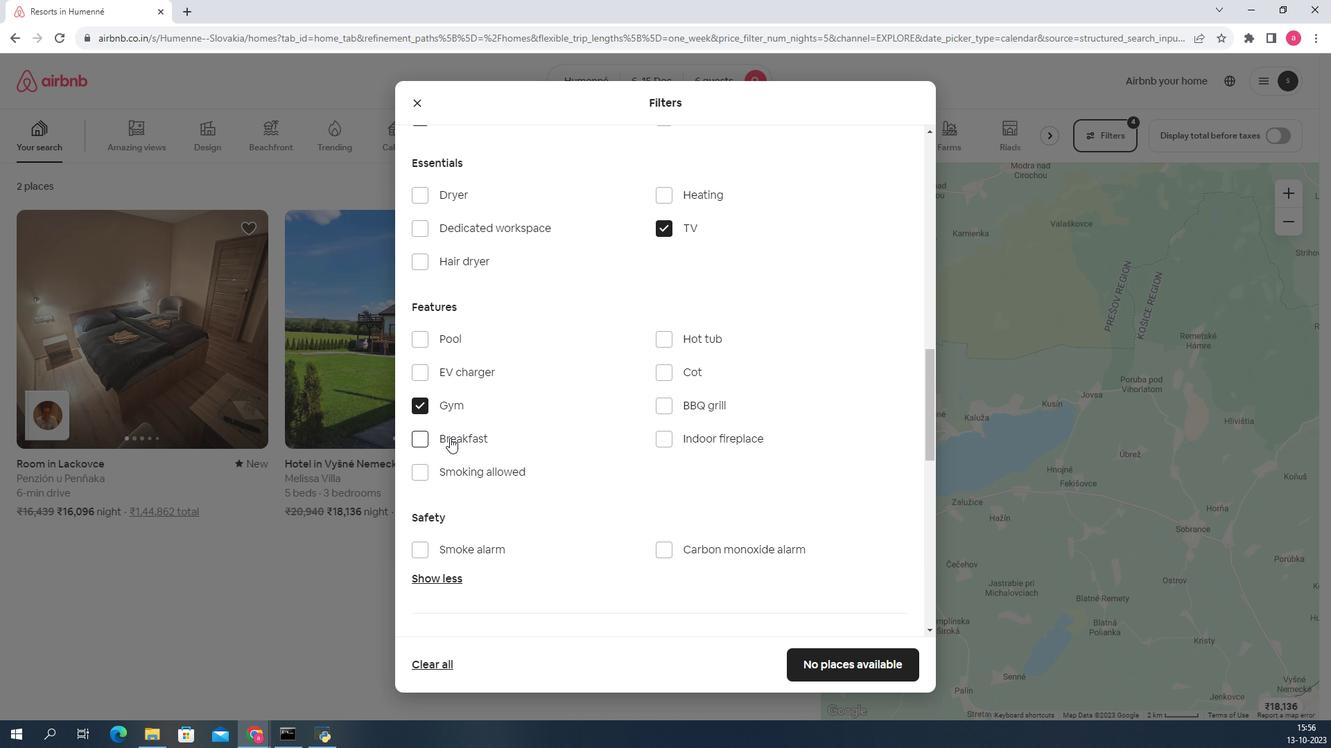 
Action: Mouse moved to (516, 461)
Screenshot: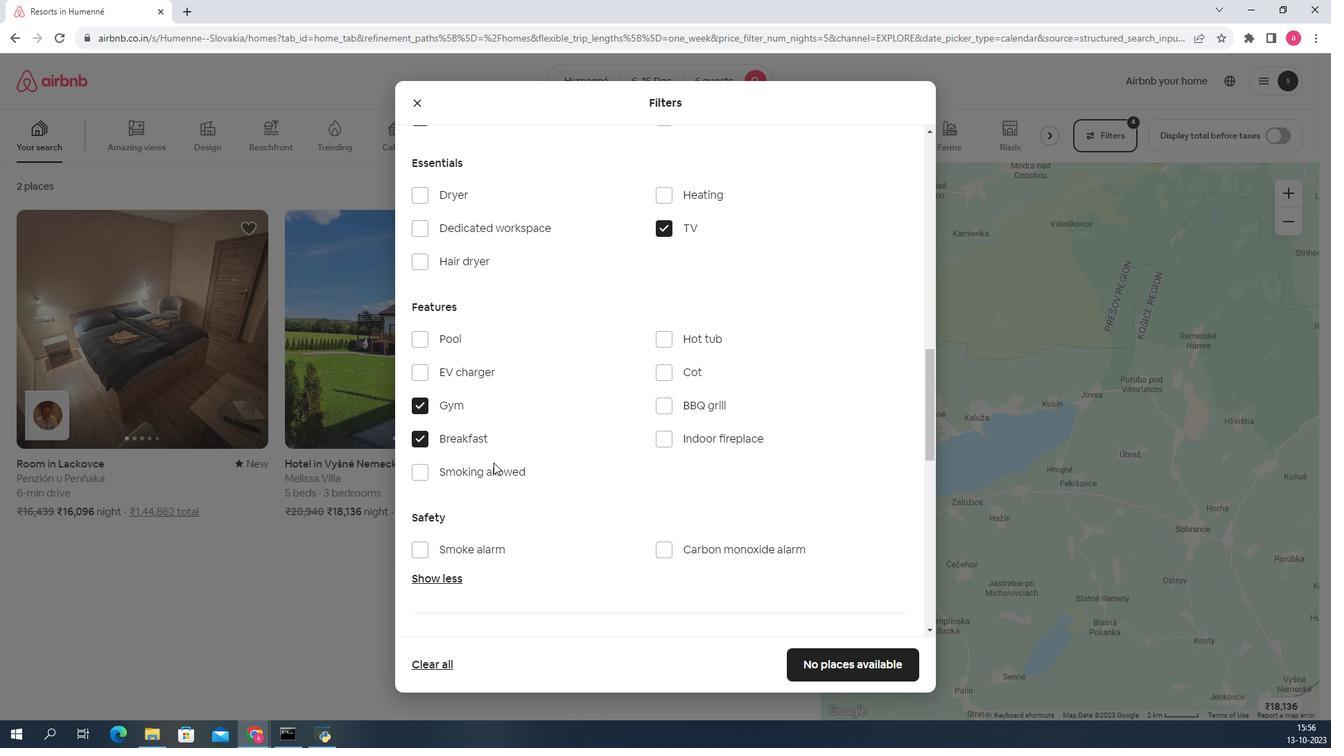 
Action: Mouse scrolled (516, 460) with delta (0, 0)
Screenshot: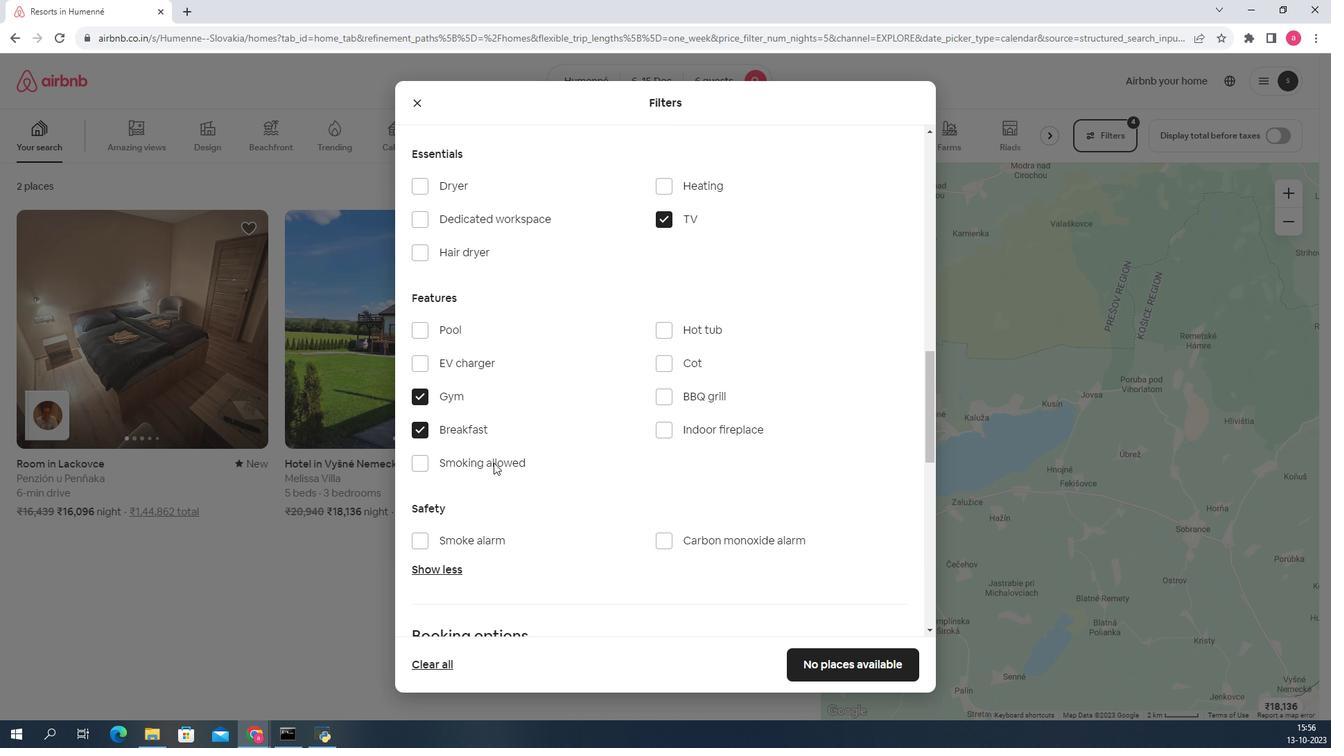 
Action: Mouse scrolled (516, 460) with delta (0, 0)
Screenshot: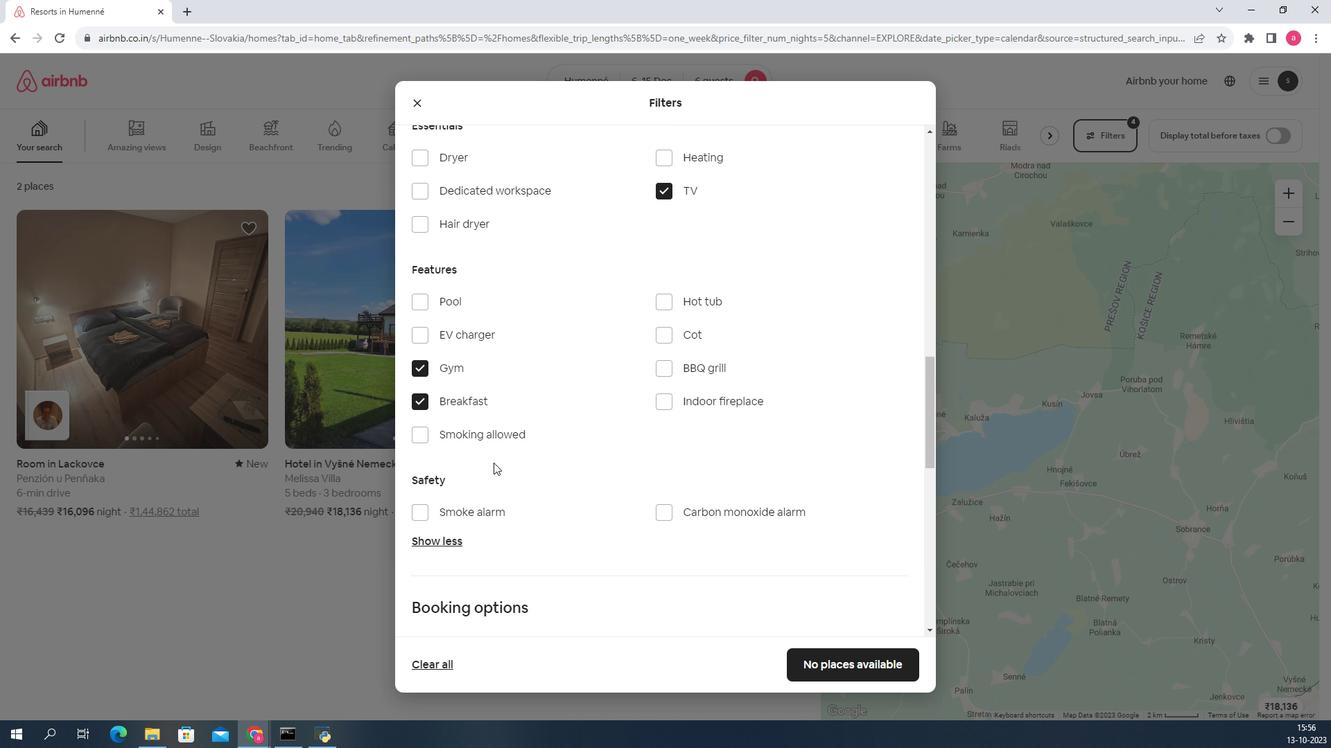 
Action: Mouse moved to (798, 647)
Screenshot: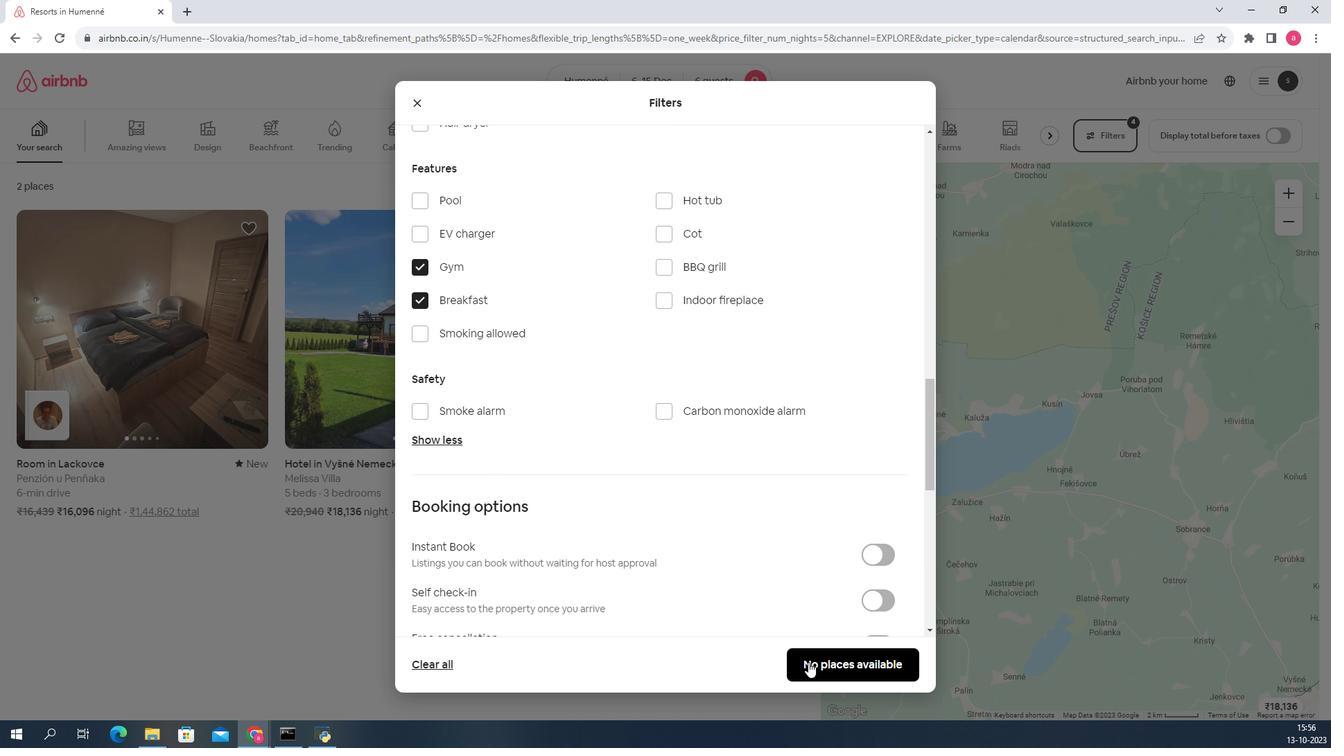
Action: Mouse pressed left at (798, 647)
Screenshot: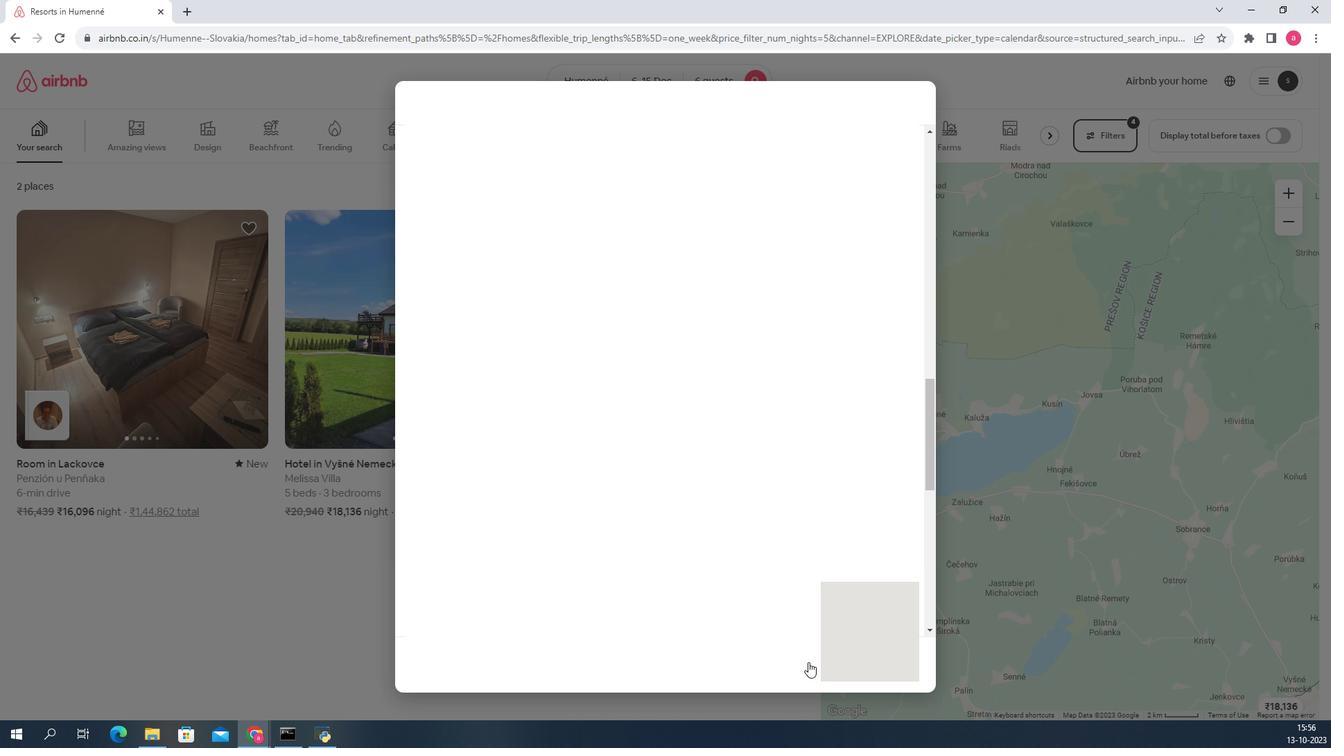 
Action: Mouse moved to (551, 483)
Screenshot: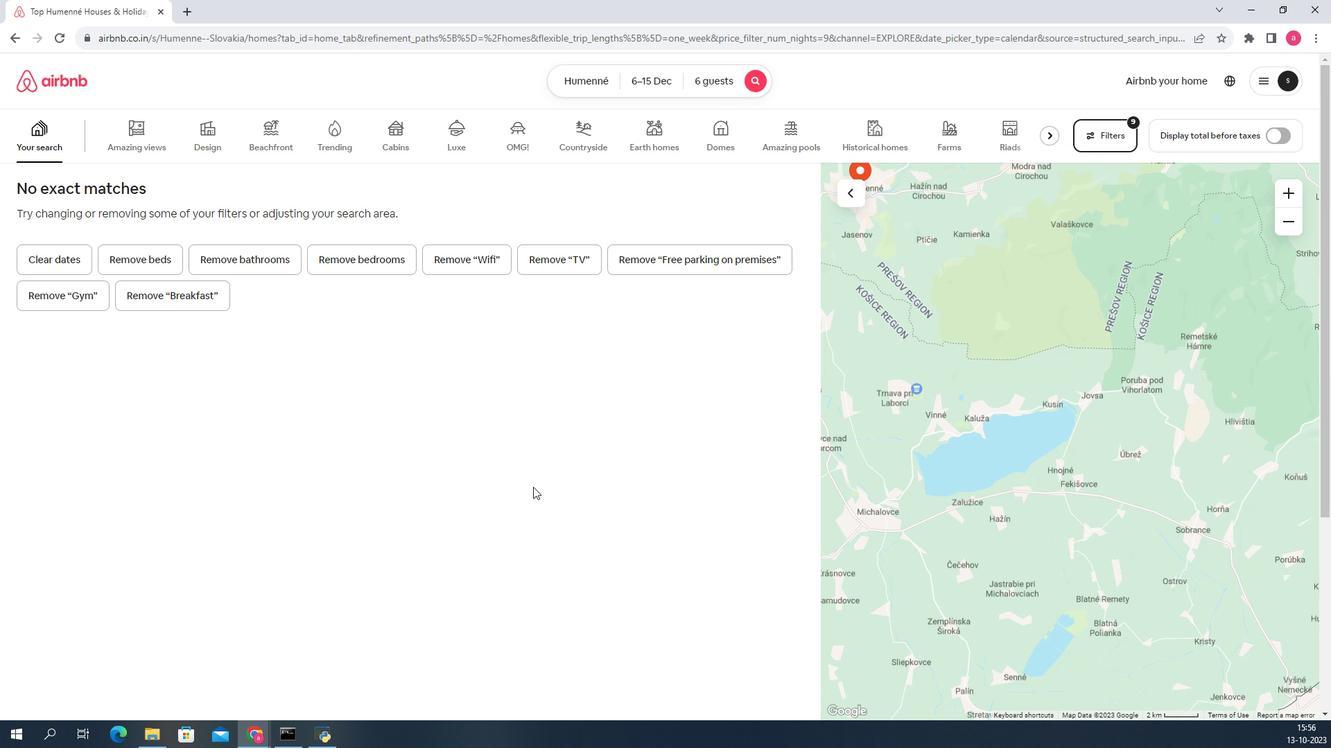 
